 Task: Look for Airbnb options in Takhatpur, India from 21st December, 2023 to 24th December, 2023 for 1 adult. Place can be private room with 1  bedroom having 1 bed and 1 bathroom. Property type can be flat.
Action: Mouse moved to (404, 104)
Screenshot: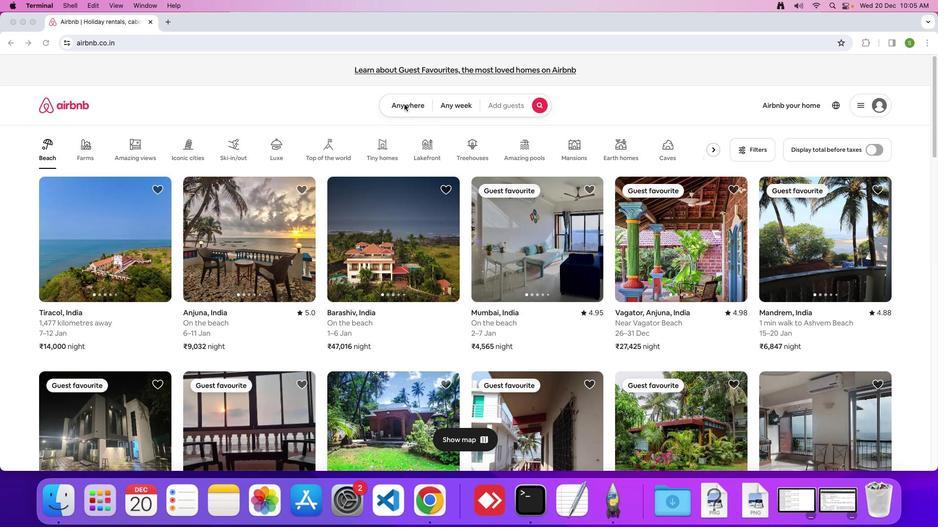 
Action: Mouse pressed left at (404, 104)
Screenshot: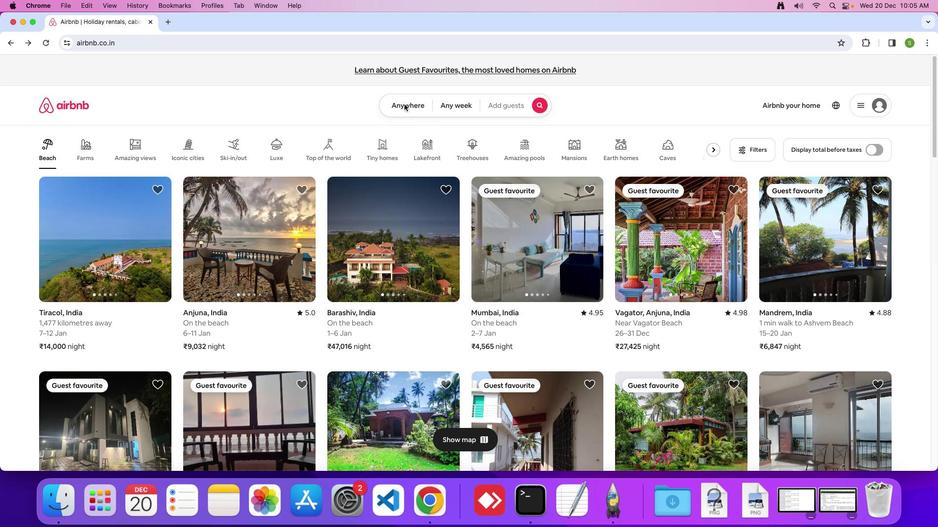 
Action: Mouse moved to (397, 104)
Screenshot: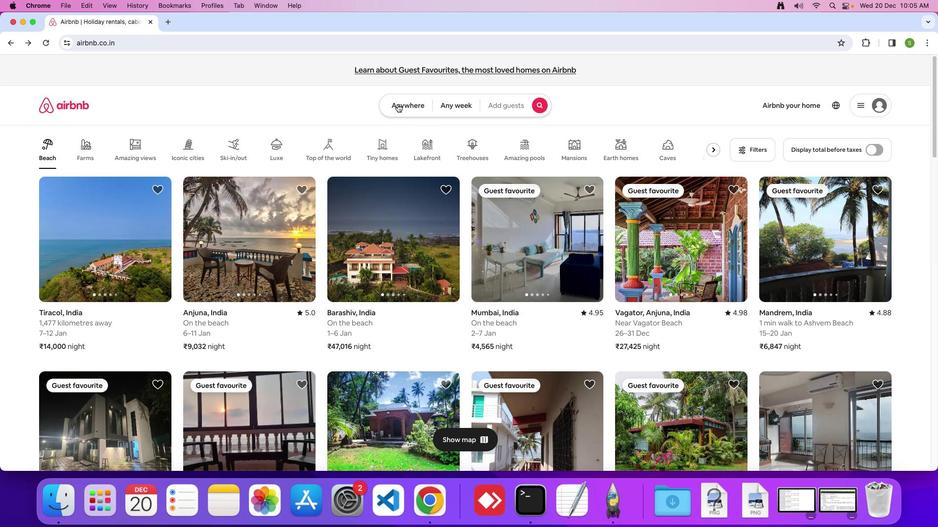 
Action: Mouse pressed left at (397, 104)
Screenshot: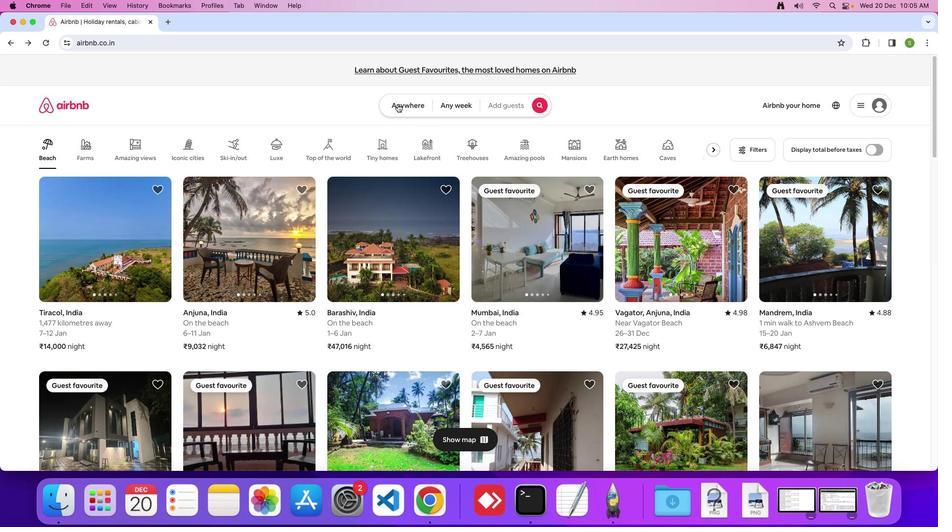 
Action: Mouse moved to (319, 144)
Screenshot: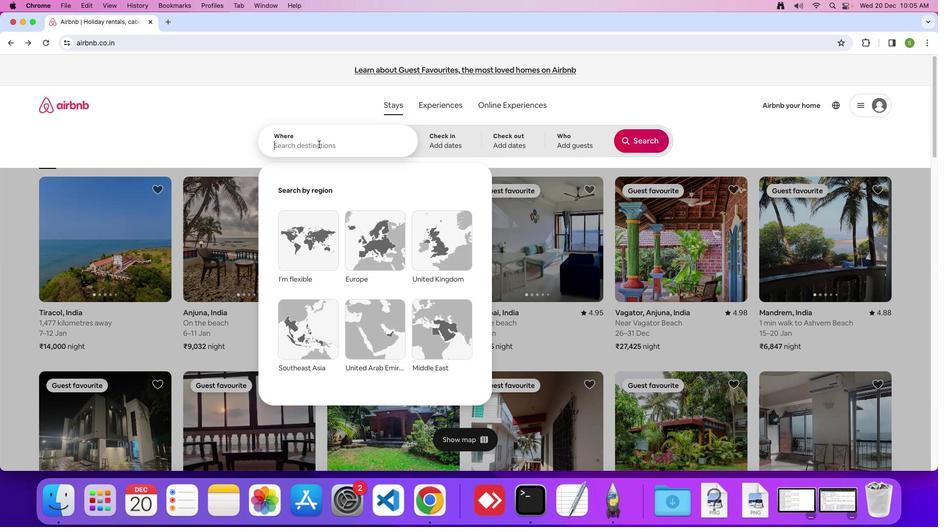 
Action: Mouse pressed left at (319, 144)
Screenshot: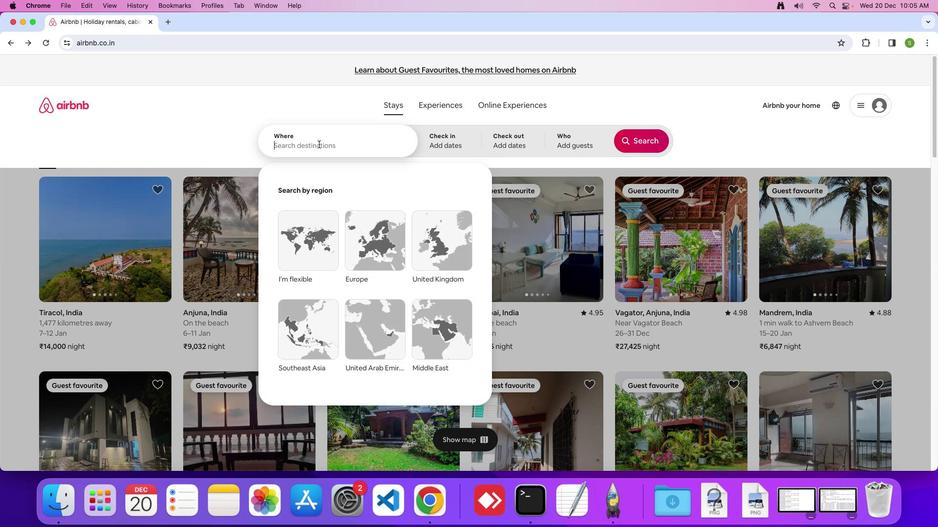 
Action: Key pressed 'T'Key.caps_lock'a''k''h''a''t''p''u''r'','Key.spaceKey.shift'I''n''d''i''a'Key.enter
Screenshot: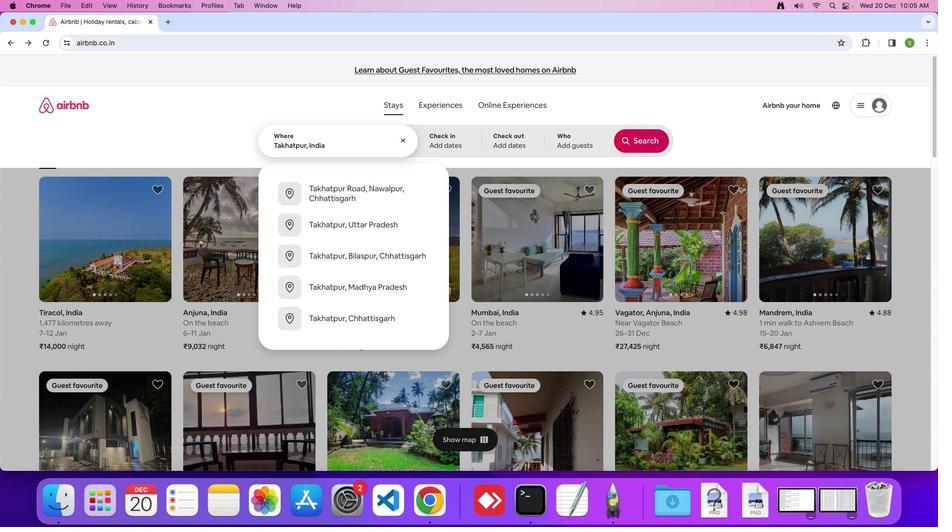 
Action: Mouse moved to (394, 341)
Screenshot: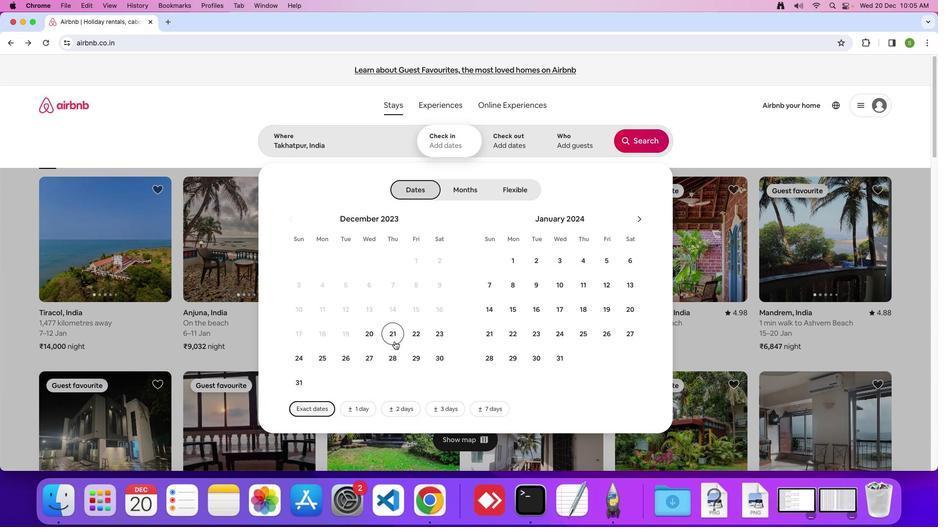 
Action: Mouse pressed left at (394, 341)
Screenshot: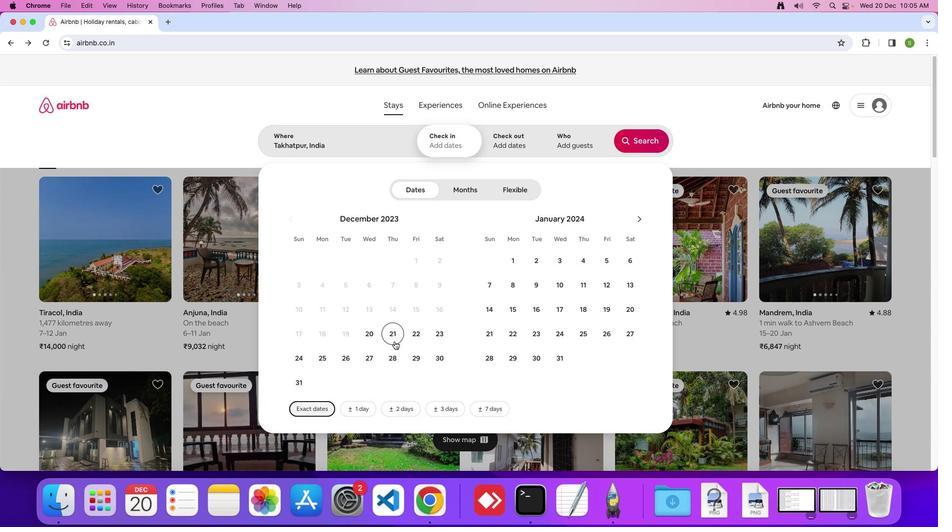 
Action: Mouse moved to (295, 361)
Screenshot: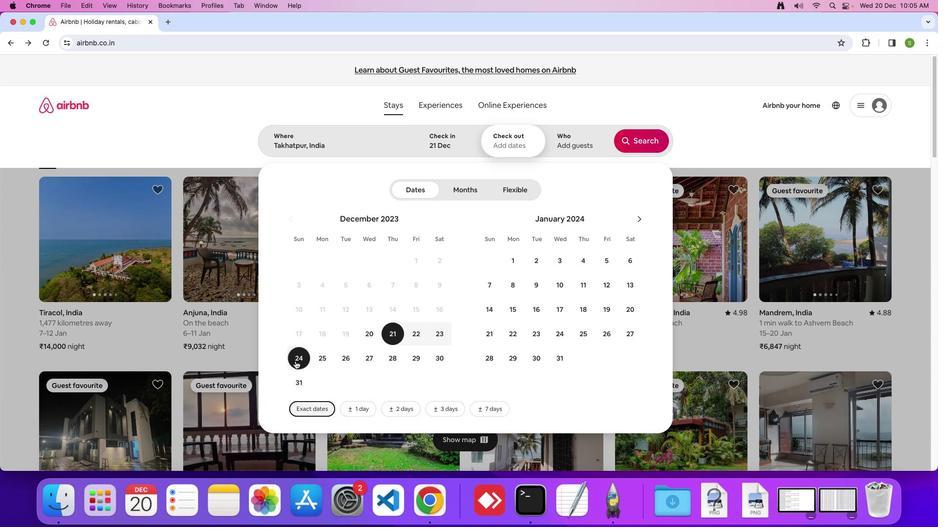
Action: Mouse pressed left at (295, 361)
Screenshot: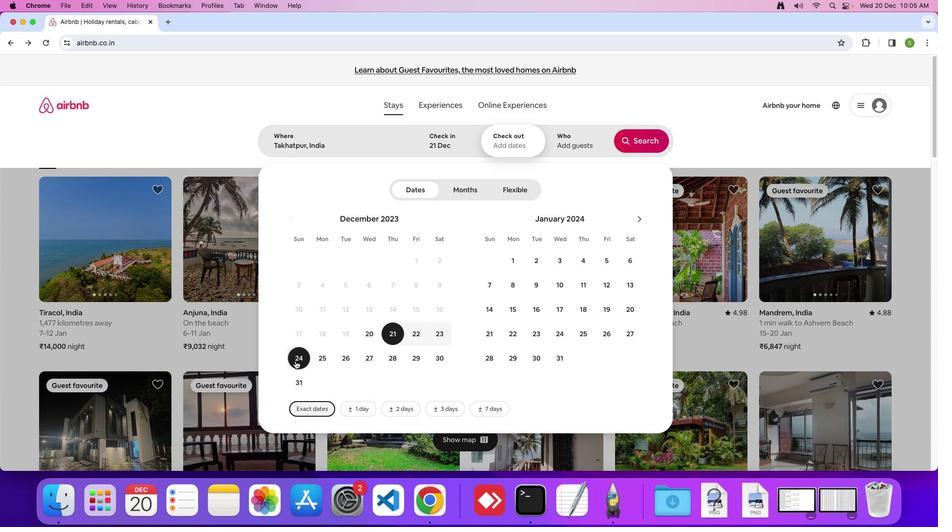 
Action: Mouse moved to (584, 142)
Screenshot: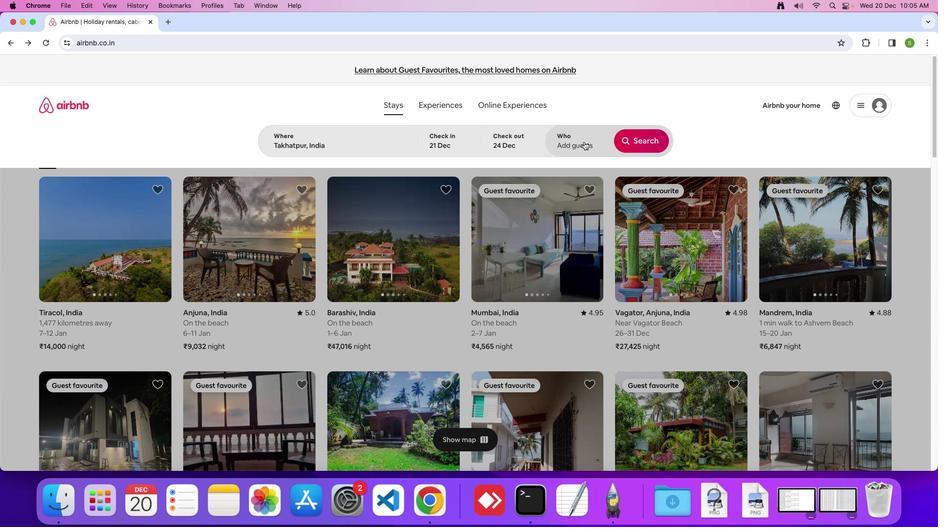 
Action: Mouse pressed left at (584, 142)
Screenshot: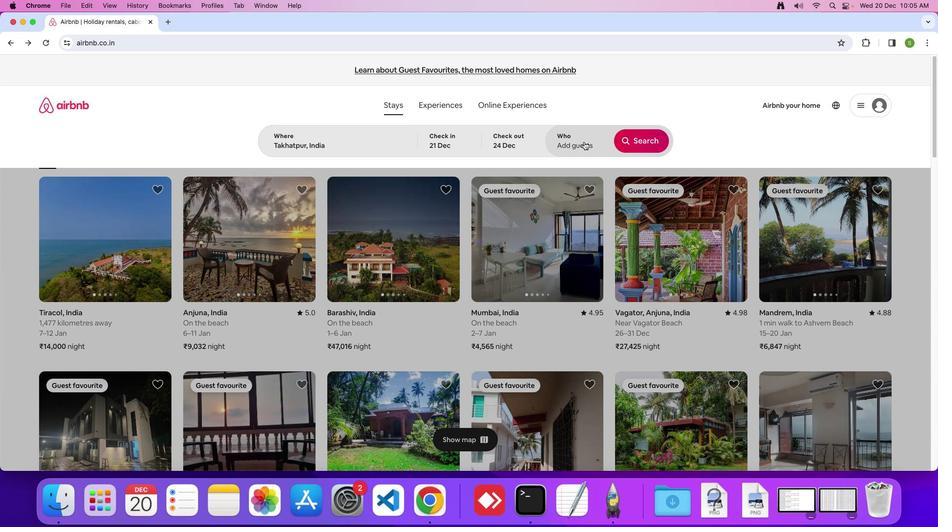 
Action: Mouse moved to (646, 190)
Screenshot: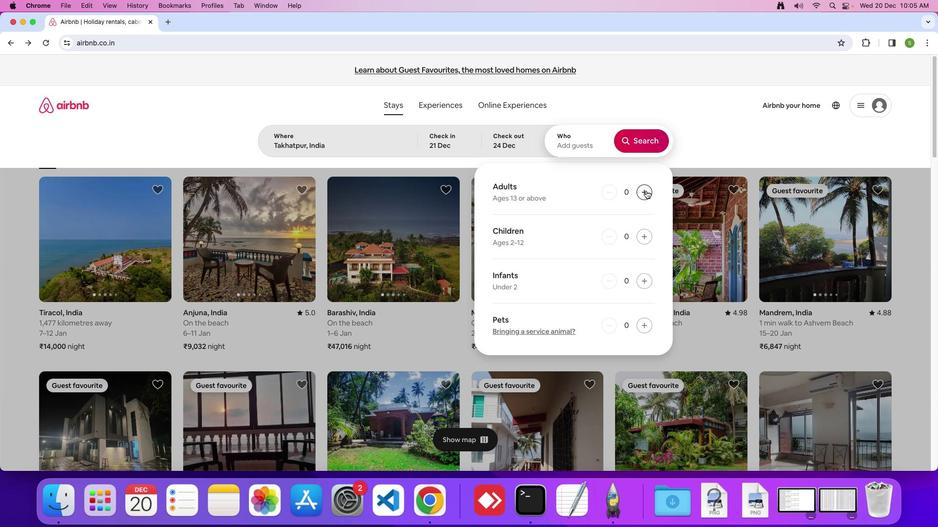 
Action: Mouse pressed left at (646, 190)
Screenshot: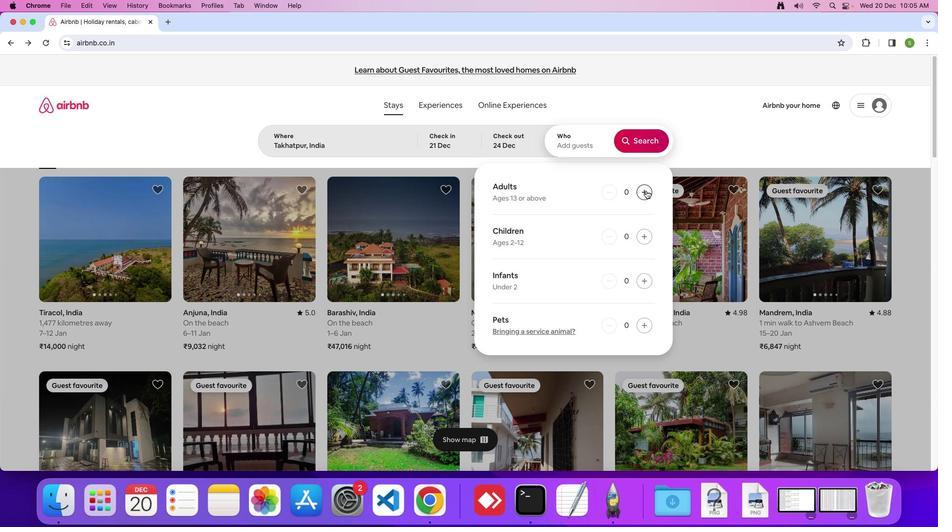 
Action: Mouse moved to (636, 146)
Screenshot: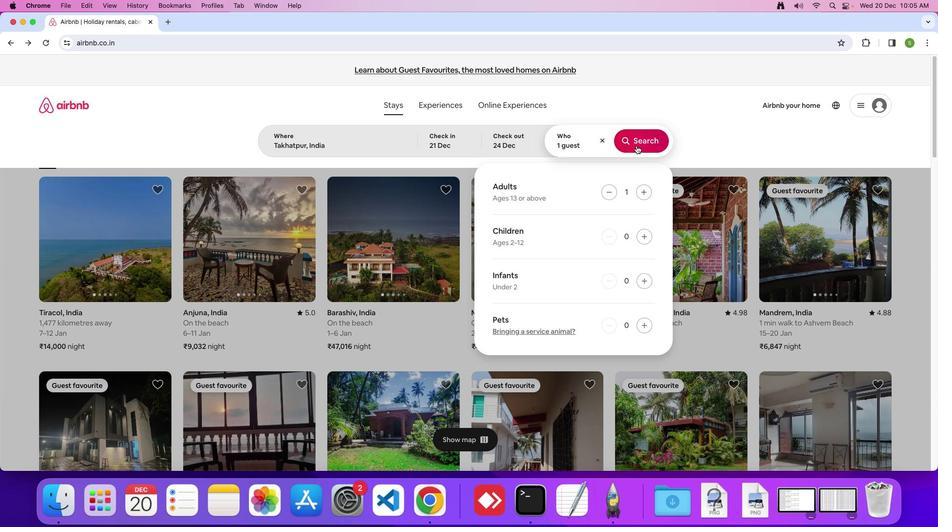 
Action: Mouse pressed left at (636, 146)
Screenshot: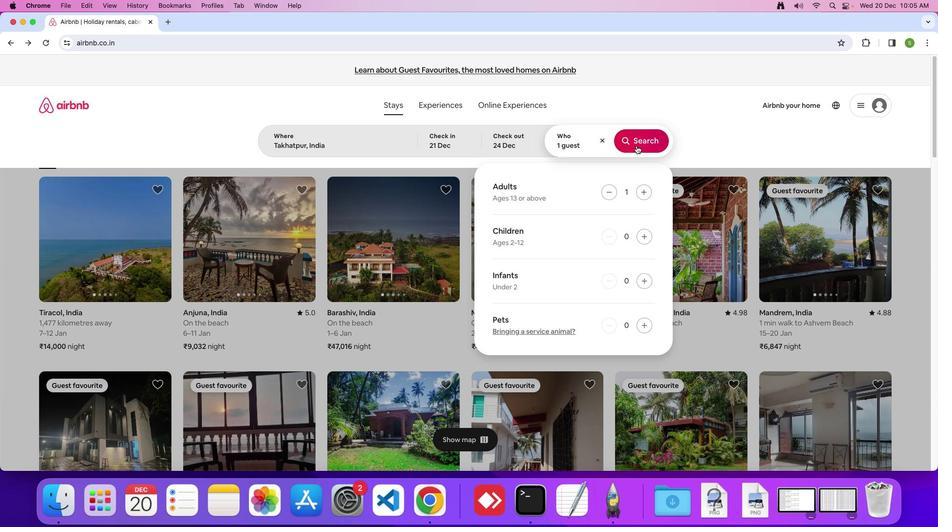 
Action: Mouse moved to (783, 119)
Screenshot: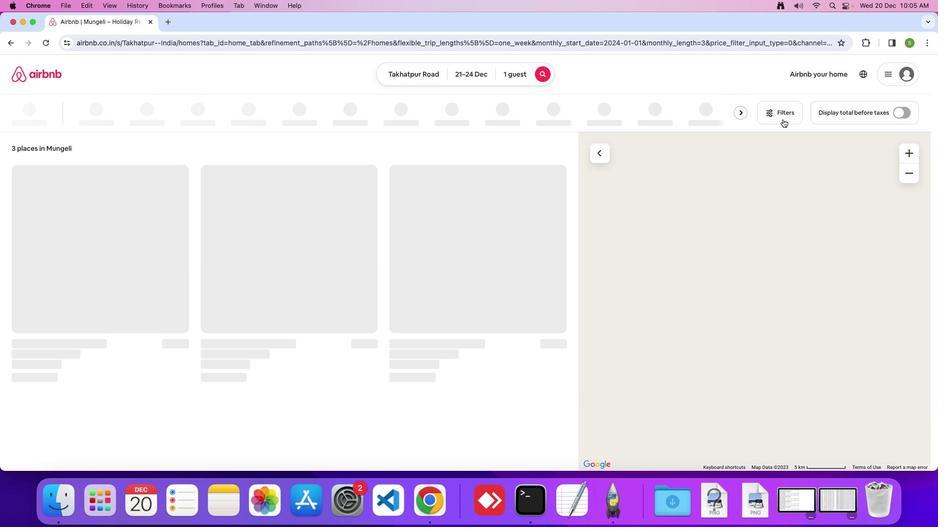 
Action: Mouse pressed left at (783, 119)
Screenshot: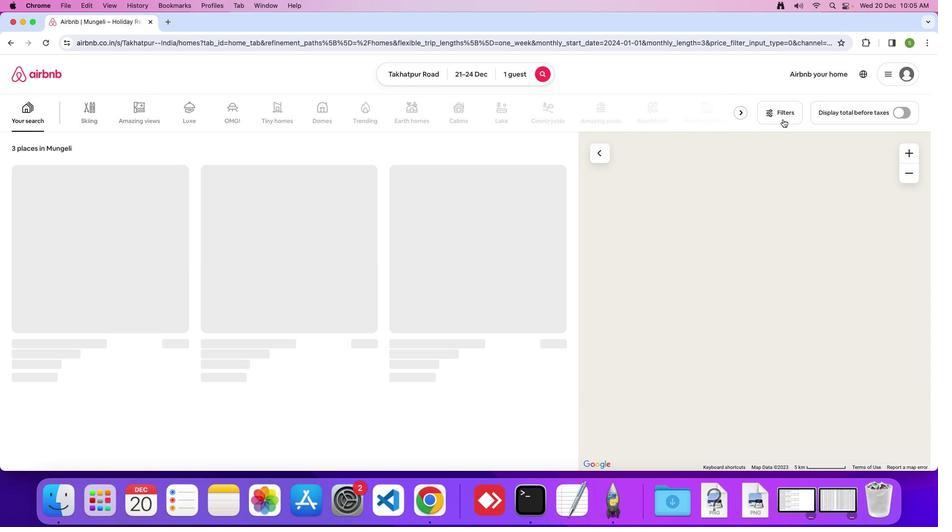
Action: Mouse moved to (464, 305)
Screenshot: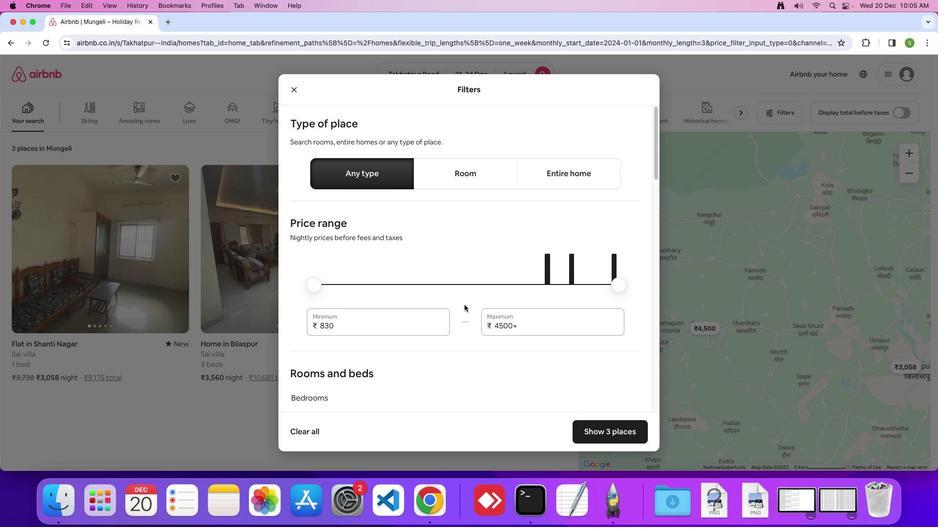 
Action: Mouse scrolled (464, 305) with delta (0, 0)
Screenshot: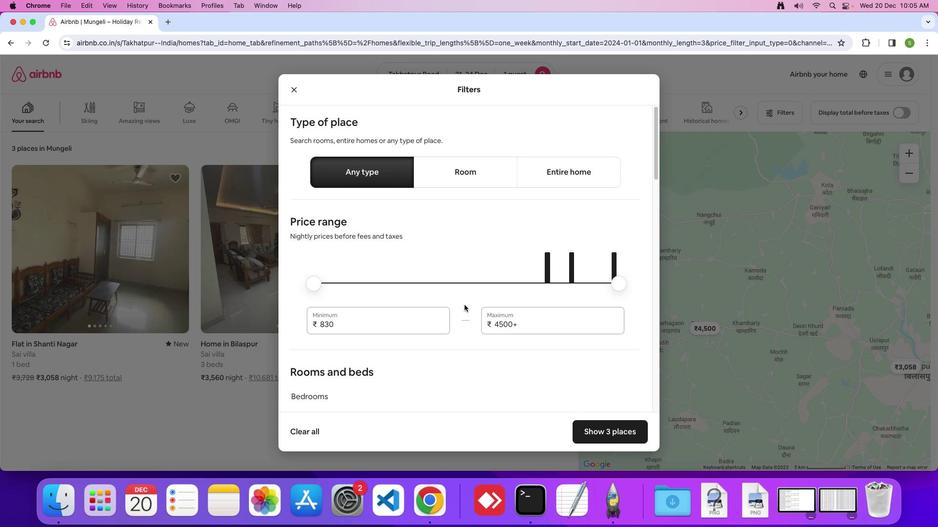 
Action: Mouse scrolled (464, 305) with delta (0, 0)
Screenshot: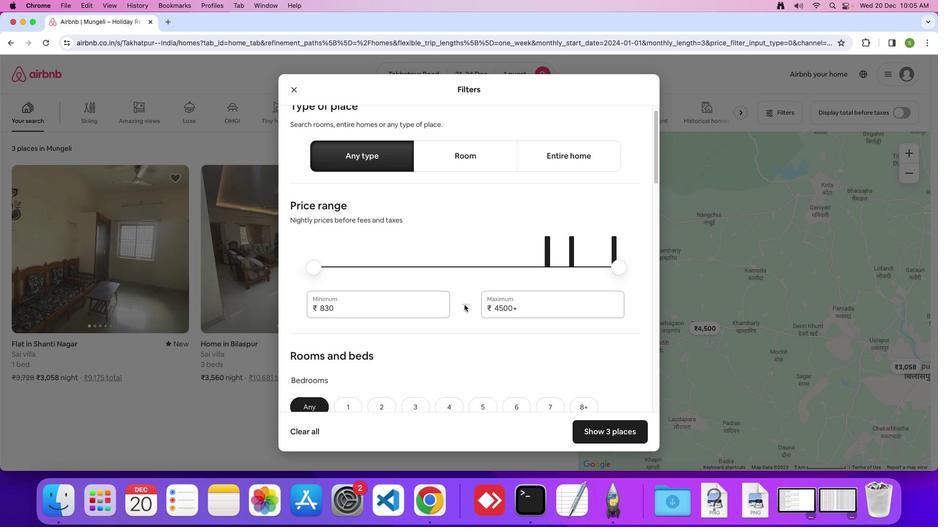 
Action: Mouse scrolled (464, 305) with delta (0, -1)
Screenshot: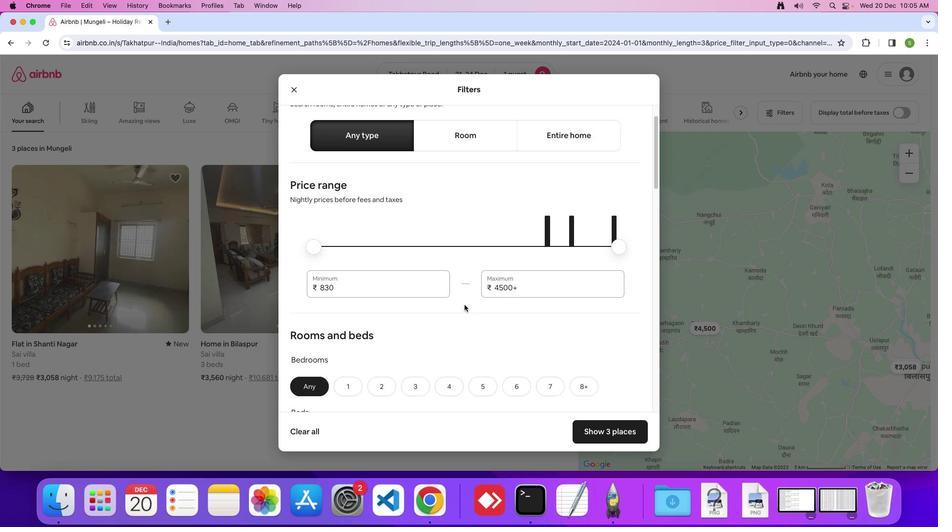 
Action: Mouse scrolled (464, 305) with delta (0, 0)
Screenshot: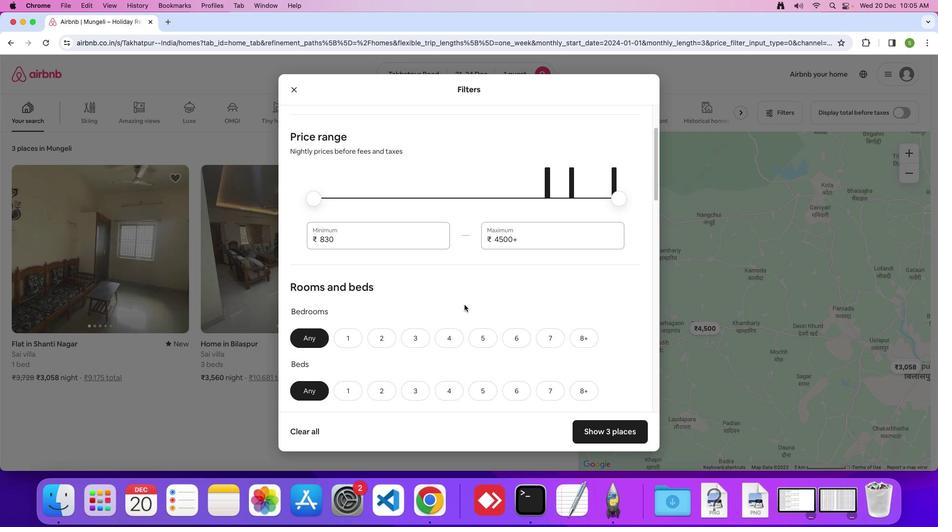
Action: Mouse scrolled (464, 305) with delta (0, 0)
Screenshot: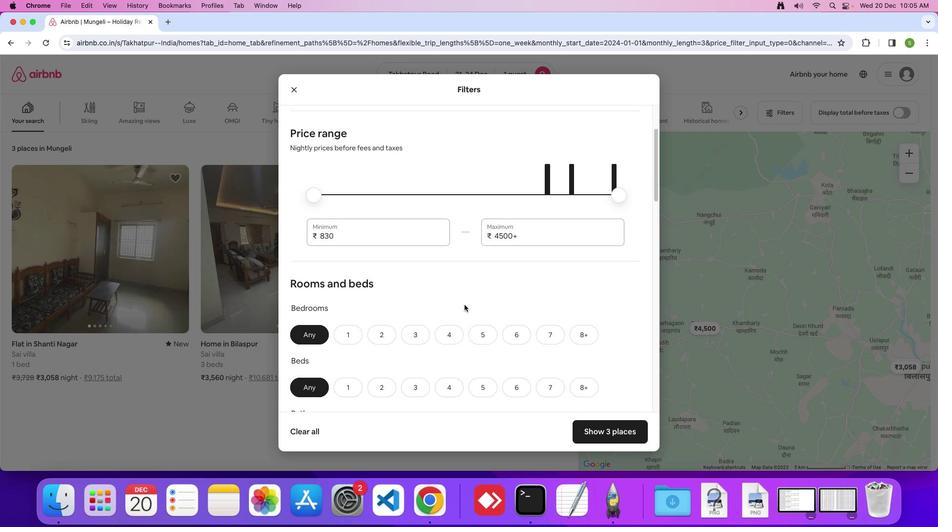
Action: Mouse scrolled (464, 305) with delta (0, 0)
Screenshot: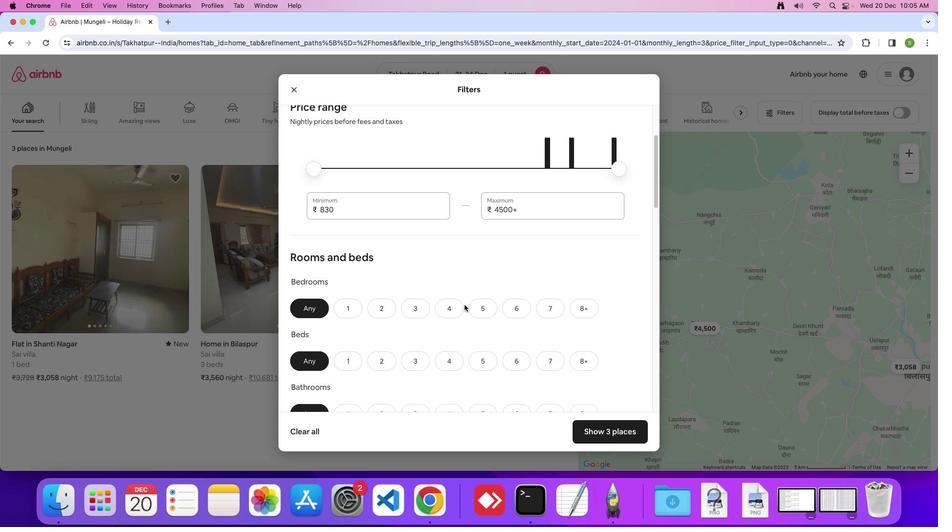 
Action: Mouse scrolled (464, 305) with delta (0, 0)
Screenshot: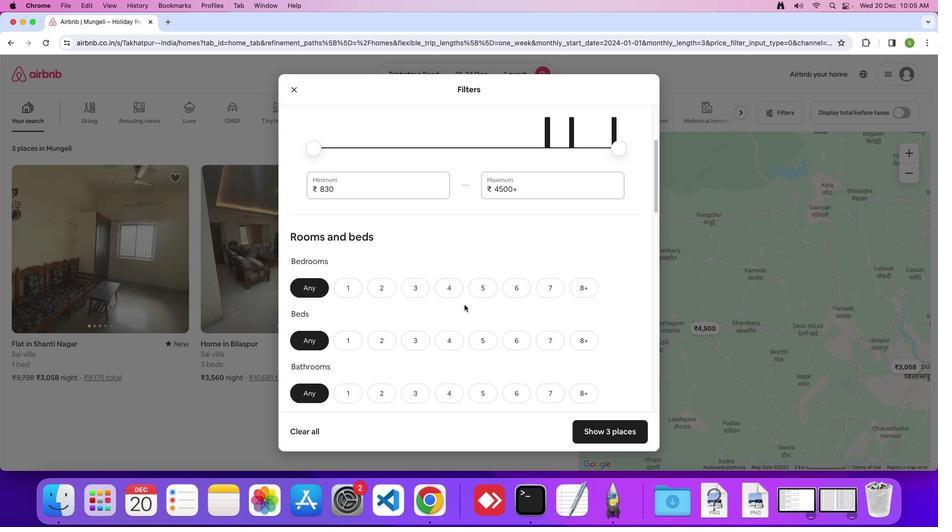 
Action: Mouse scrolled (464, 305) with delta (0, 0)
Screenshot: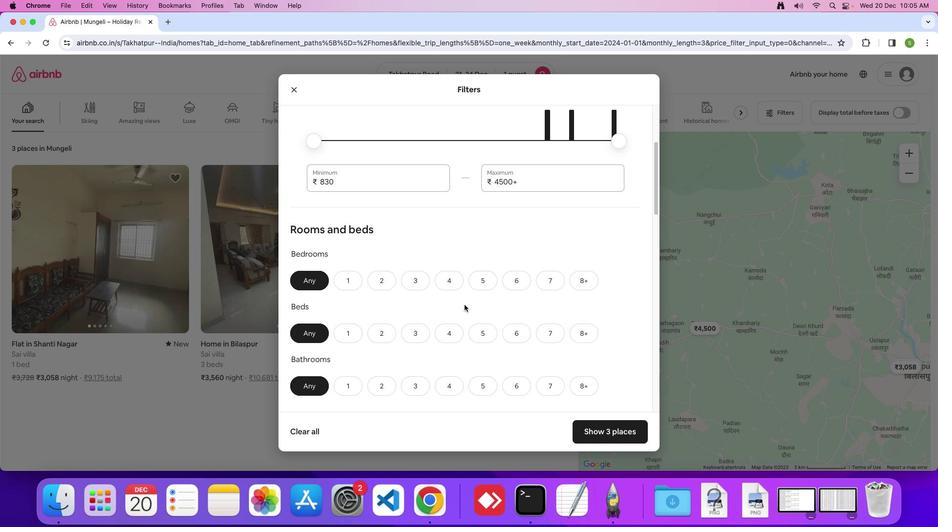 
Action: Mouse scrolled (464, 305) with delta (0, 0)
Screenshot: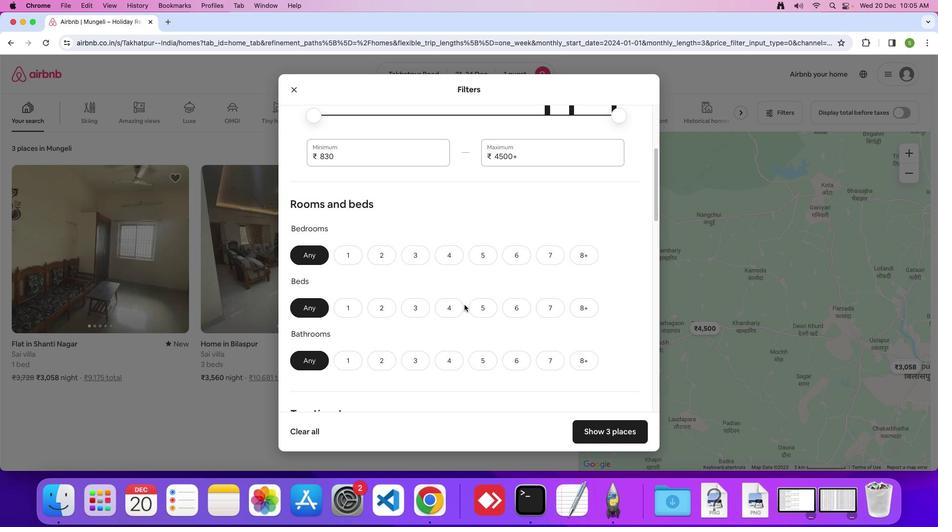 
Action: Mouse scrolled (464, 305) with delta (0, 0)
Screenshot: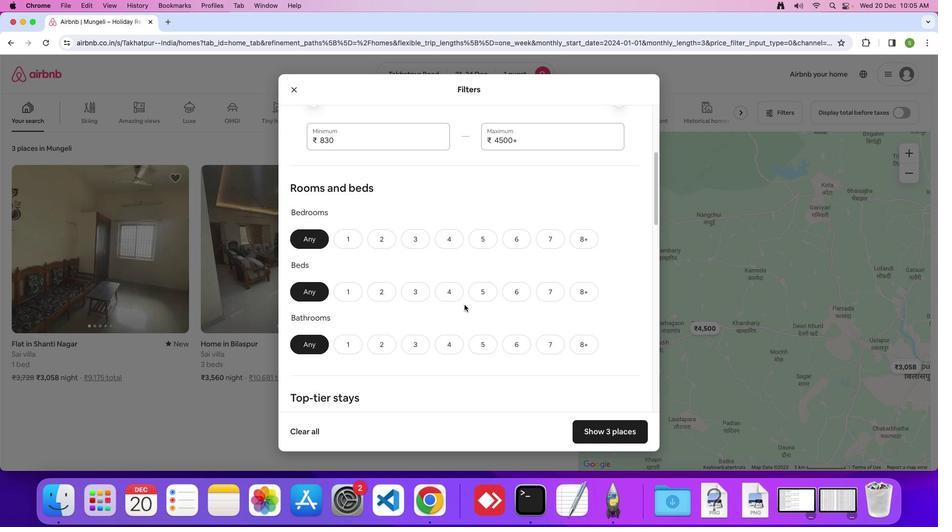 
Action: Mouse scrolled (464, 305) with delta (0, 0)
Screenshot: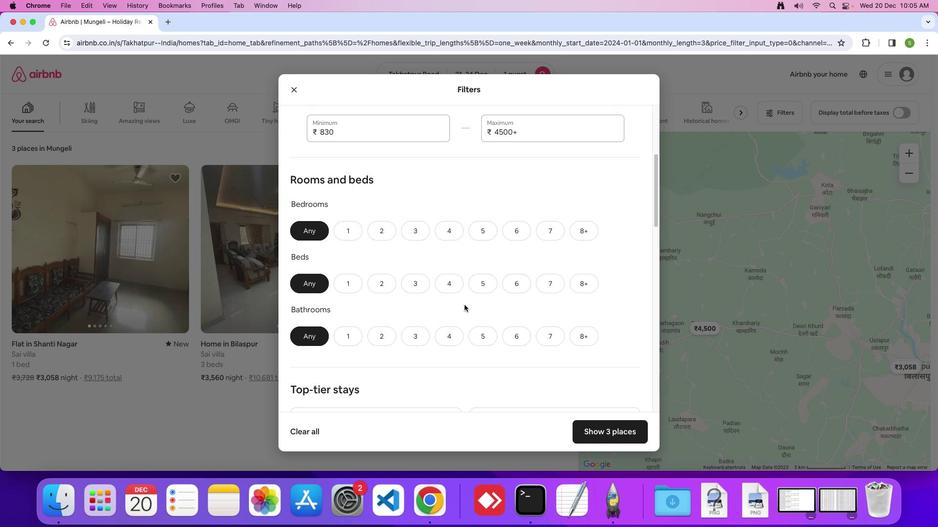 
Action: Mouse scrolled (464, 305) with delta (0, 0)
Screenshot: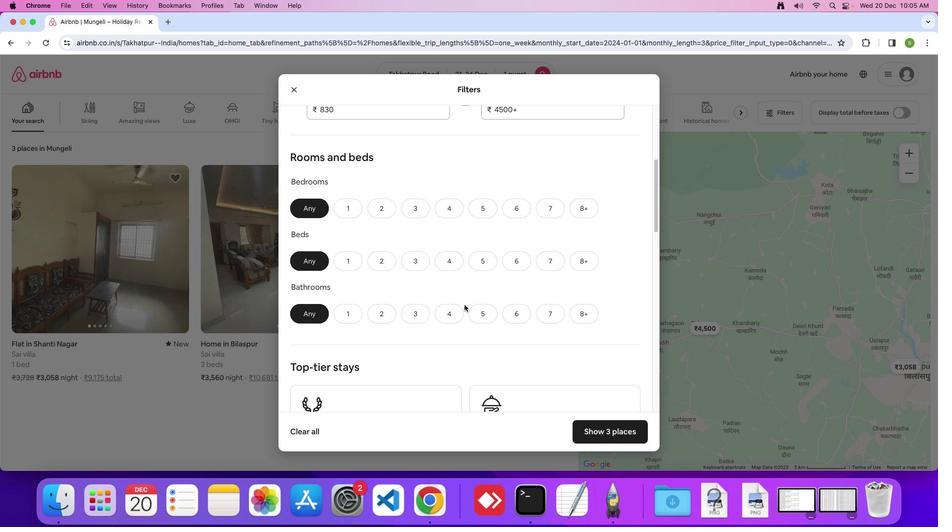 
Action: Mouse moved to (342, 195)
Screenshot: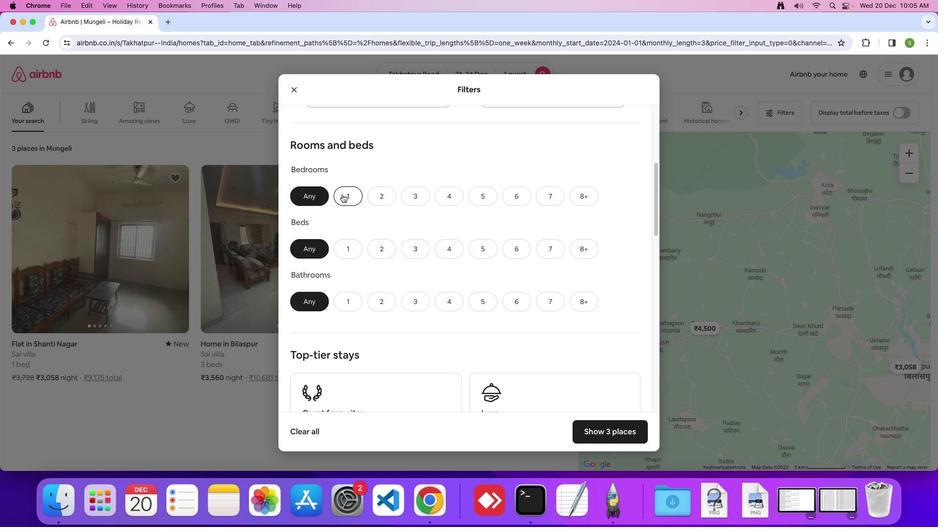
Action: Mouse pressed left at (342, 195)
Screenshot: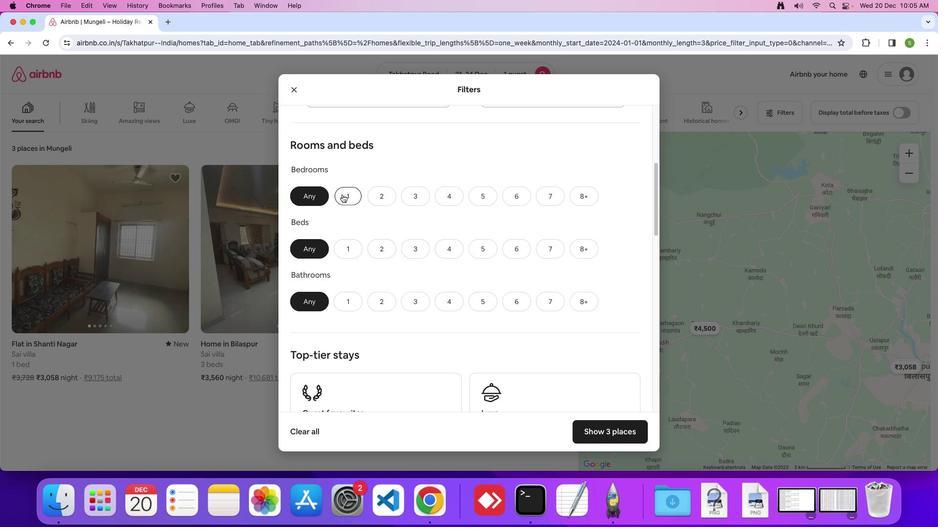 
Action: Mouse moved to (350, 247)
Screenshot: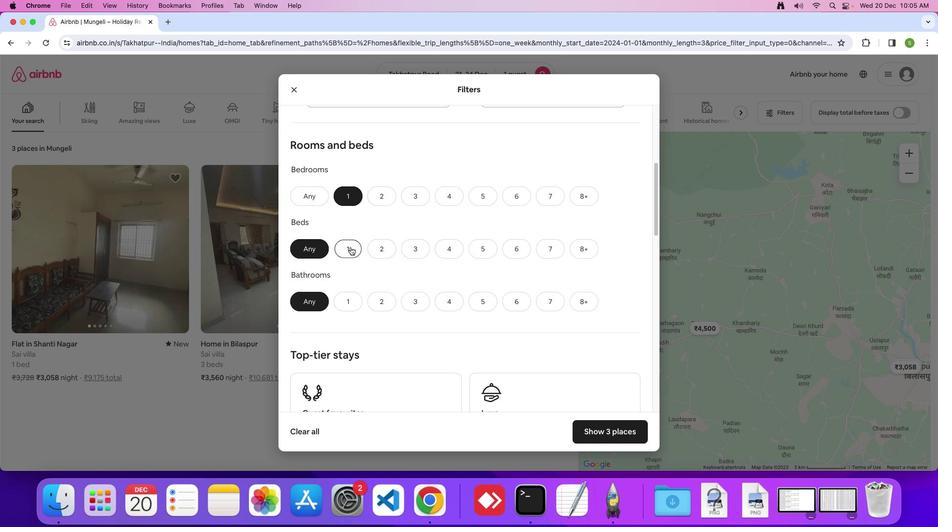 
Action: Mouse pressed left at (350, 247)
Screenshot: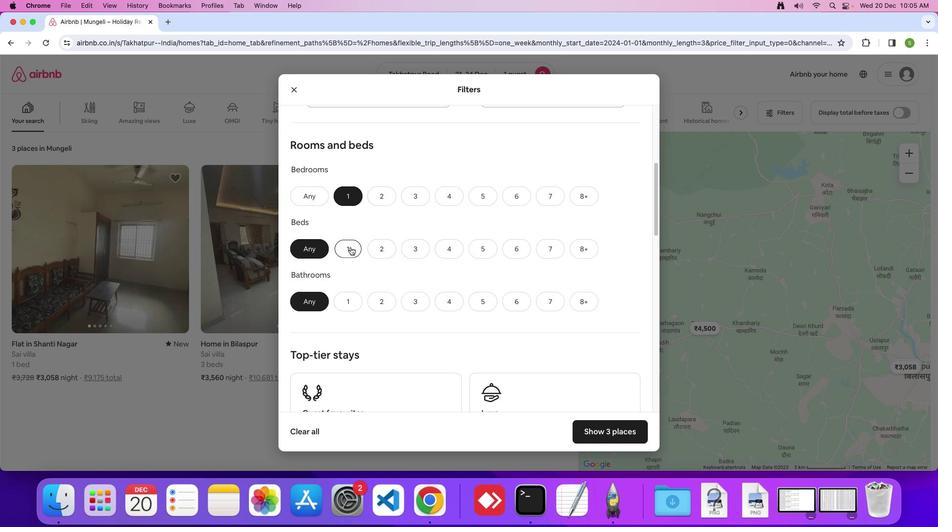 
Action: Mouse moved to (357, 298)
Screenshot: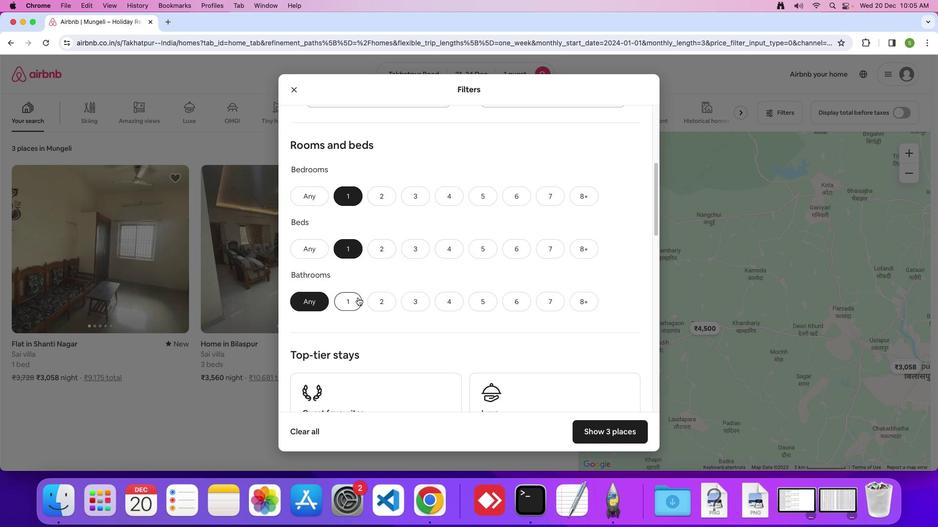 
Action: Mouse pressed left at (357, 298)
Screenshot: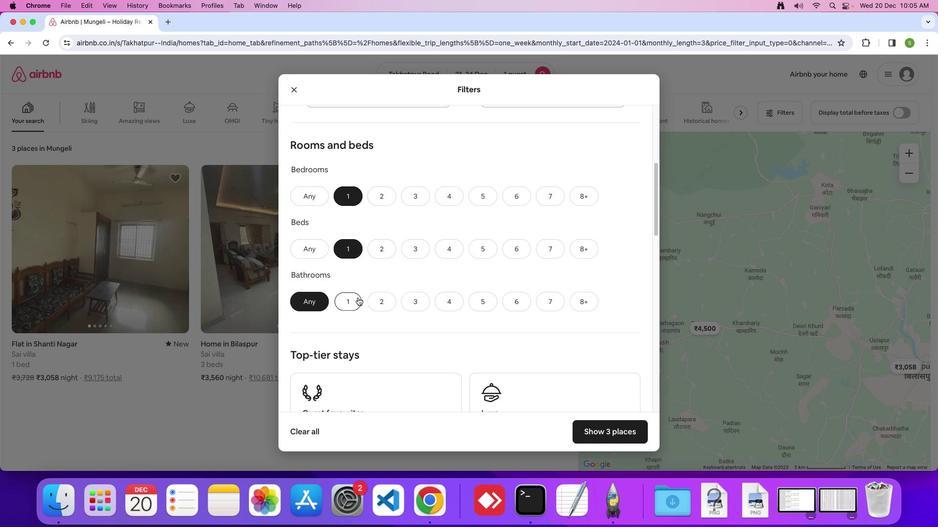 
Action: Mouse moved to (393, 284)
Screenshot: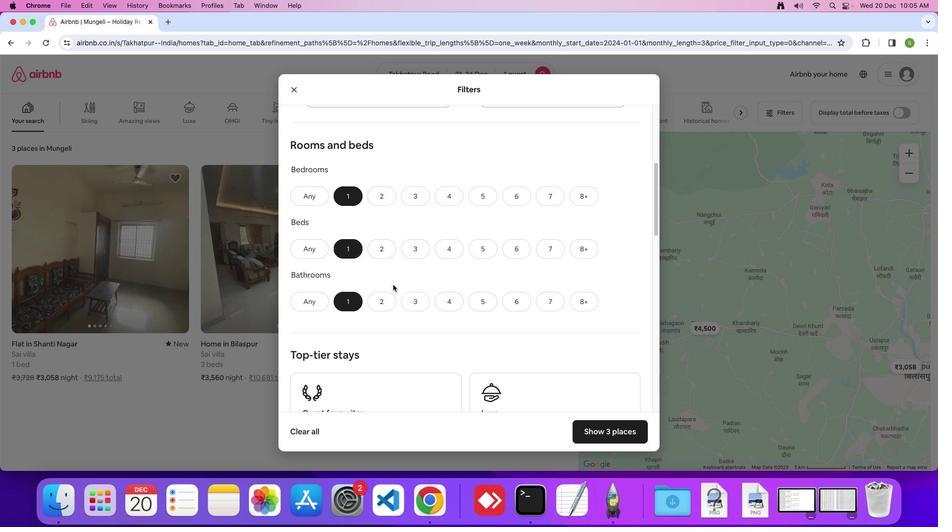 
Action: Mouse scrolled (393, 284) with delta (0, 0)
Screenshot: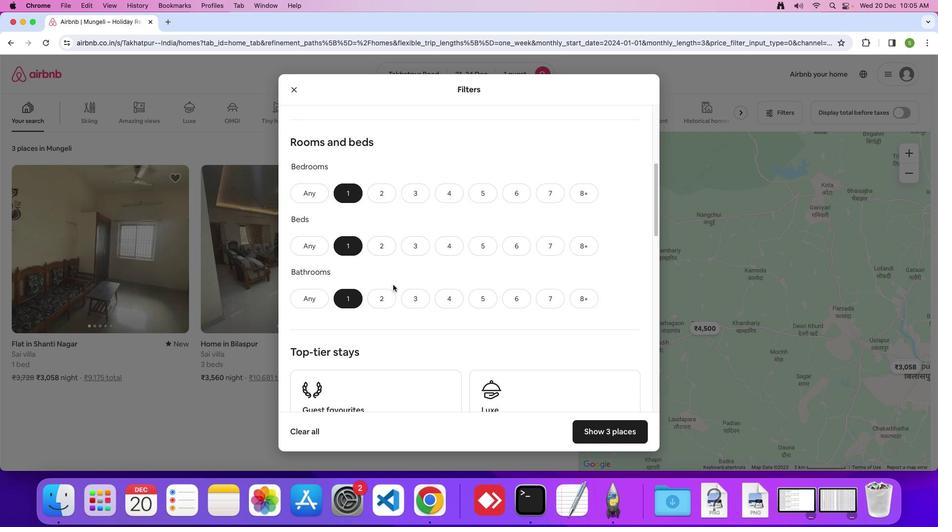 
Action: Mouse scrolled (393, 284) with delta (0, 0)
Screenshot: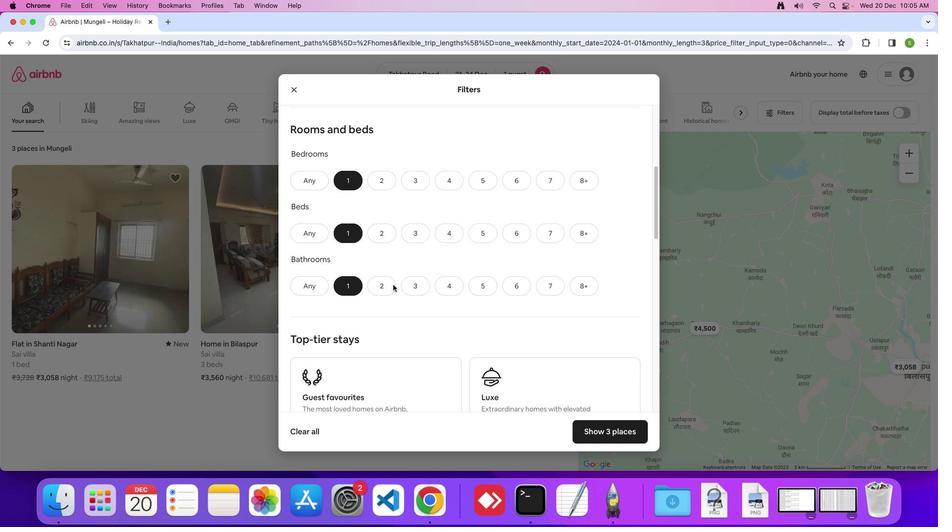
Action: Mouse scrolled (393, 284) with delta (0, 0)
Screenshot: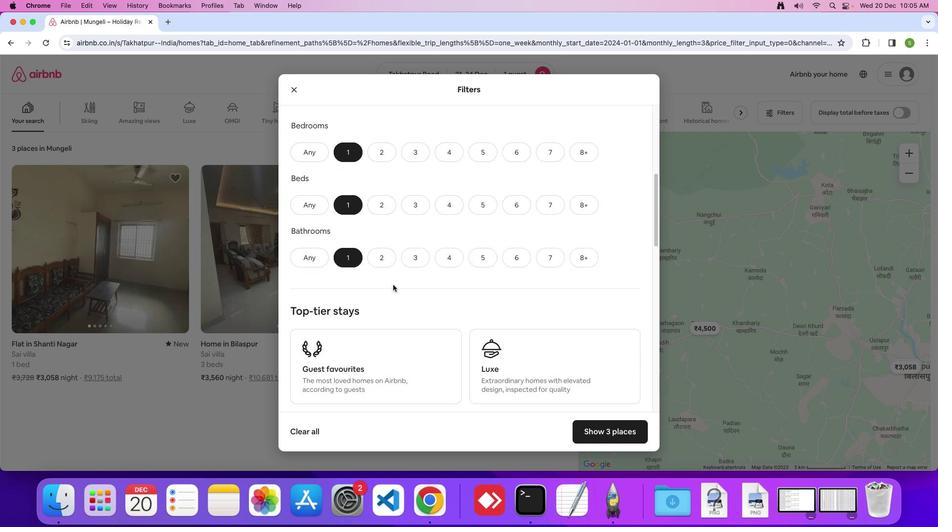 
Action: Mouse scrolled (393, 284) with delta (0, 0)
Screenshot: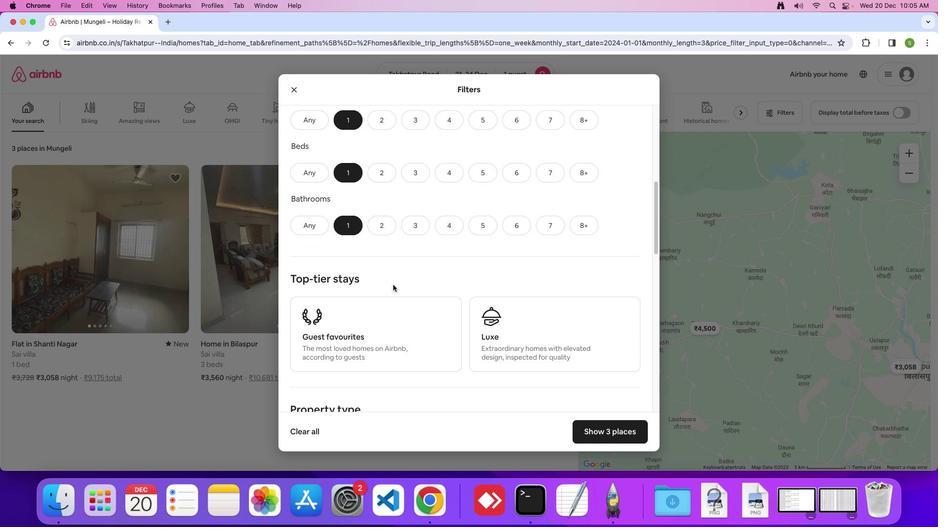 
Action: Mouse scrolled (393, 284) with delta (0, 0)
Screenshot: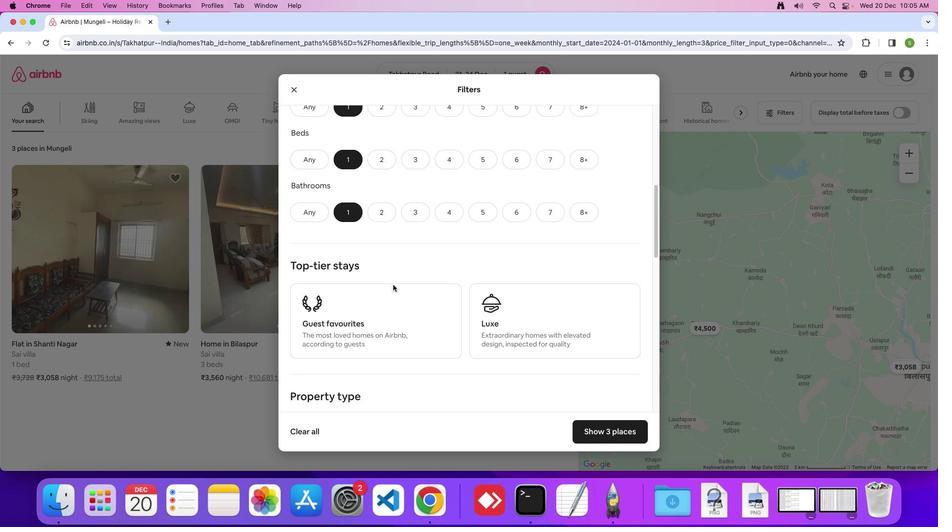 
Action: Mouse scrolled (393, 284) with delta (0, 0)
Screenshot: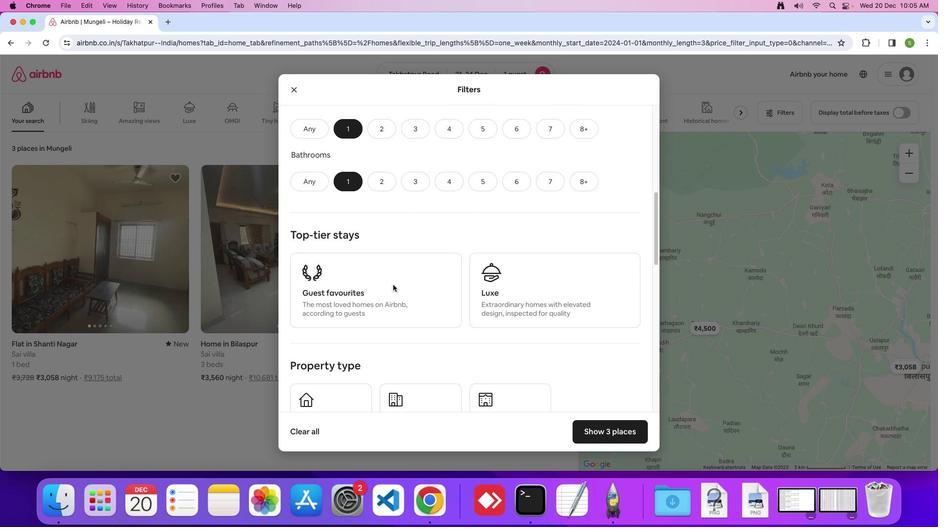 
Action: Mouse scrolled (393, 284) with delta (0, 0)
Screenshot: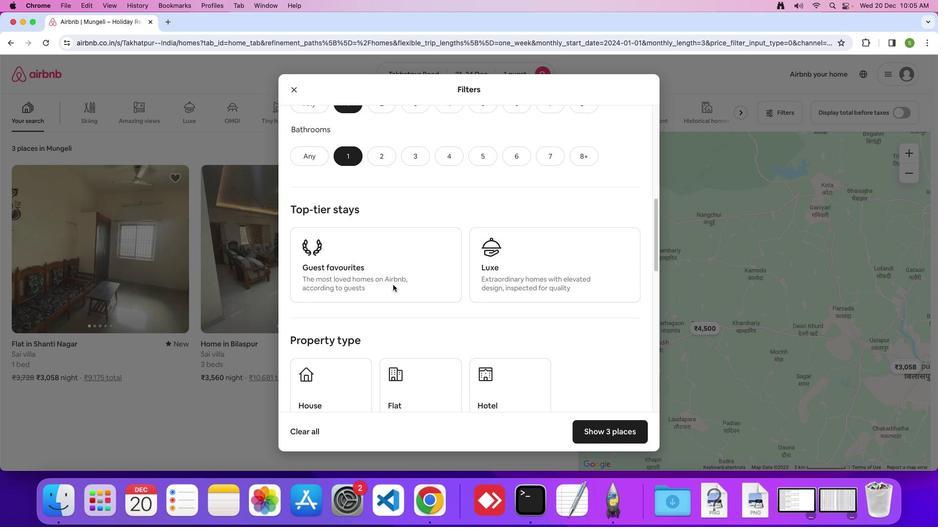 
Action: Mouse scrolled (393, 284) with delta (0, 0)
Screenshot: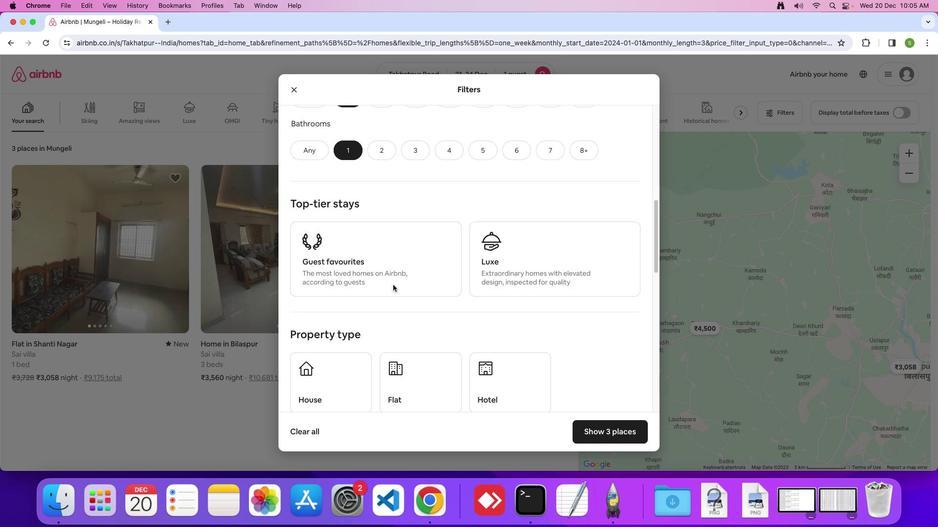 
Action: Mouse scrolled (393, 284) with delta (0, -1)
Screenshot: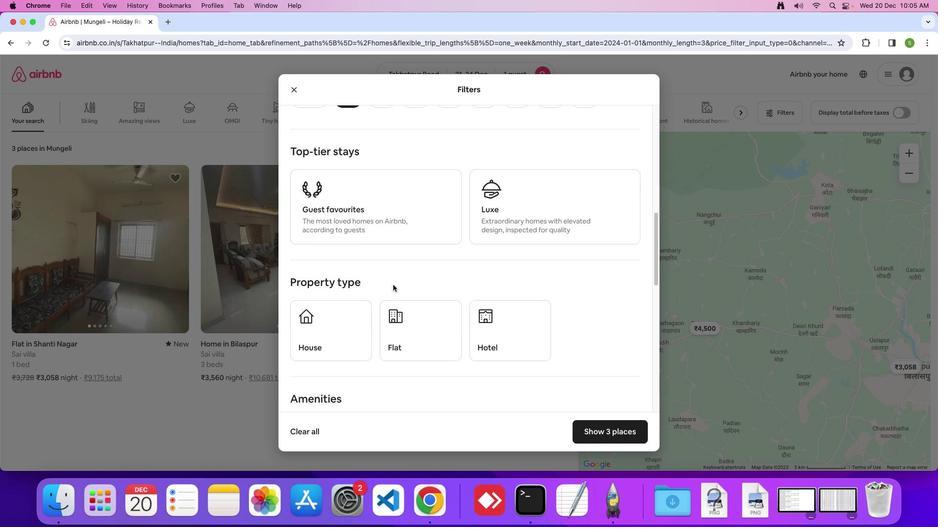 
Action: Mouse scrolled (393, 284) with delta (0, 0)
Screenshot: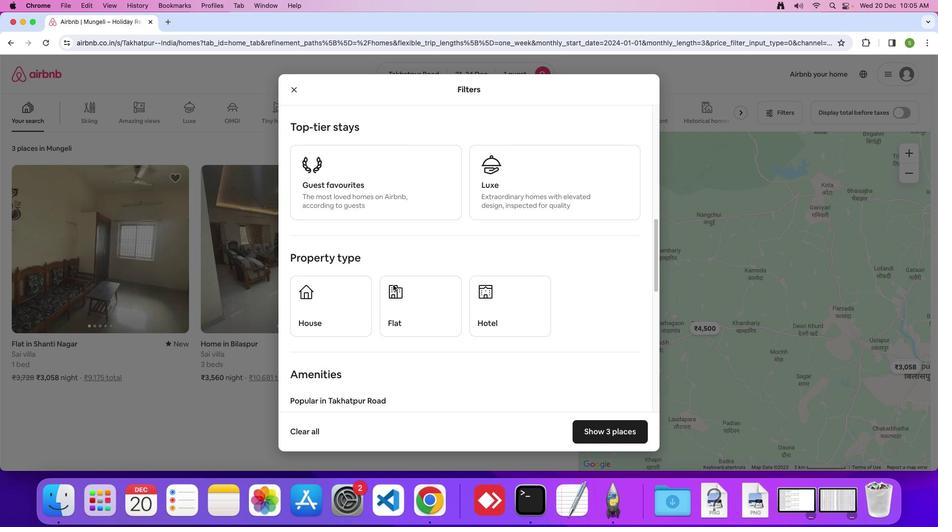 
Action: Mouse scrolled (393, 284) with delta (0, 0)
Screenshot: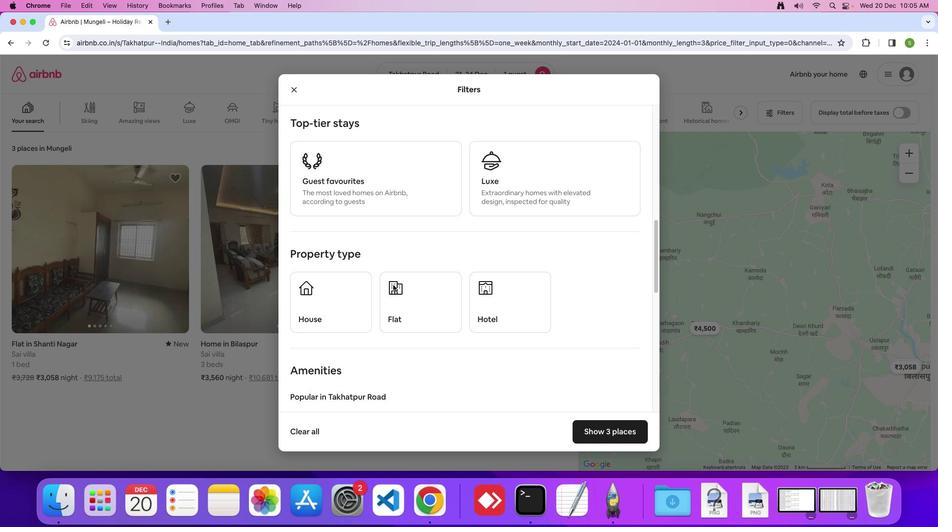 
Action: Mouse scrolled (393, 284) with delta (0, 0)
Screenshot: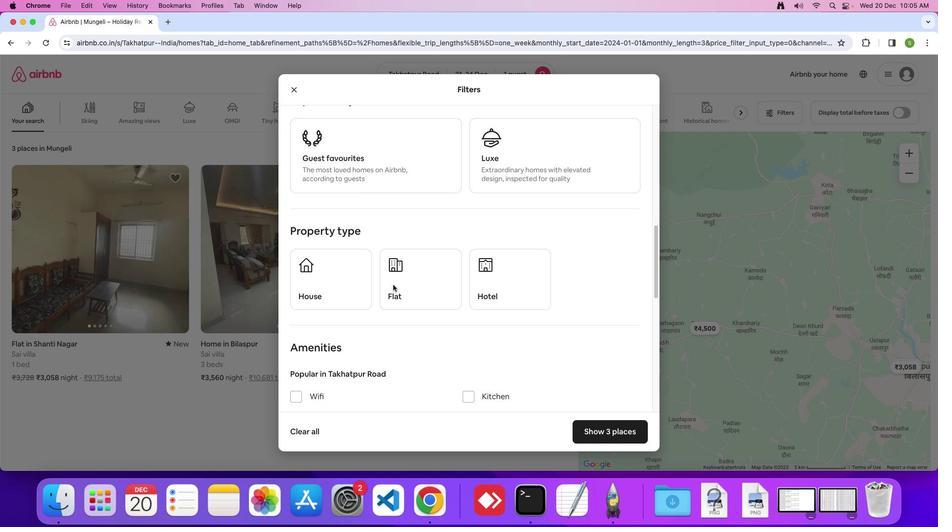 
Action: Mouse pressed left at (393, 284)
Screenshot: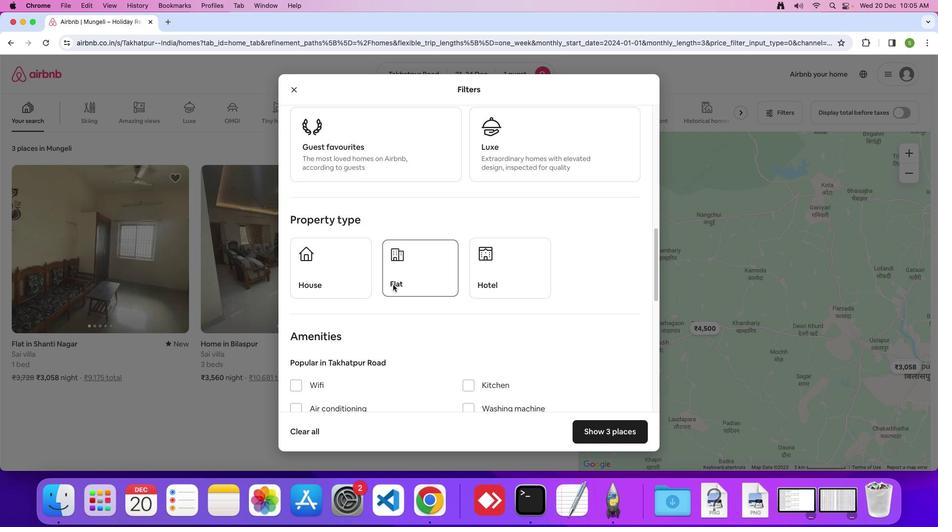 
Action: Mouse moved to (436, 325)
Screenshot: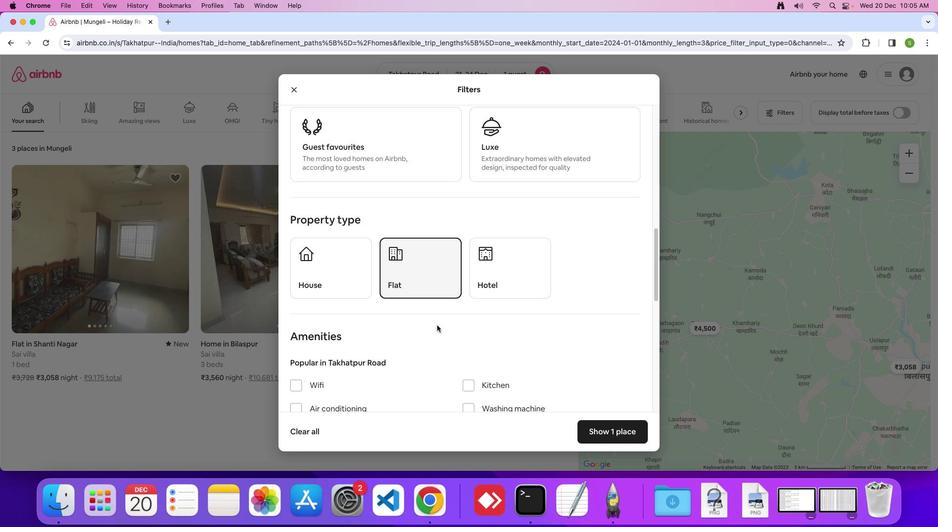 
Action: Mouse scrolled (436, 325) with delta (0, 0)
Screenshot: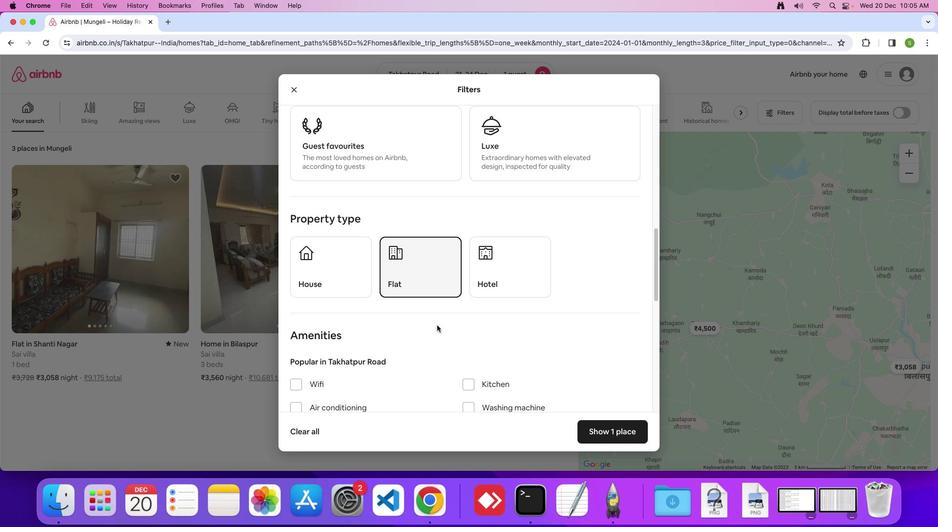 
Action: Mouse scrolled (436, 325) with delta (0, 0)
Screenshot: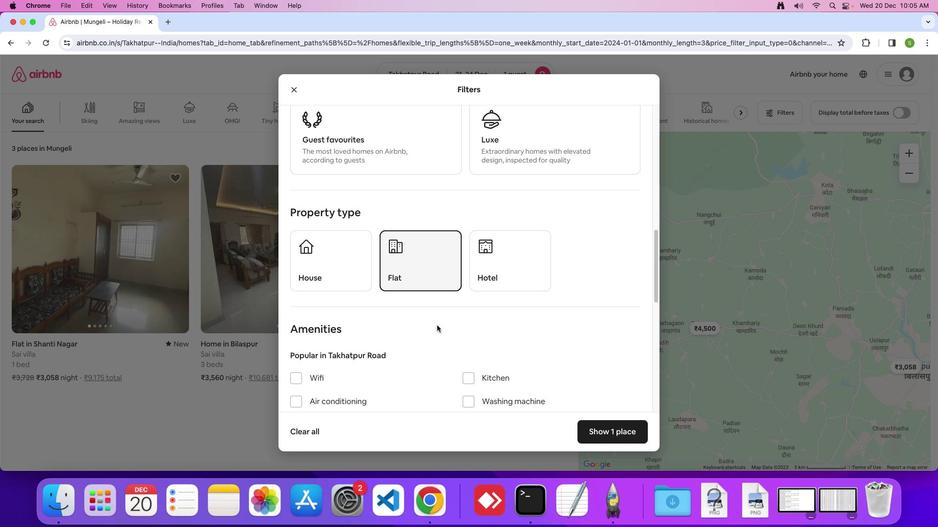 
Action: Mouse scrolled (436, 325) with delta (0, 0)
Screenshot: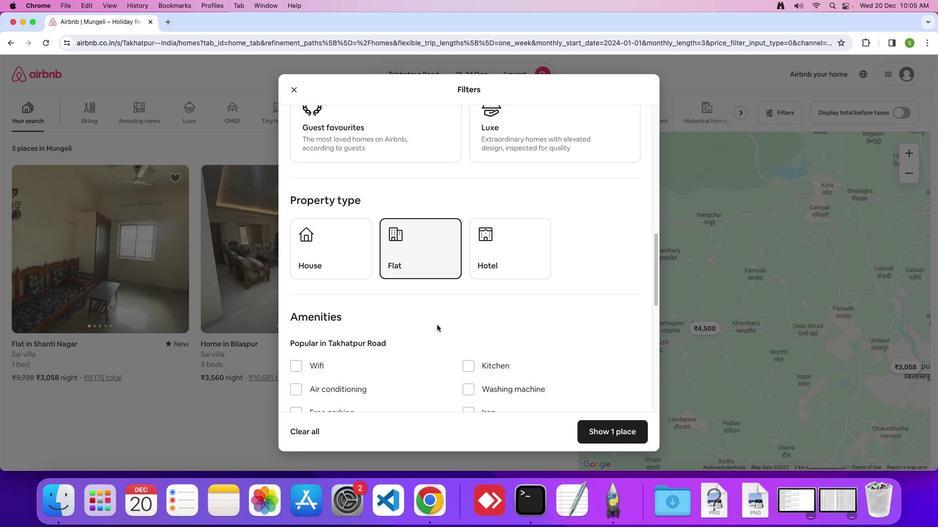 
Action: Mouse moved to (436, 325)
Screenshot: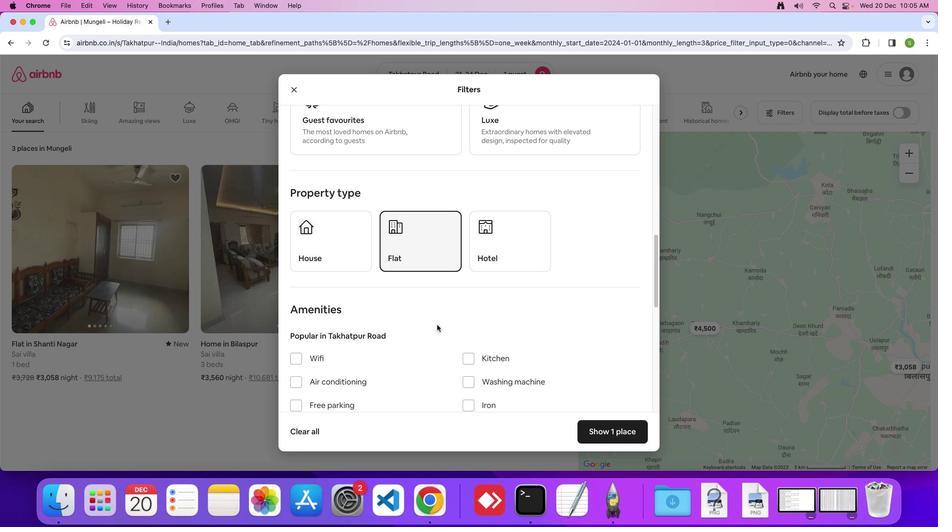 
Action: Mouse scrolled (436, 325) with delta (0, 0)
Screenshot: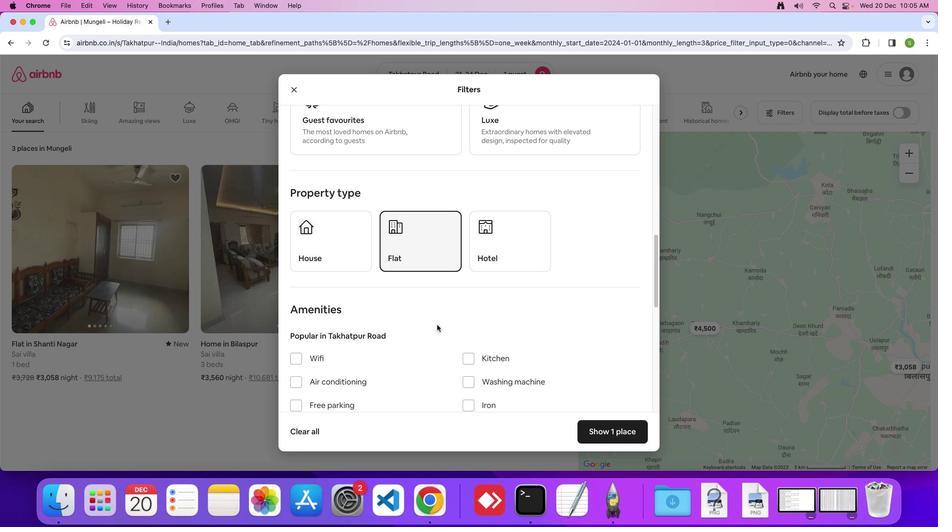 
Action: Mouse scrolled (436, 325) with delta (0, -1)
Screenshot: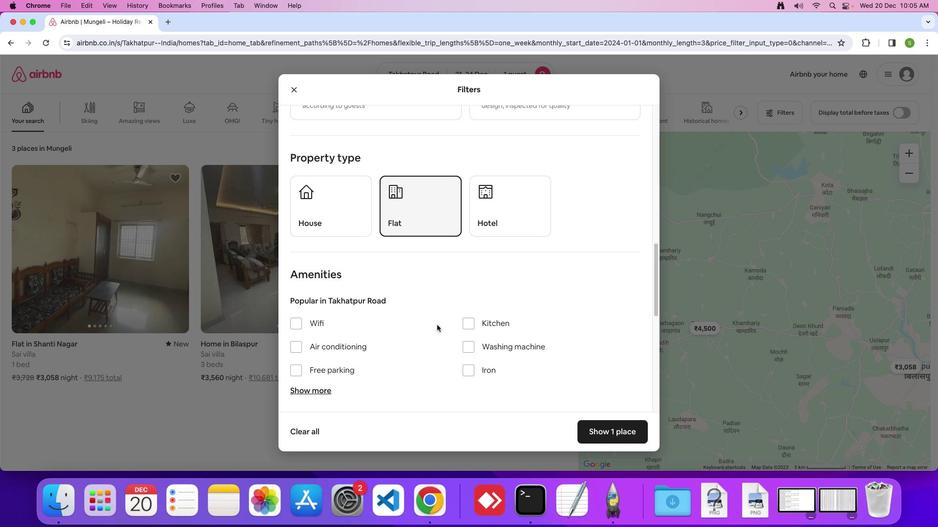 
Action: Mouse scrolled (436, 325) with delta (0, 0)
Screenshot: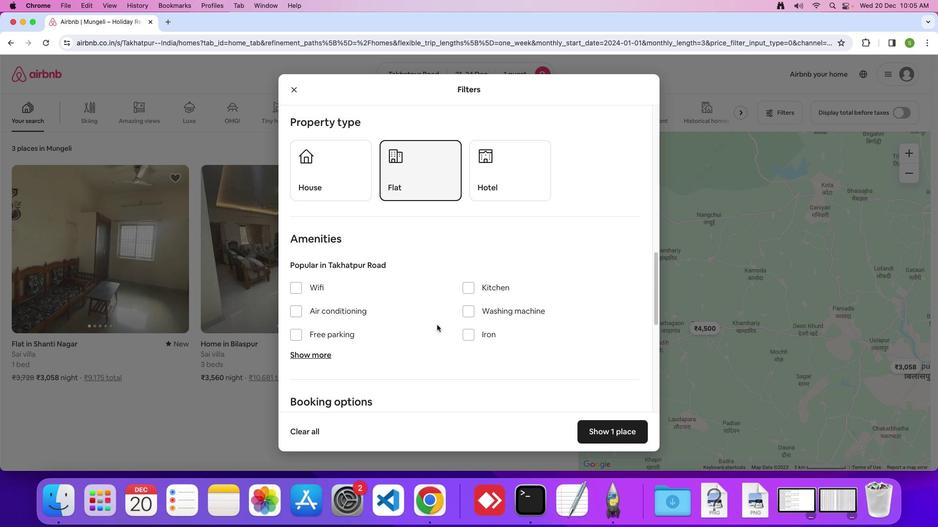 
Action: Mouse scrolled (436, 325) with delta (0, 0)
Screenshot: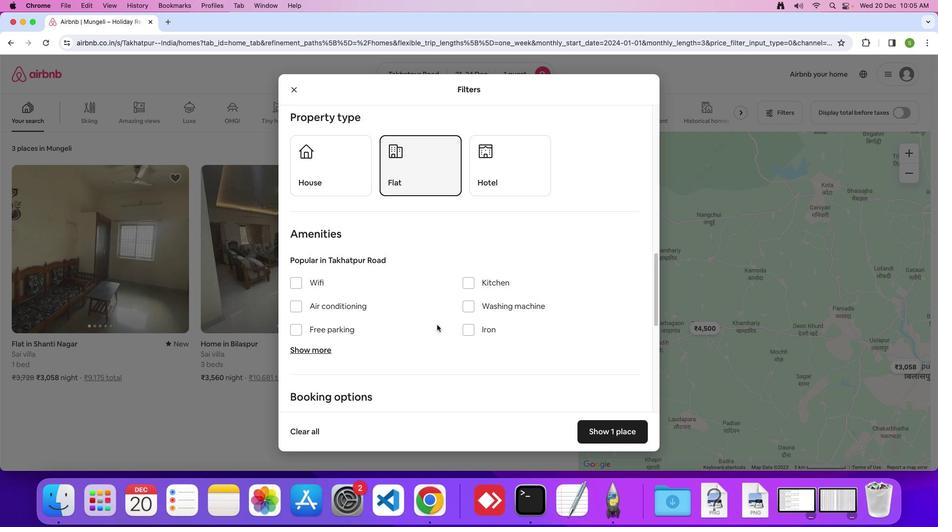 
Action: Mouse scrolled (436, 325) with delta (0, 0)
Screenshot: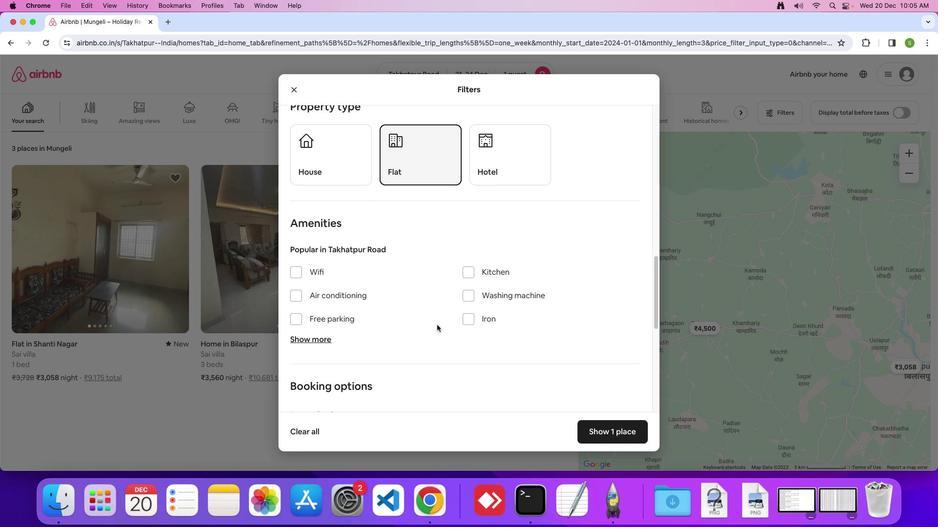 
Action: Mouse scrolled (436, 325) with delta (0, 0)
Screenshot: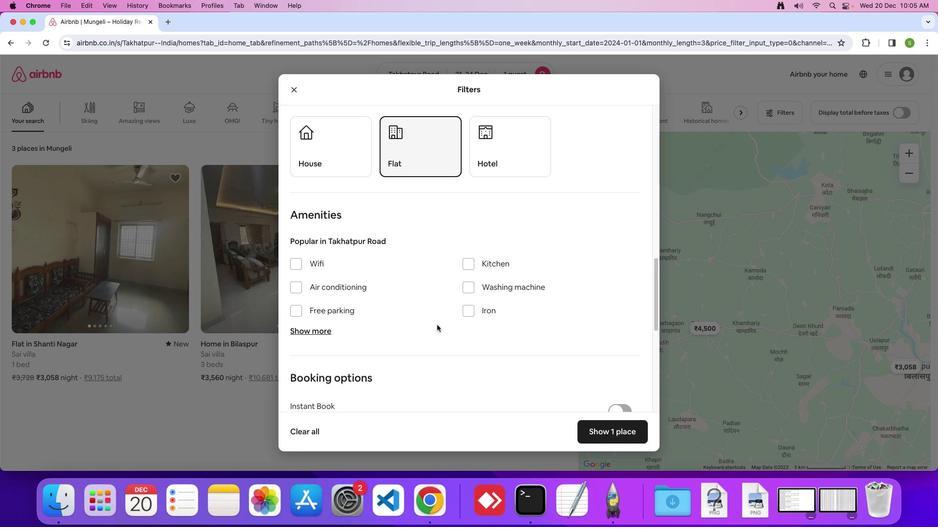 
Action: Mouse scrolled (436, 325) with delta (0, 0)
Screenshot: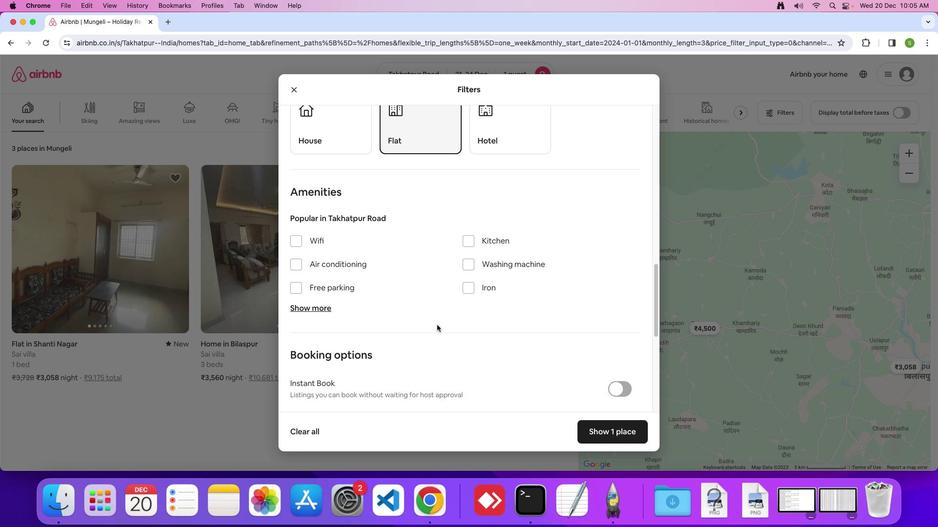 
Action: Mouse scrolled (436, 325) with delta (0, 0)
Screenshot: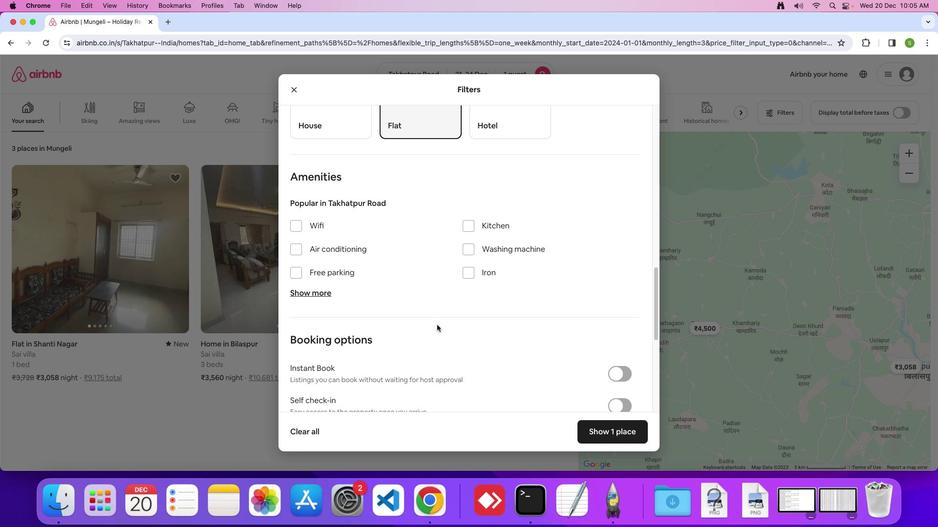 
Action: Mouse scrolled (436, 325) with delta (0, 0)
Screenshot: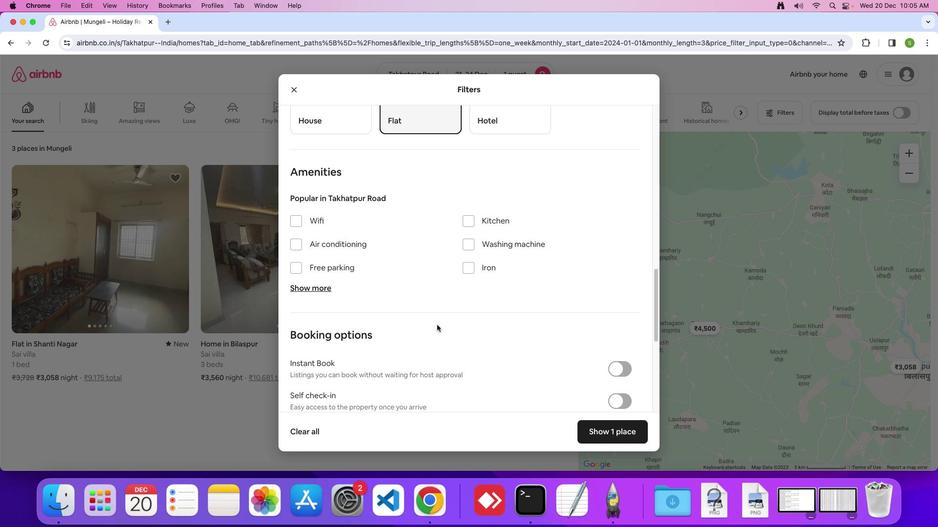 
Action: Mouse scrolled (436, 325) with delta (0, 0)
Screenshot: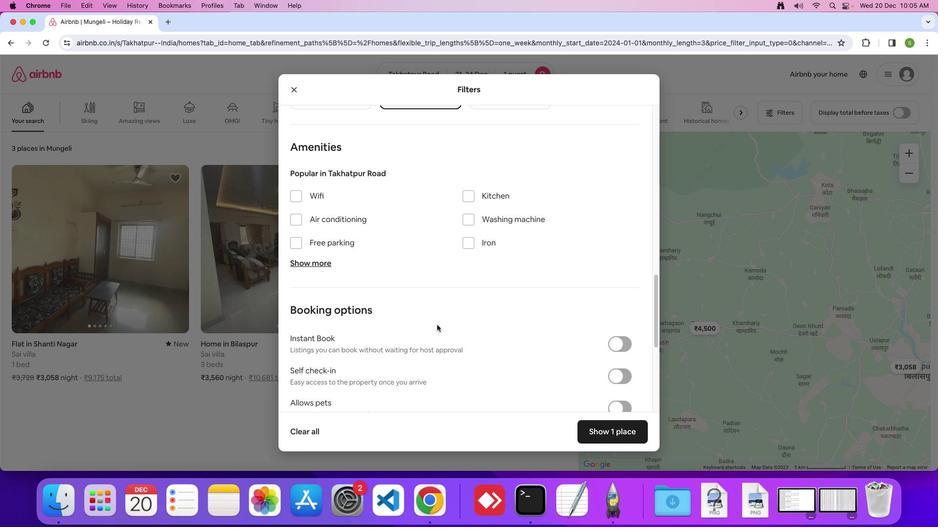 
Action: Mouse scrolled (436, 325) with delta (0, 0)
Screenshot: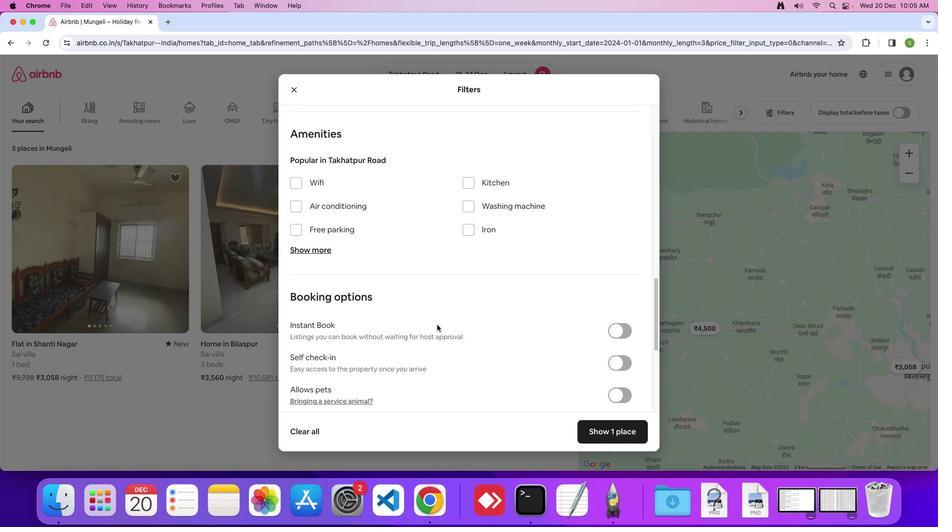 
Action: Mouse scrolled (436, 325) with delta (0, 0)
Screenshot: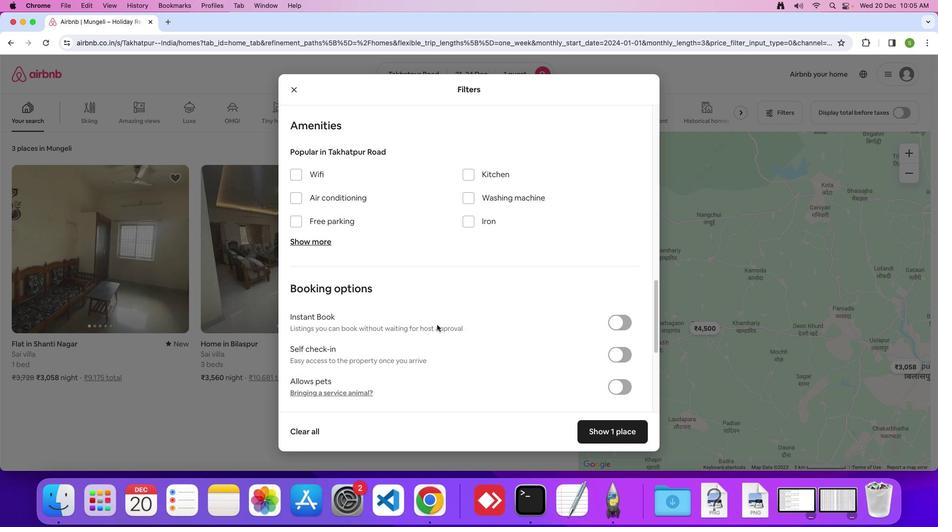 
Action: Mouse scrolled (436, 325) with delta (0, 0)
Screenshot: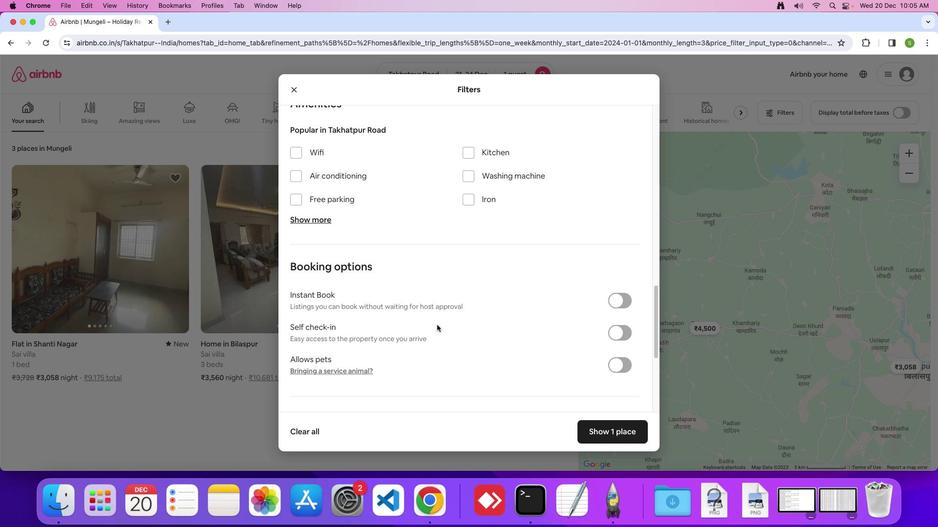 
Action: Mouse scrolled (436, 325) with delta (0, 0)
Screenshot: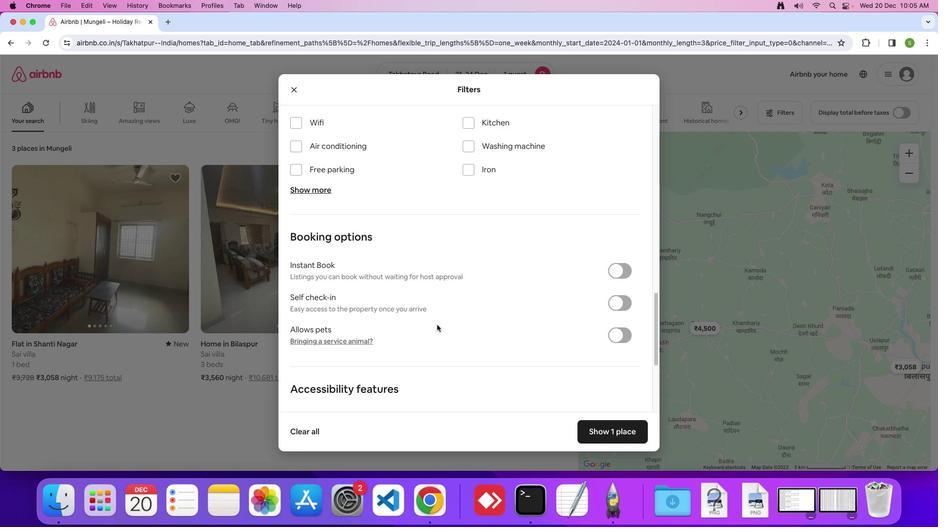 
Action: Mouse scrolled (436, 325) with delta (0, 0)
Screenshot: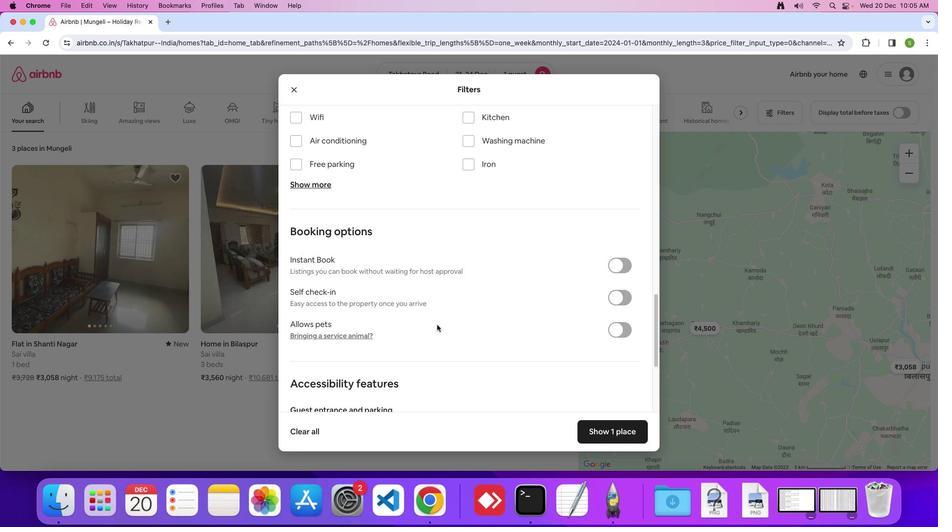 
Action: Mouse scrolled (436, 325) with delta (0, 0)
Screenshot: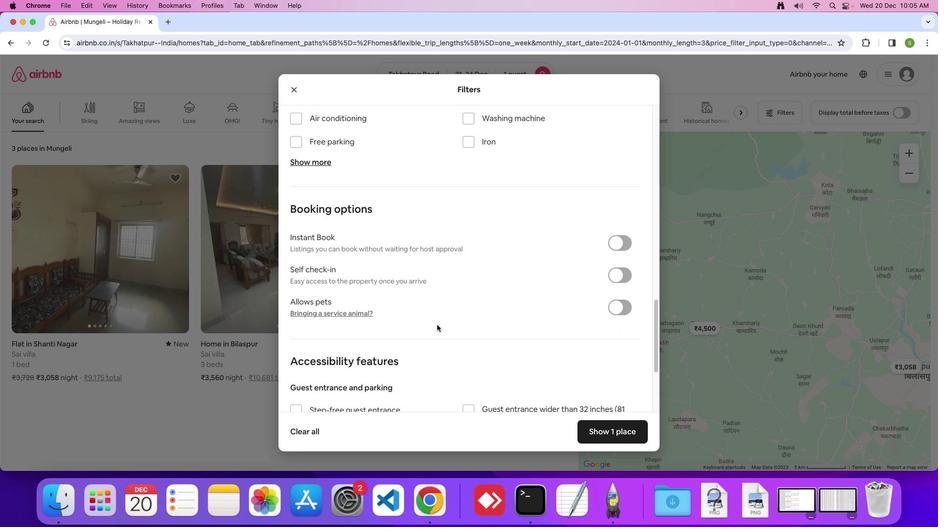 
Action: Mouse scrolled (436, 325) with delta (0, 0)
Screenshot: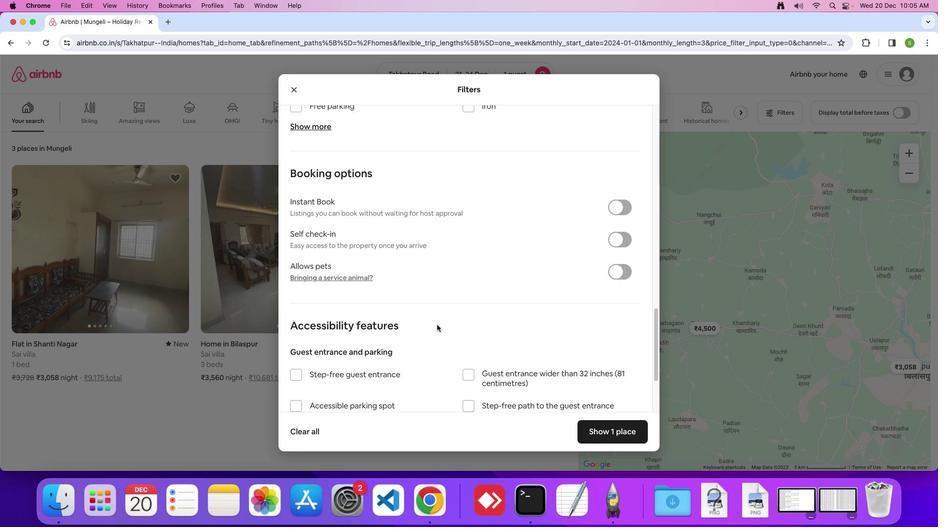 
Action: Mouse scrolled (436, 325) with delta (0, 0)
Screenshot: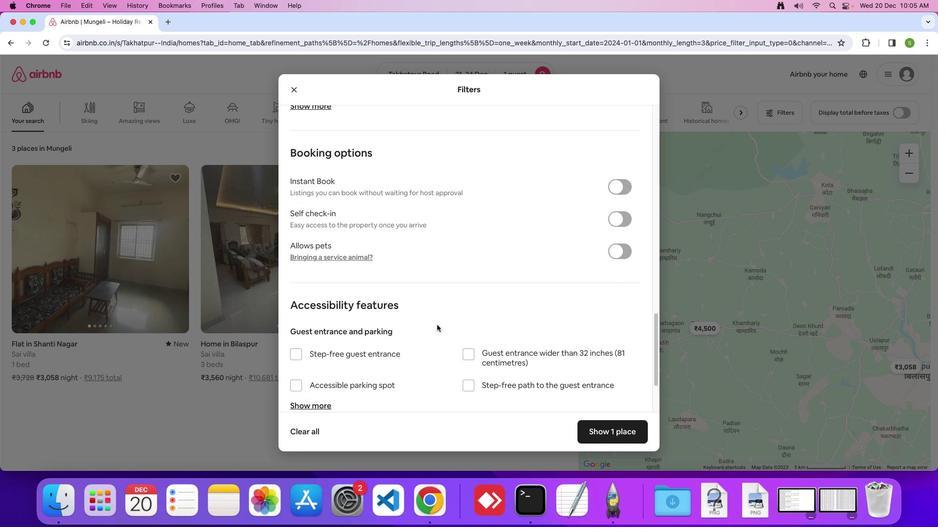 
Action: Mouse scrolled (436, 325) with delta (0, 0)
Screenshot: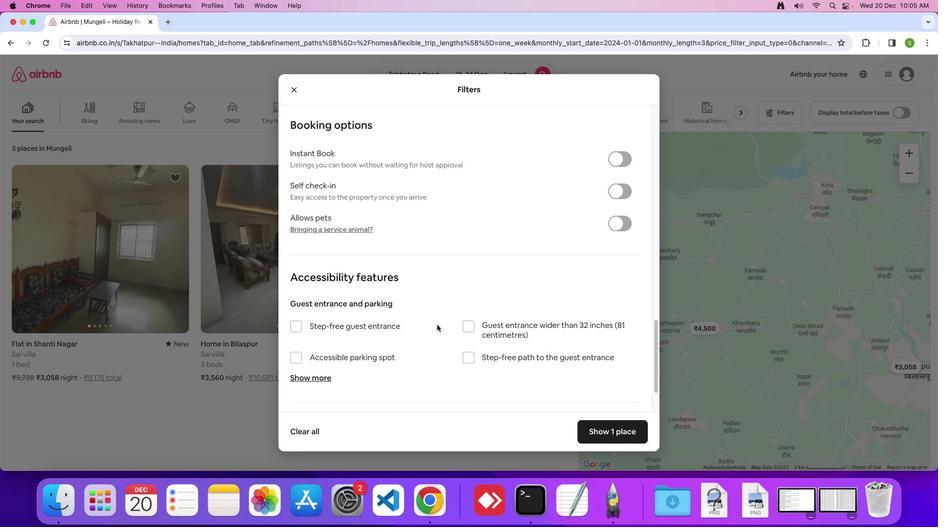
Action: Mouse scrolled (436, 325) with delta (0, 0)
Screenshot: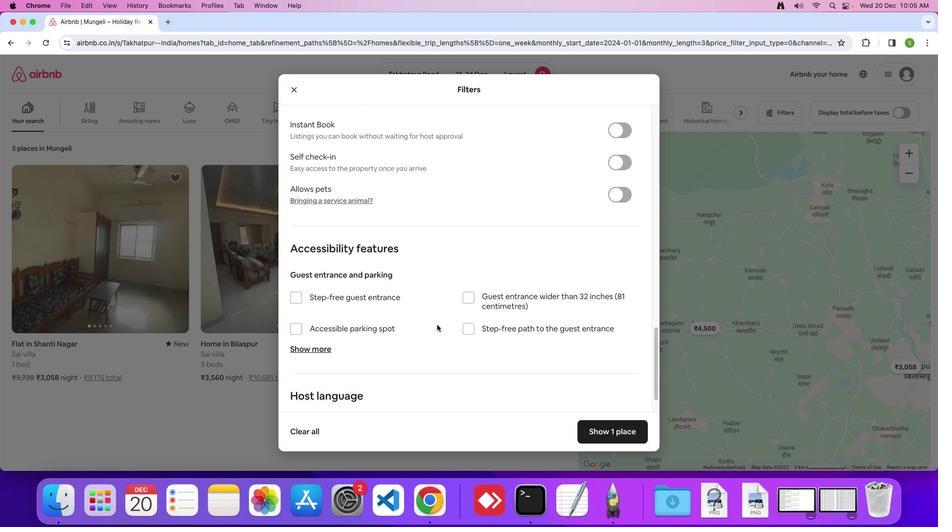 
Action: Mouse scrolled (436, 325) with delta (0, 0)
Screenshot: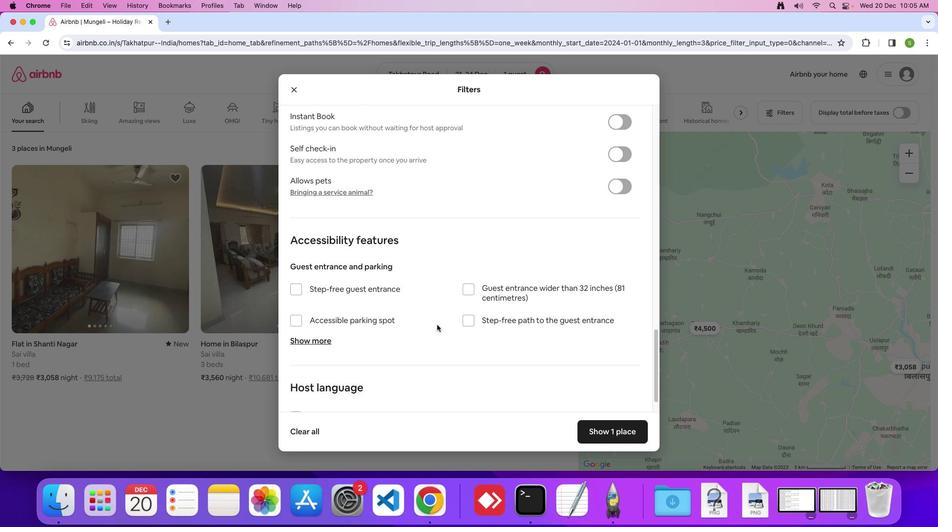 
Action: Mouse scrolled (436, 325) with delta (0, -1)
Screenshot: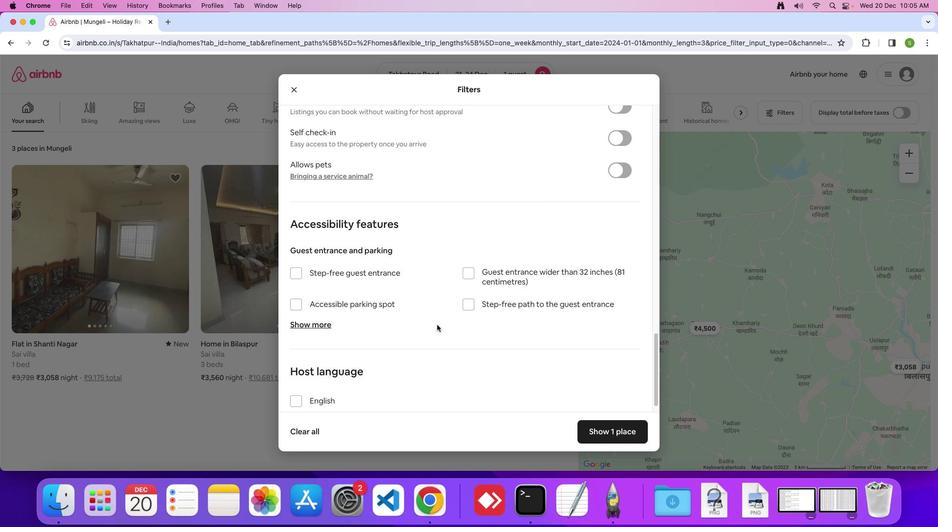 
Action: Mouse scrolled (436, 325) with delta (0, 0)
Screenshot: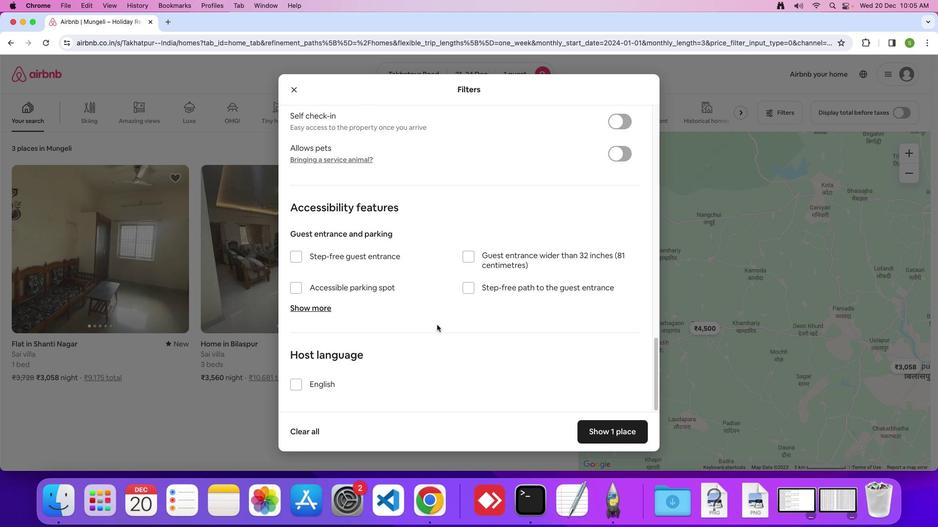 
Action: Mouse scrolled (436, 325) with delta (0, 0)
Screenshot: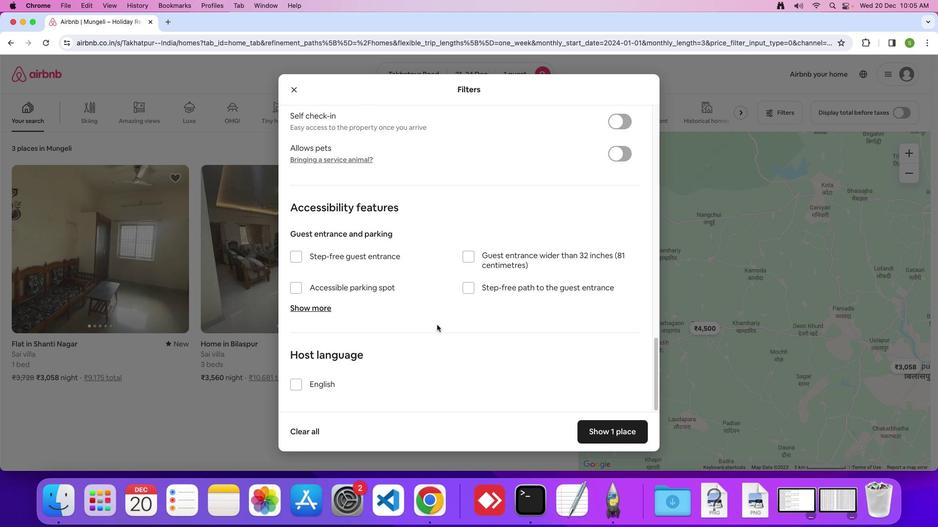 
Action: Mouse scrolled (436, 325) with delta (0, -1)
Screenshot: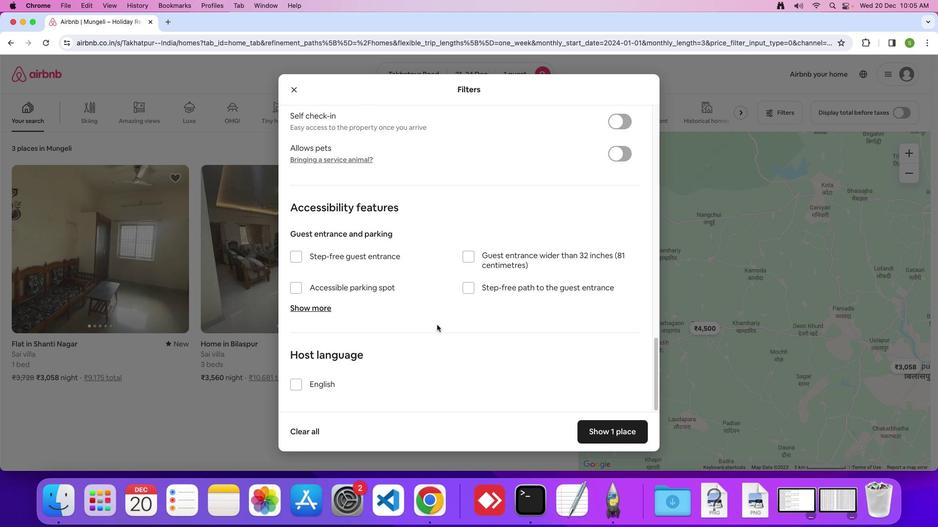 
Action: Mouse moved to (621, 436)
Screenshot: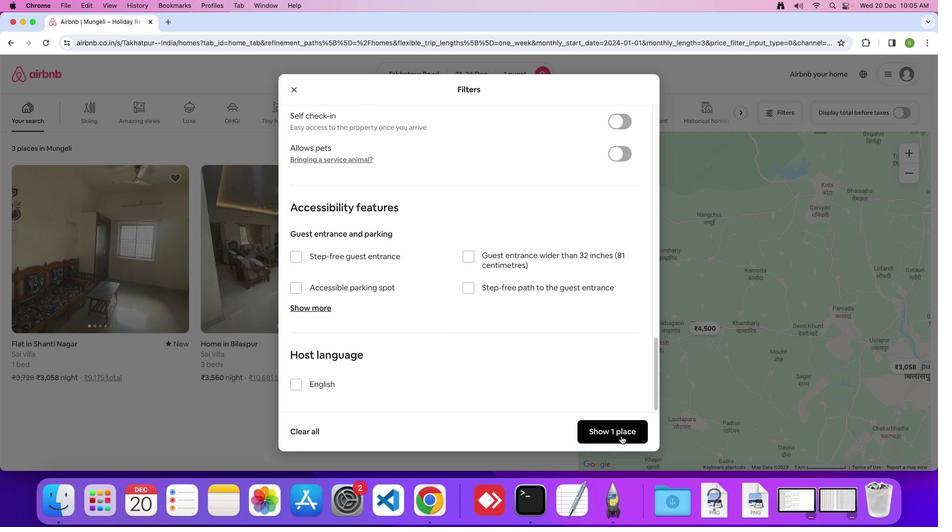 
Action: Mouse pressed left at (621, 436)
Screenshot: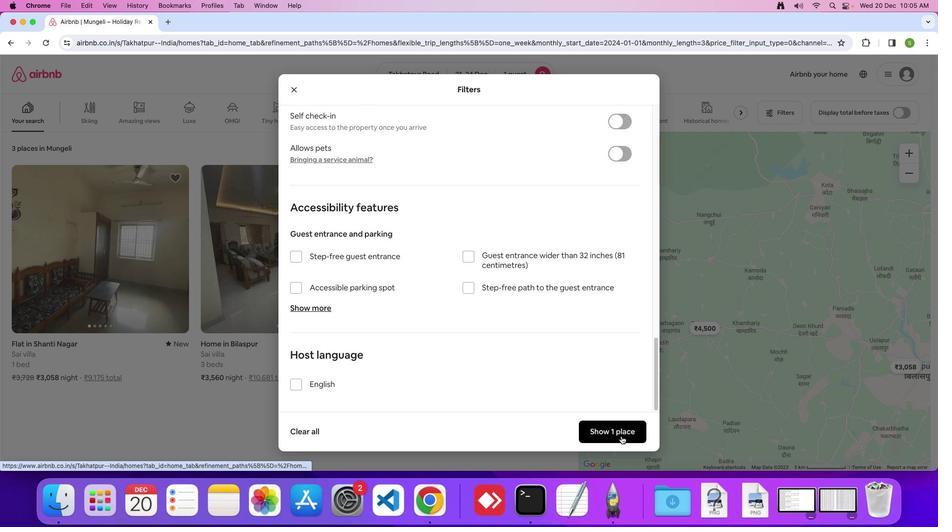 
Action: Mouse moved to (101, 229)
Screenshot: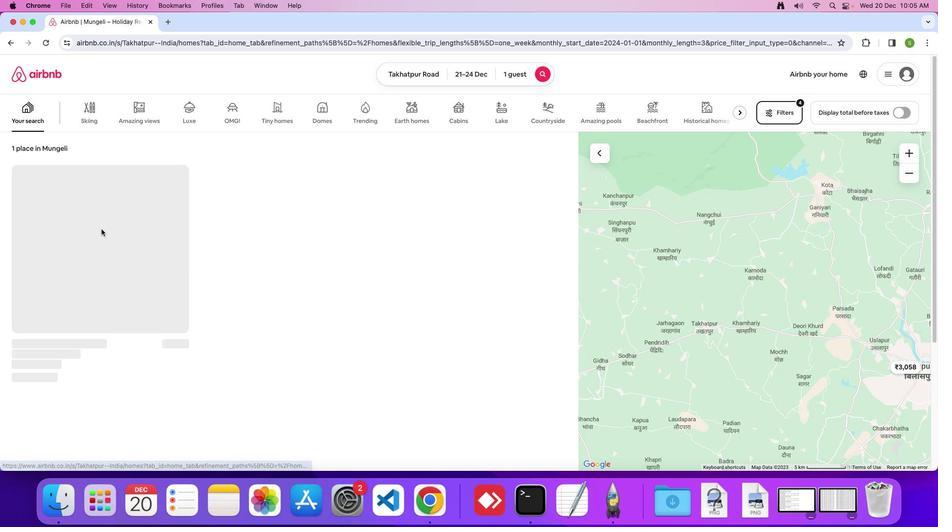 
Action: Mouse pressed left at (101, 229)
Screenshot: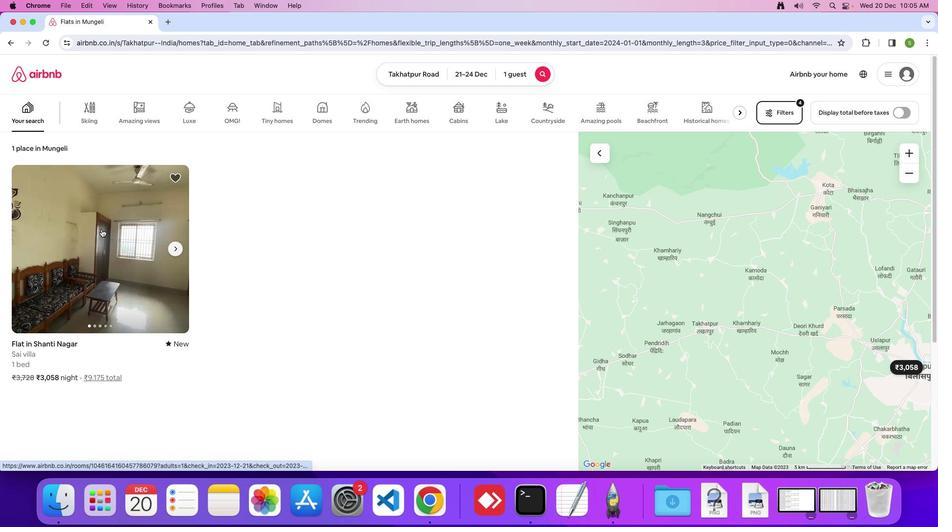 
Action: Mouse moved to (350, 242)
Screenshot: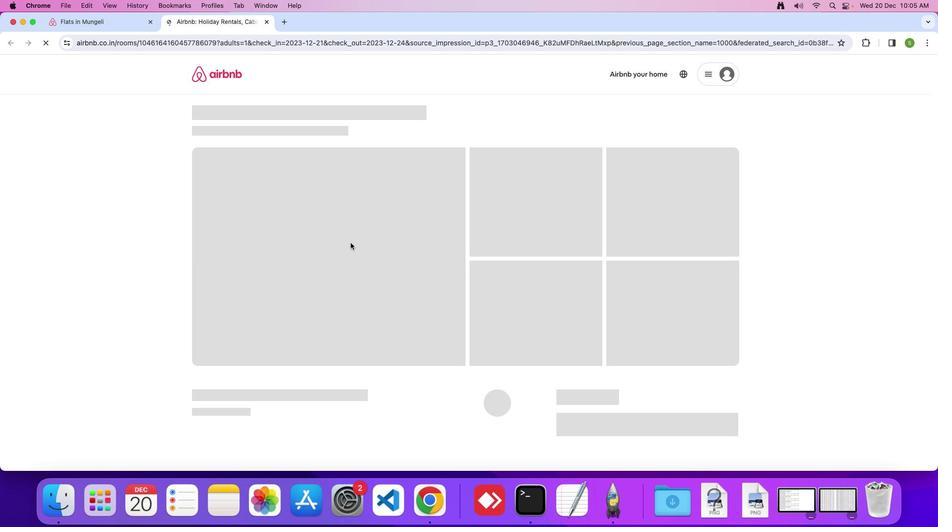 
Action: Mouse pressed left at (350, 242)
Screenshot: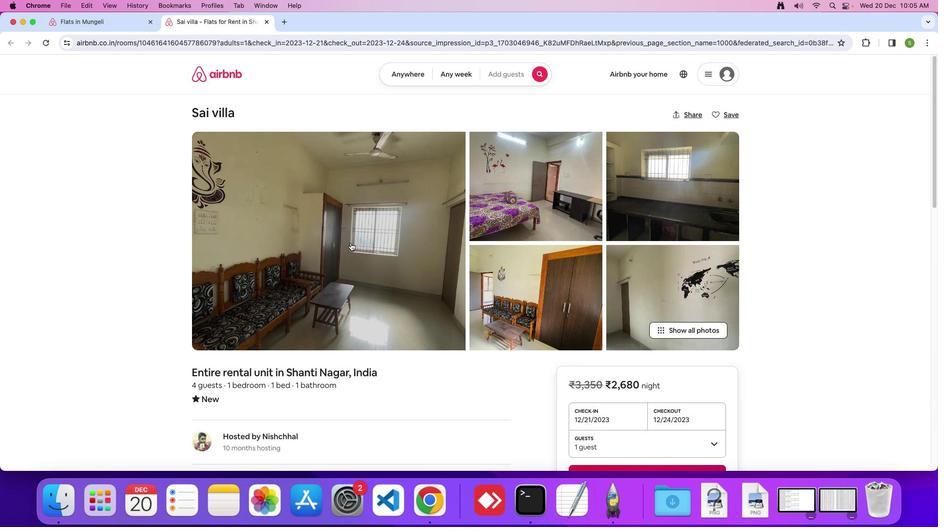 
Action: Mouse moved to (331, 253)
Screenshot: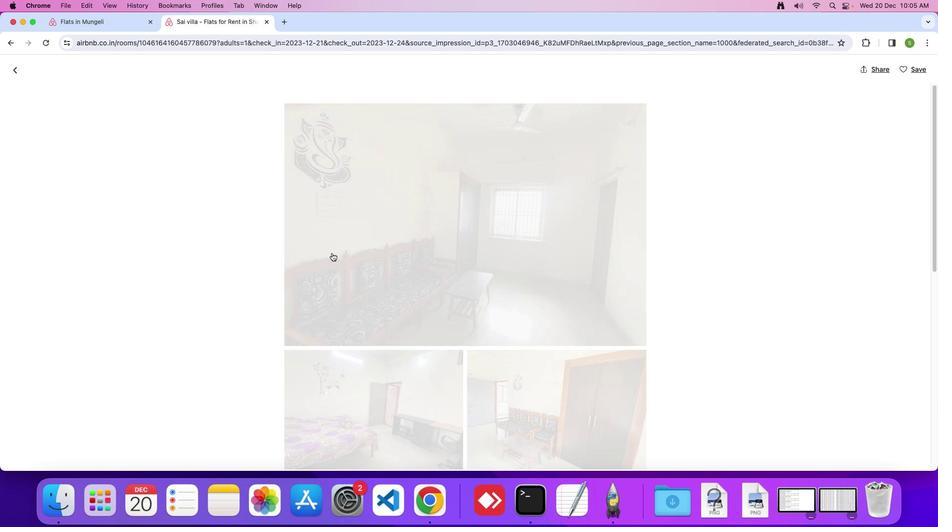 
Action: Mouse scrolled (331, 253) with delta (0, 0)
Screenshot: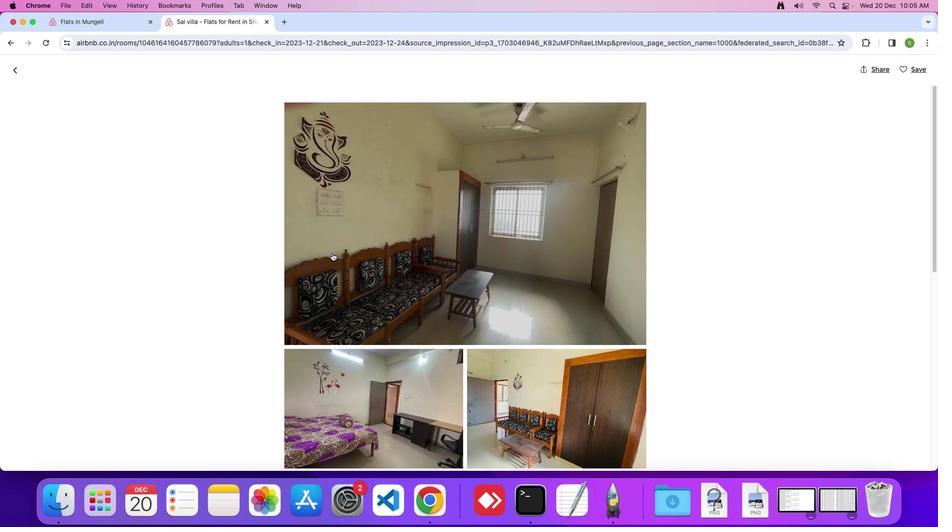 
Action: Mouse scrolled (331, 253) with delta (0, 0)
Screenshot: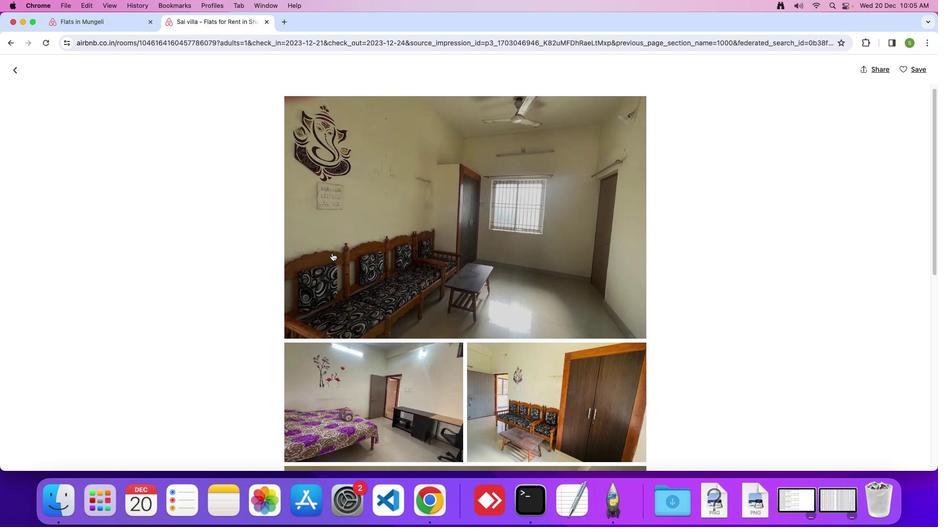 
Action: Mouse scrolled (331, 253) with delta (0, 0)
Screenshot: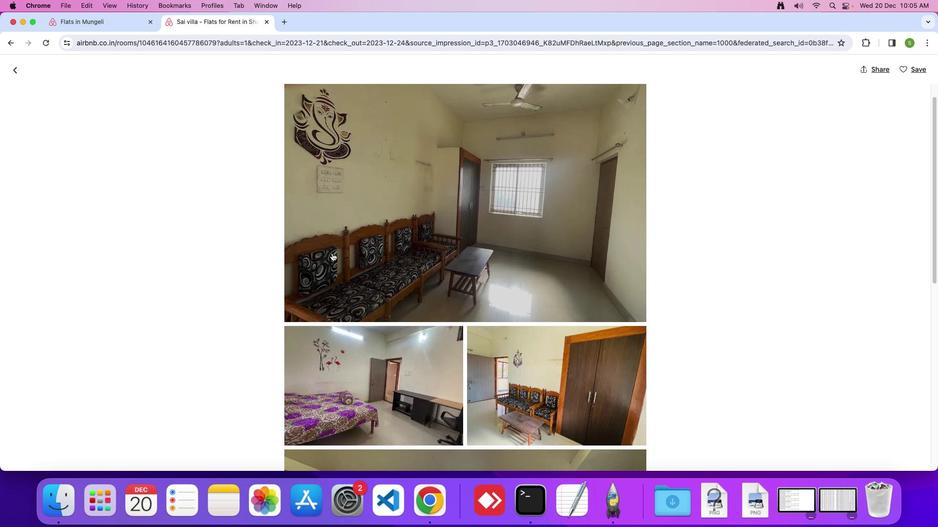 
Action: Mouse scrolled (331, 253) with delta (0, 0)
Screenshot: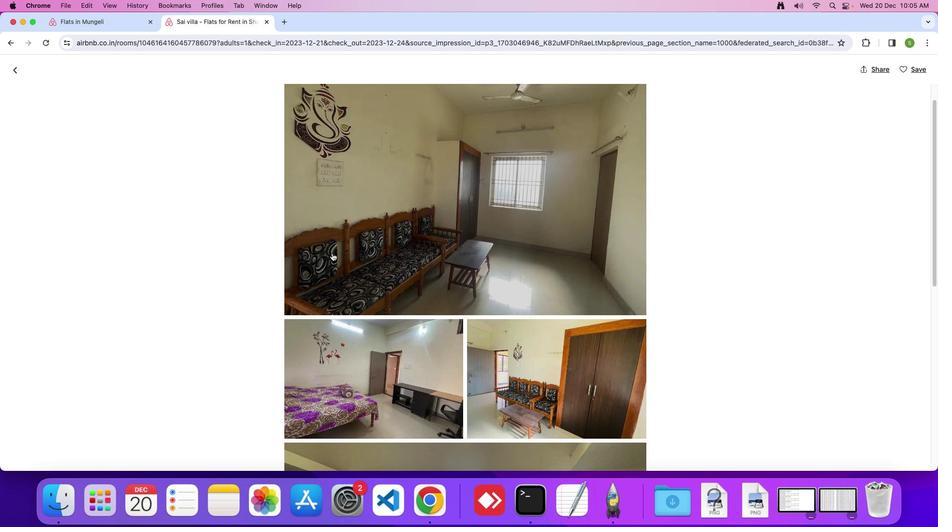 
Action: Mouse scrolled (331, 253) with delta (0, 0)
Screenshot: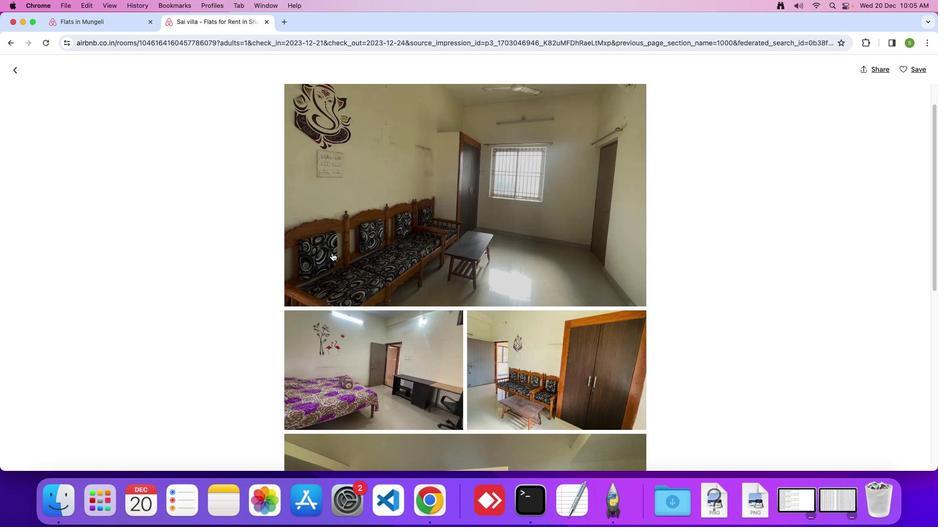 
Action: Mouse scrolled (331, 253) with delta (0, 0)
Screenshot: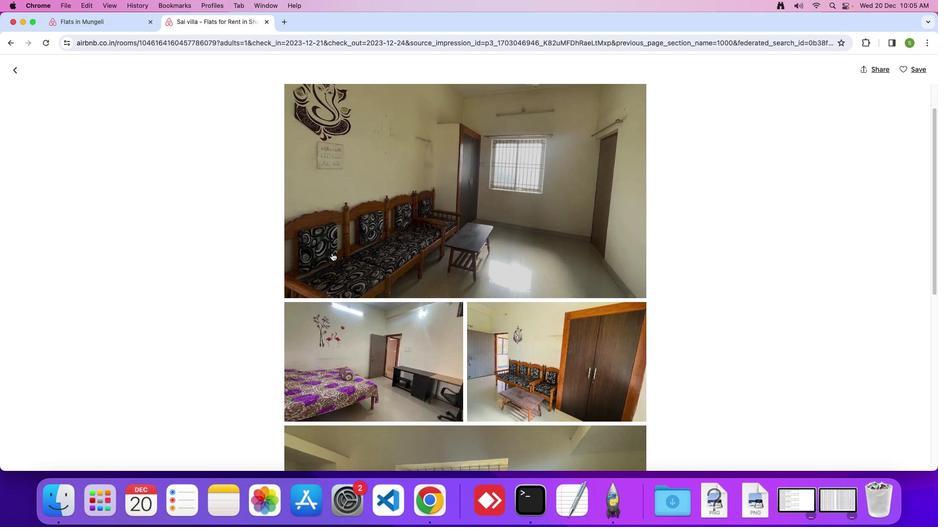 
Action: Mouse scrolled (331, 253) with delta (0, 0)
Screenshot: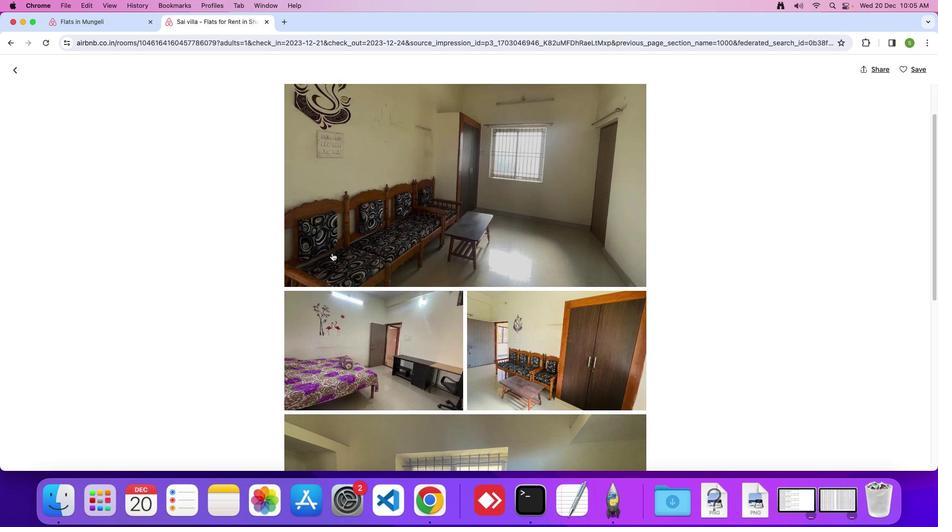 
Action: Mouse scrolled (331, 253) with delta (0, 0)
Screenshot: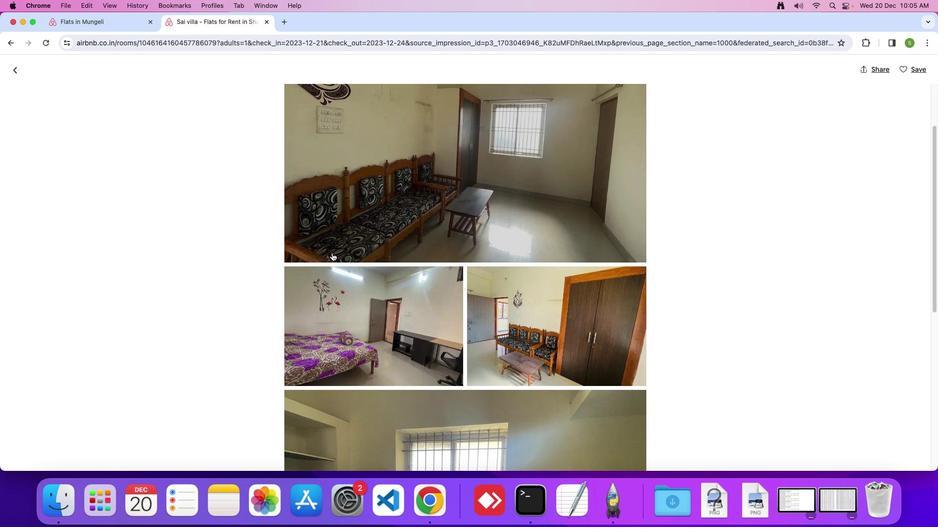 
Action: Mouse scrolled (331, 253) with delta (0, 0)
Screenshot: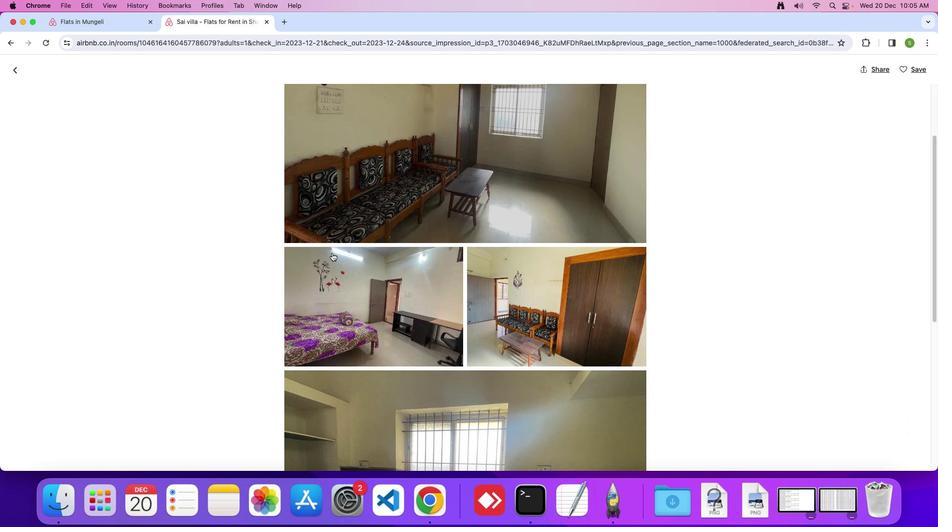 
Action: Mouse scrolled (331, 253) with delta (0, 0)
Screenshot: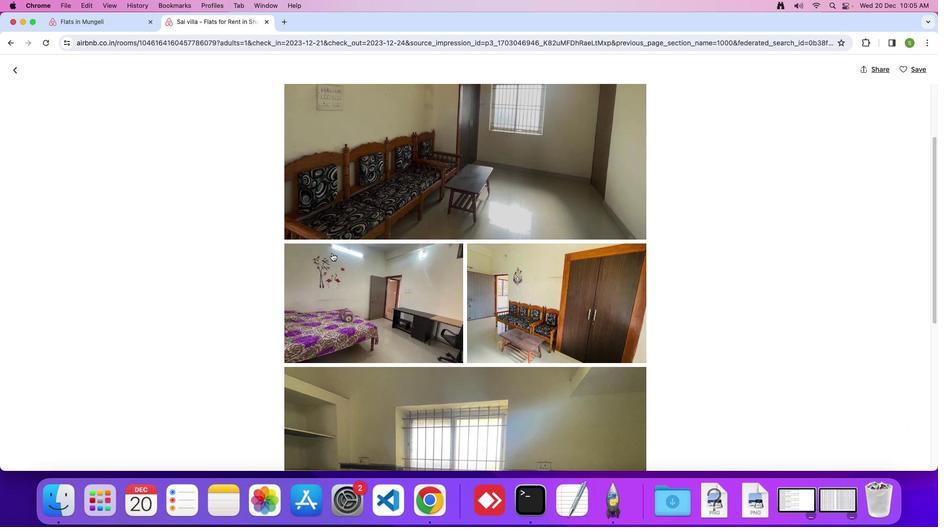 
Action: Mouse scrolled (331, 253) with delta (0, 0)
Screenshot: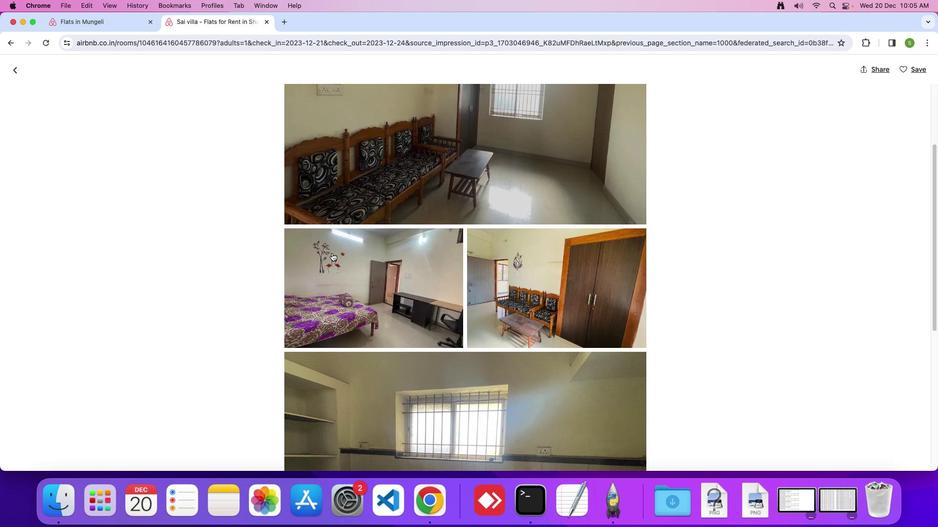 
Action: Mouse scrolled (331, 253) with delta (0, 0)
Screenshot: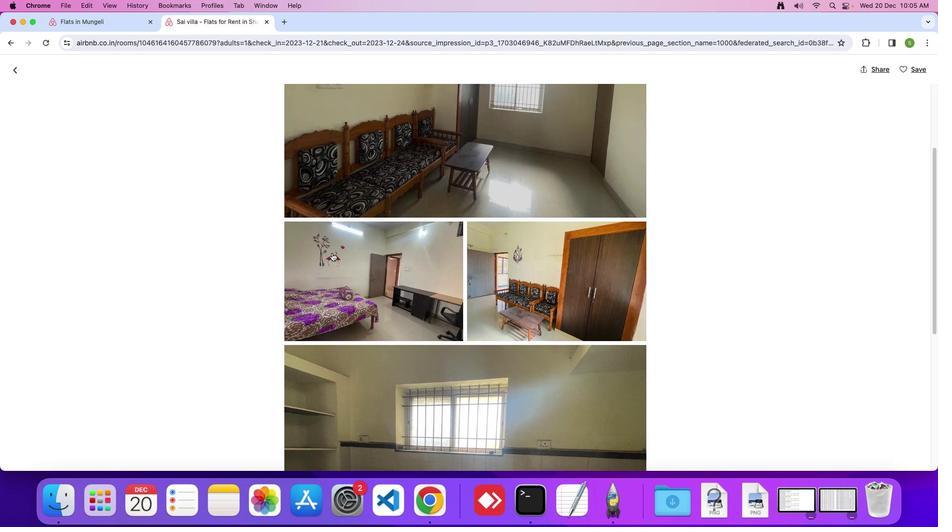 
Action: Mouse scrolled (331, 253) with delta (0, 0)
Screenshot: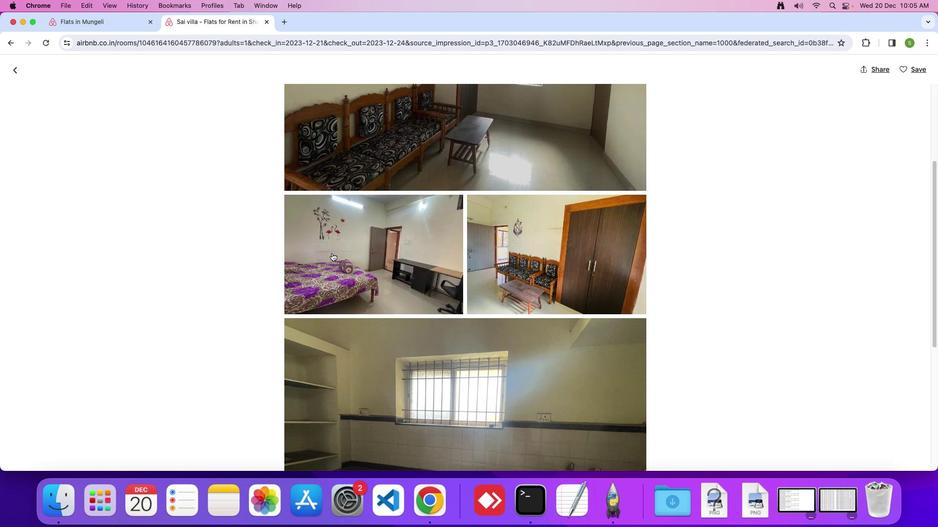 
Action: Mouse scrolled (331, 253) with delta (0, 0)
Screenshot: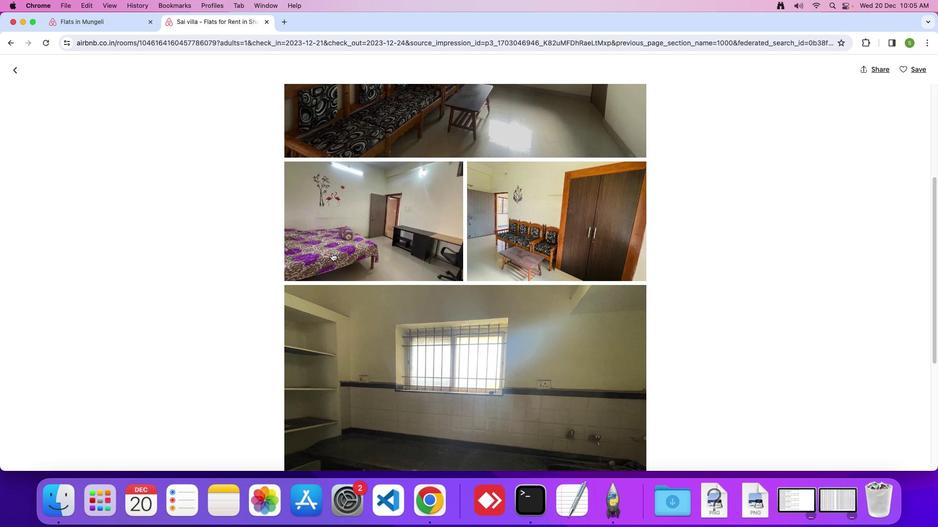
Action: Mouse scrolled (331, 253) with delta (0, 0)
Screenshot: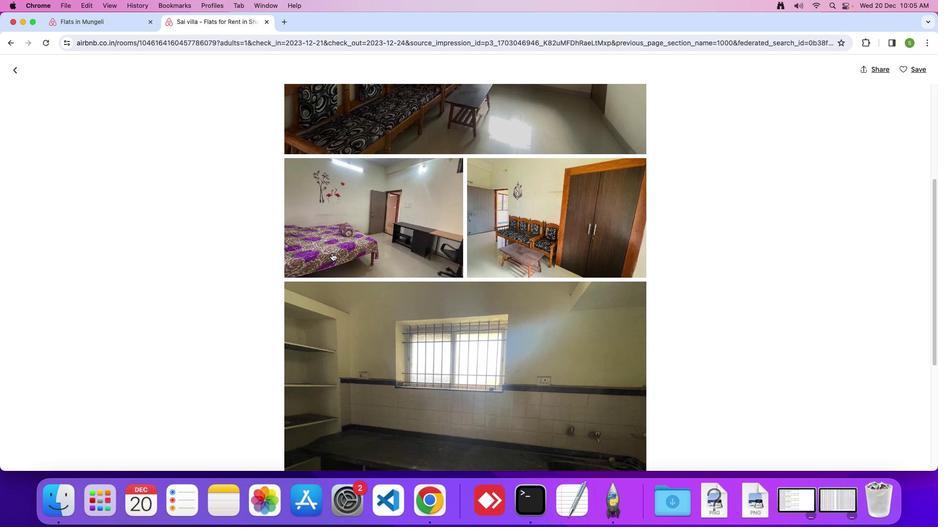 
Action: Mouse scrolled (331, 253) with delta (0, 0)
Screenshot: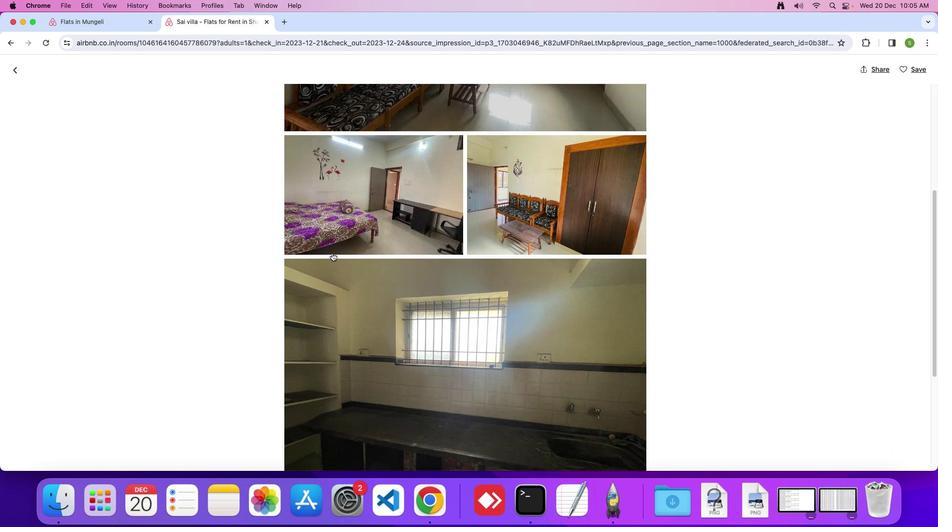 
Action: Mouse scrolled (331, 253) with delta (0, 0)
Screenshot: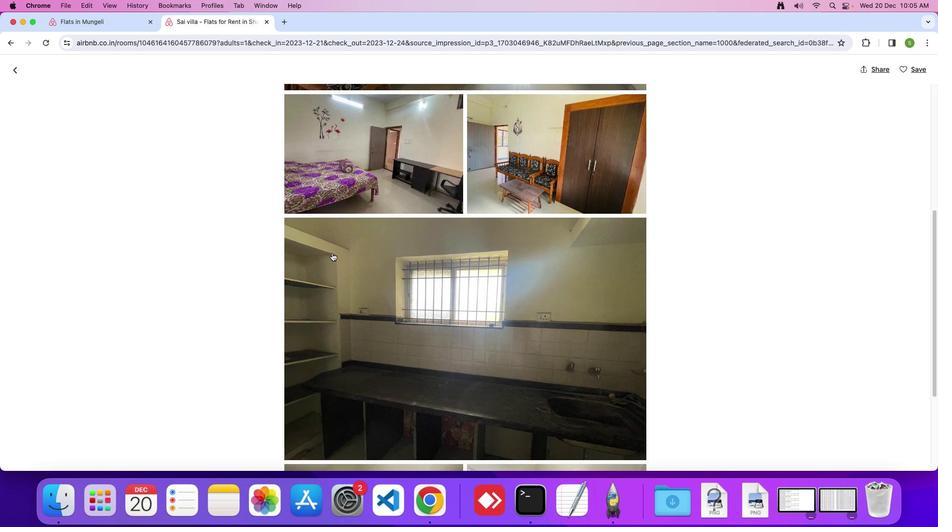 
Action: Mouse scrolled (331, 253) with delta (0, 0)
Screenshot: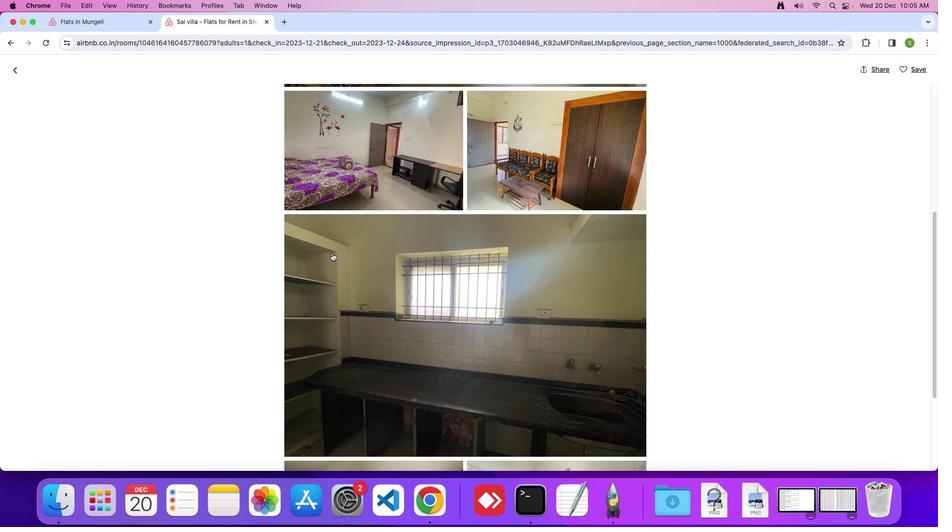 
Action: Mouse scrolled (331, 253) with delta (0, 0)
Screenshot: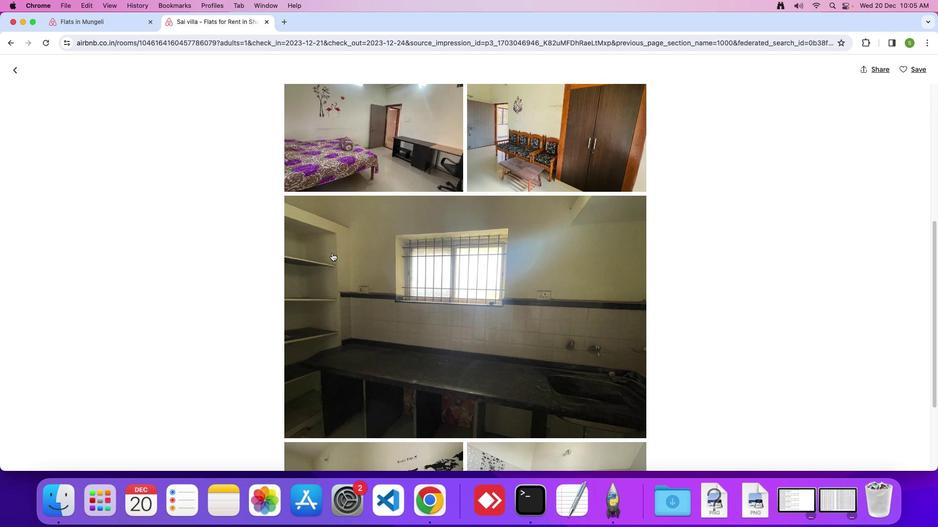 
Action: Mouse scrolled (331, 253) with delta (0, 0)
Screenshot: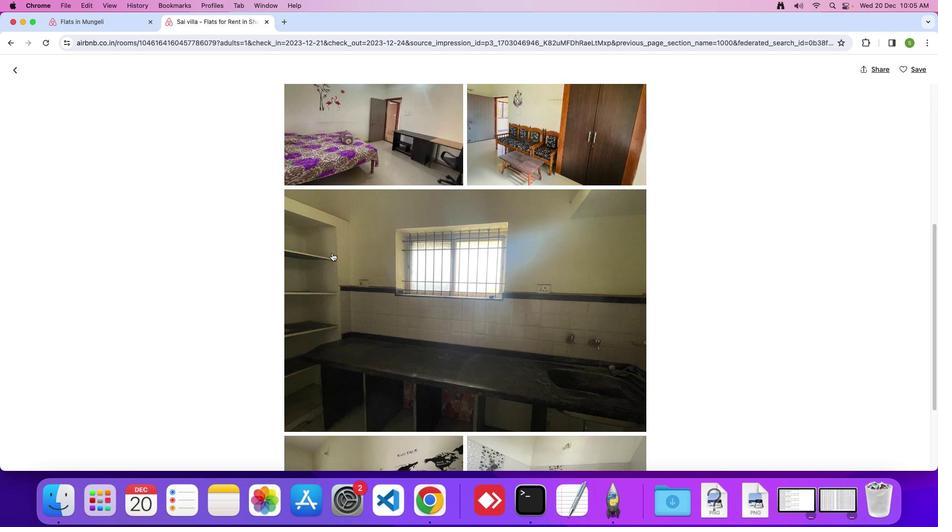 
Action: Mouse scrolled (331, 253) with delta (0, 0)
Screenshot: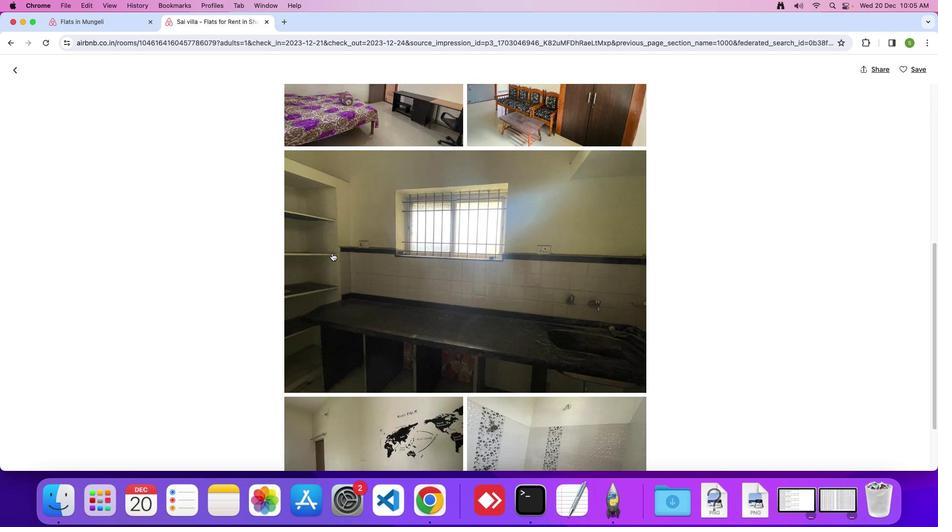 
Action: Mouse scrolled (331, 253) with delta (0, 0)
Screenshot: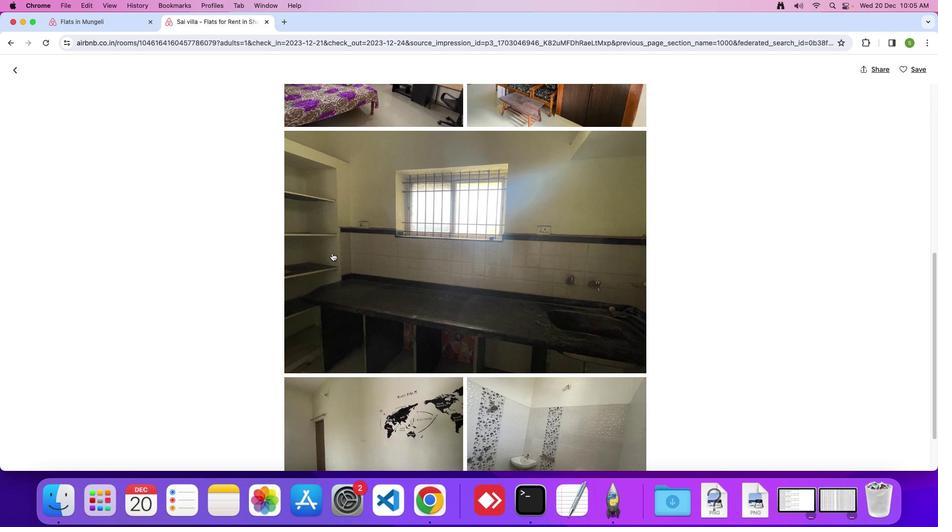
Action: Mouse scrolled (331, 253) with delta (0, 0)
Screenshot: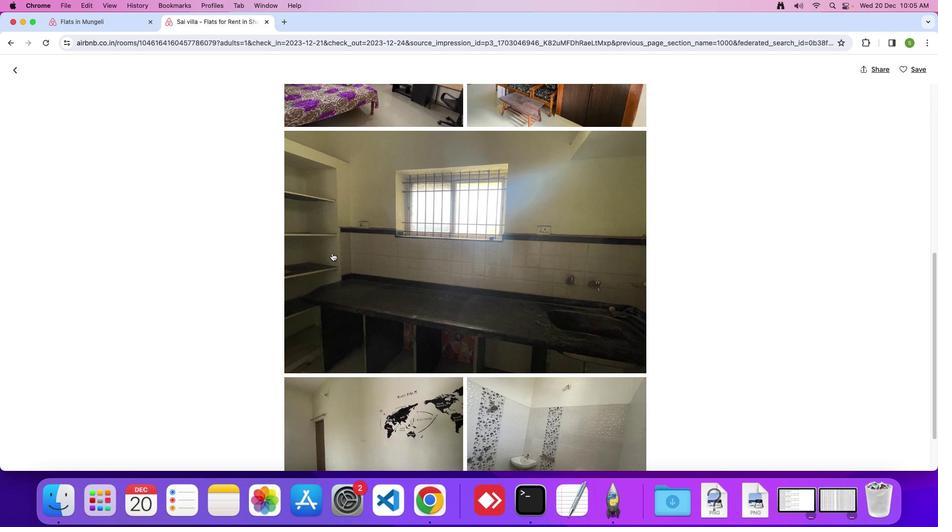 
Action: Mouse scrolled (331, 253) with delta (0, 0)
Screenshot: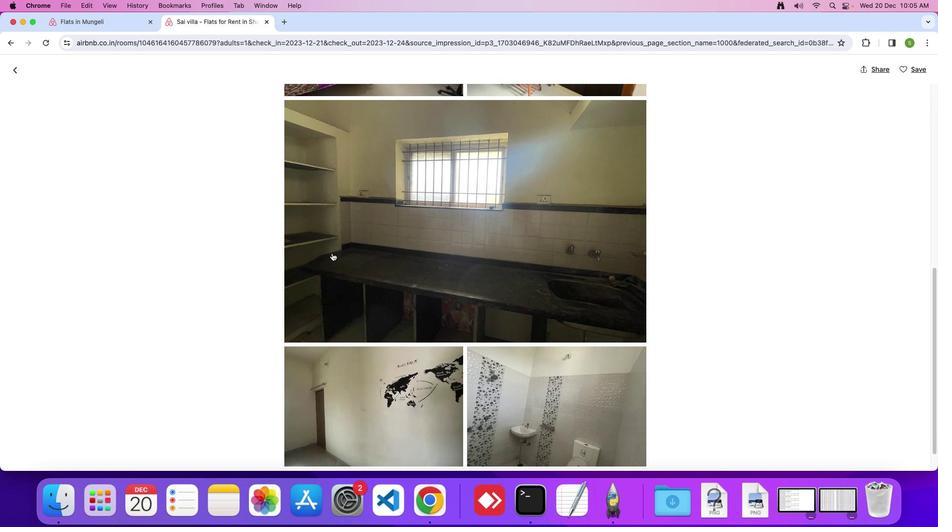 
Action: Mouse scrolled (331, 253) with delta (0, 0)
Screenshot: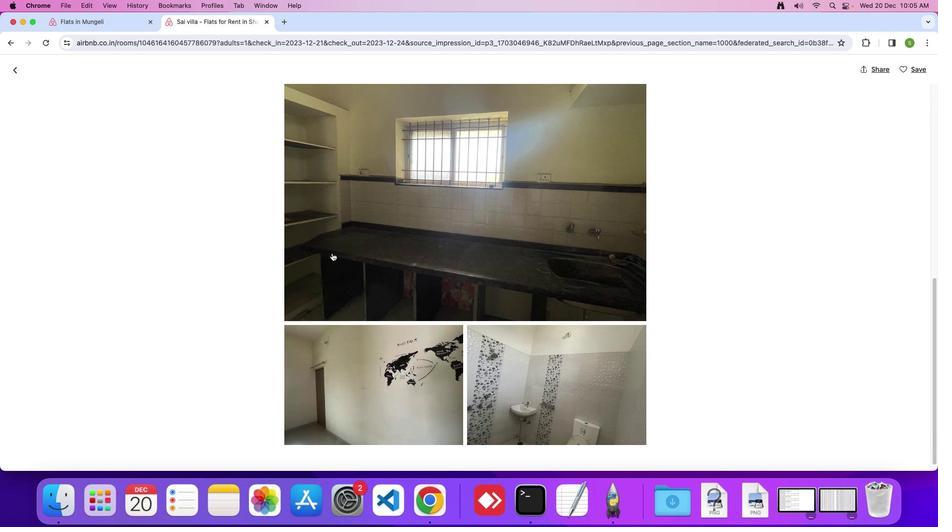 
Action: Mouse scrolled (331, 253) with delta (0, 0)
Screenshot: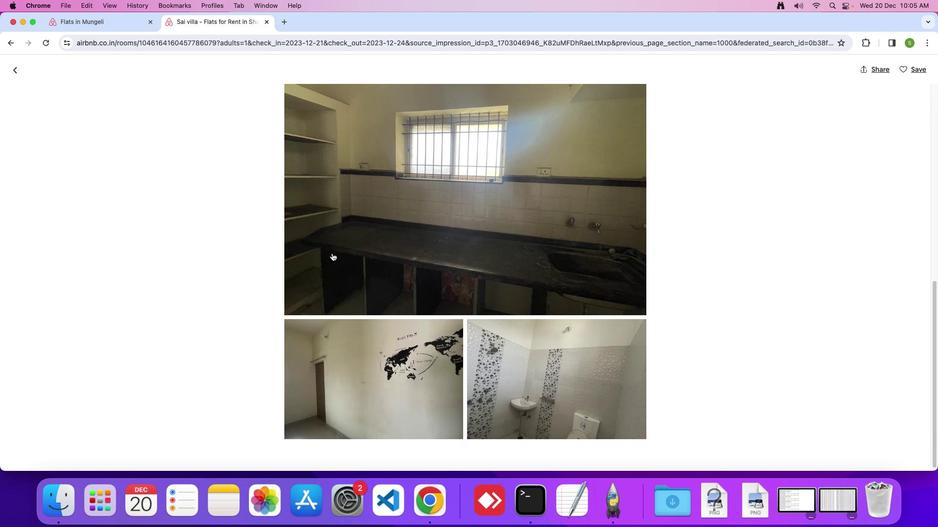 
Action: Mouse scrolled (331, 253) with delta (0, 0)
Screenshot: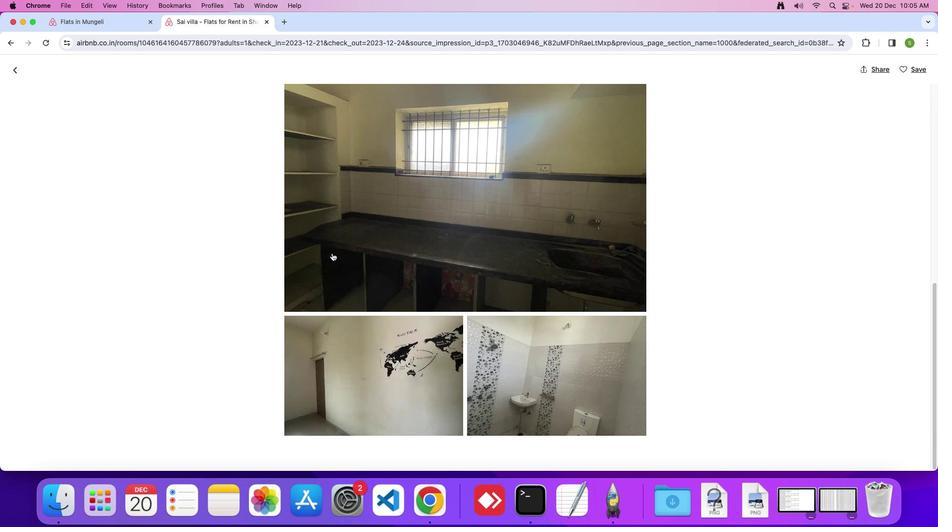 
Action: Mouse scrolled (331, 253) with delta (0, 0)
Screenshot: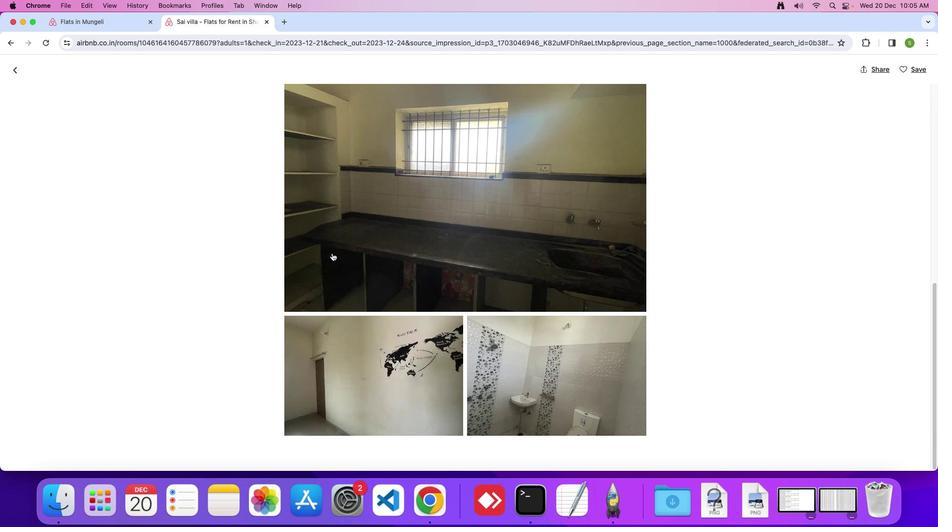 
Action: Mouse scrolled (331, 253) with delta (0, -1)
Screenshot: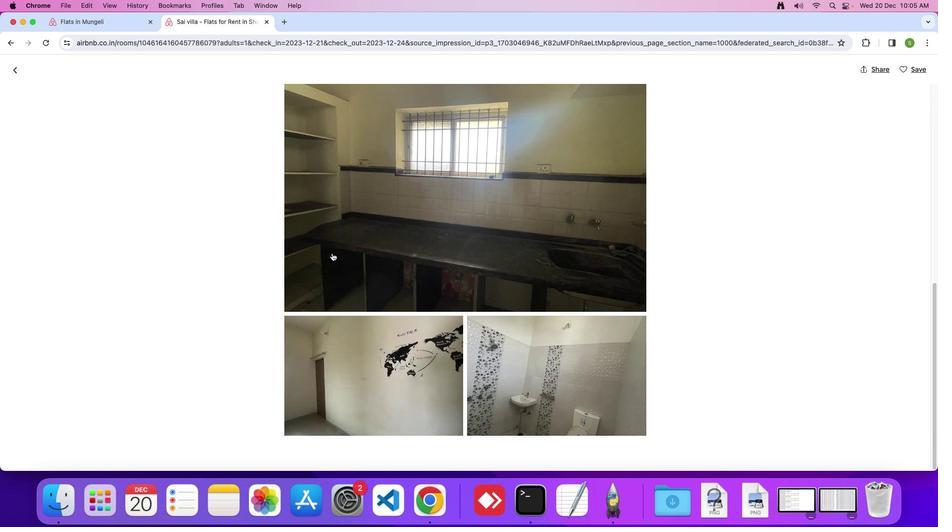 
Action: Mouse moved to (17, 72)
Screenshot: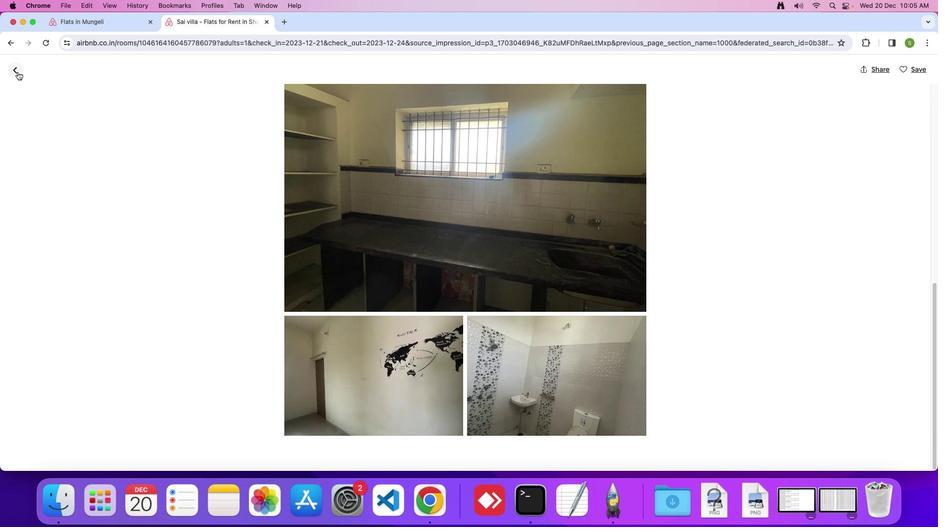 
Action: Mouse pressed left at (17, 72)
Screenshot: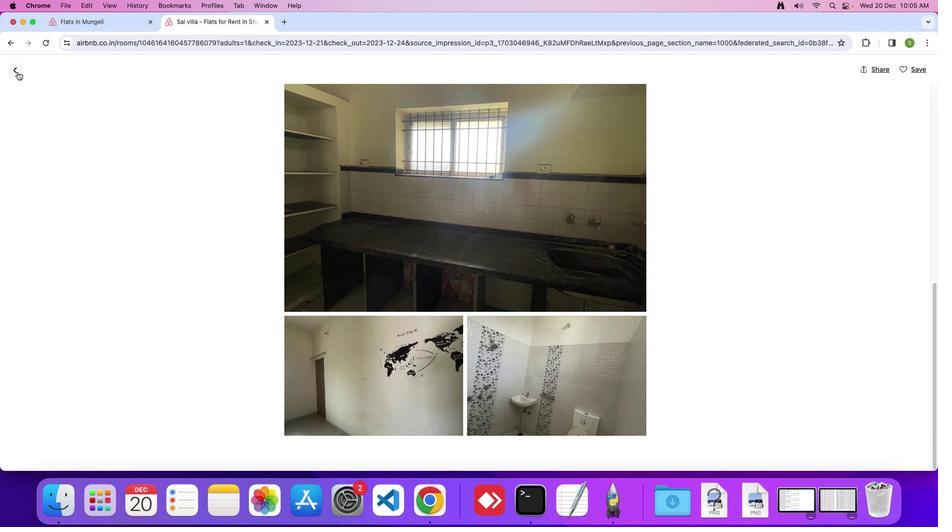
Action: Mouse moved to (276, 228)
Screenshot: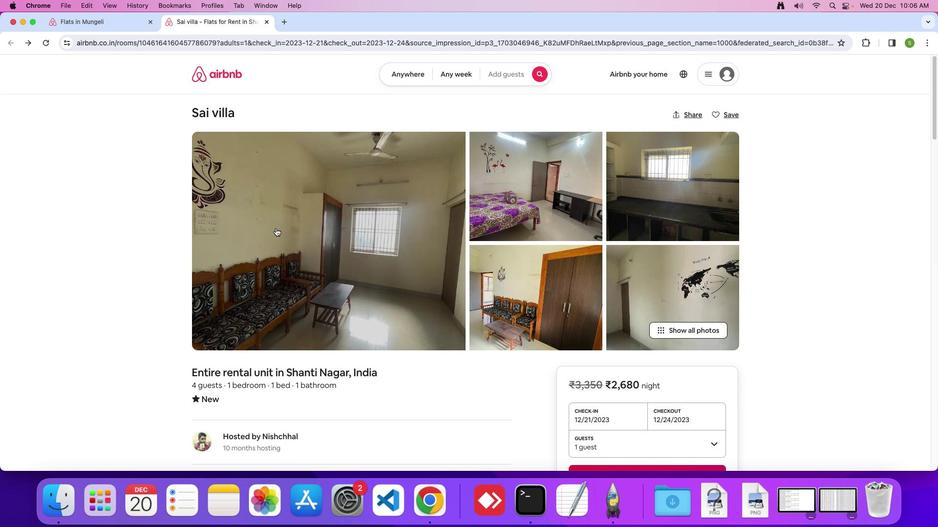 
Action: Mouse scrolled (276, 228) with delta (0, 0)
Screenshot: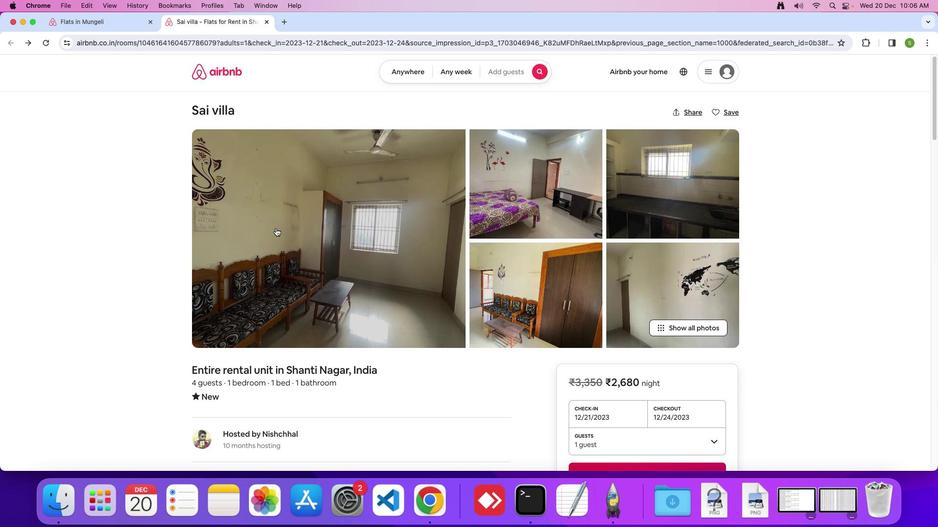 
Action: Mouse scrolled (276, 228) with delta (0, 0)
Screenshot: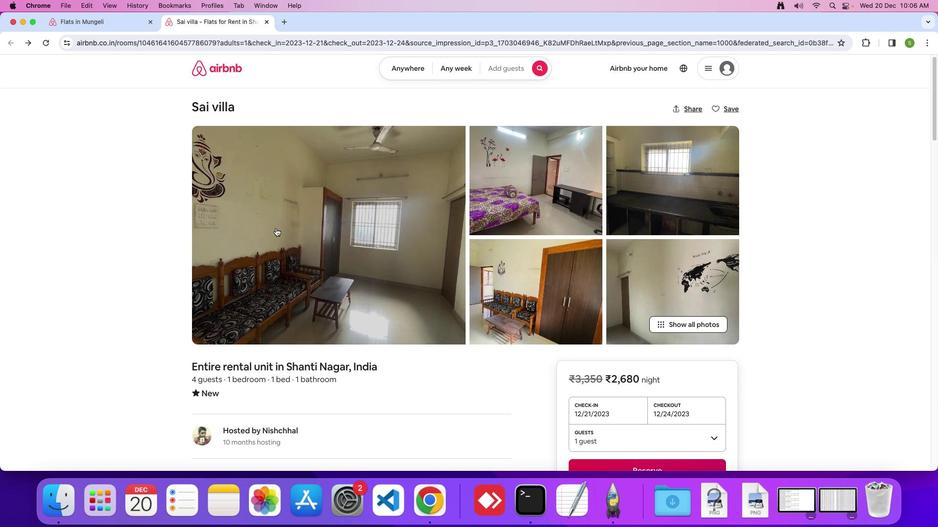 
Action: Mouse scrolled (276, 228) with delta (0, 0)
Screenshot: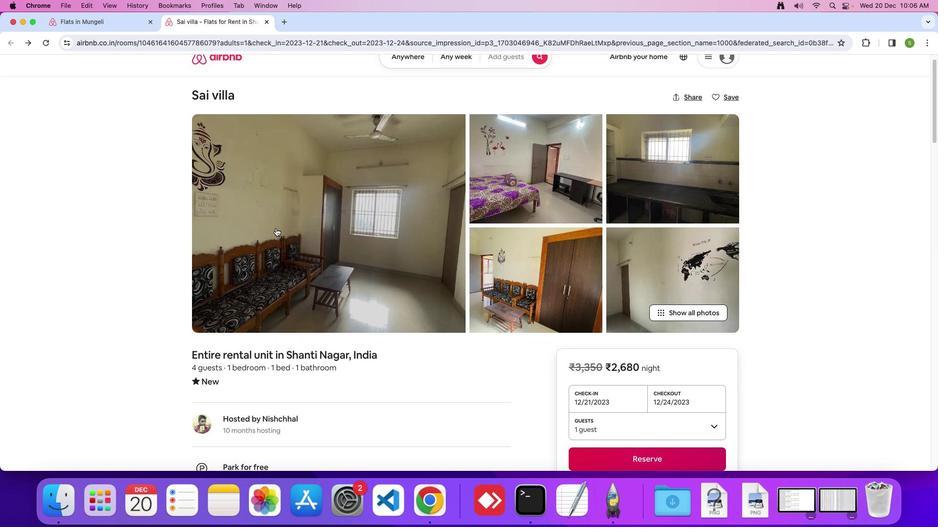 
Action: Mouse scrolled (276, 228) with delta (0, 0)
Screenshot: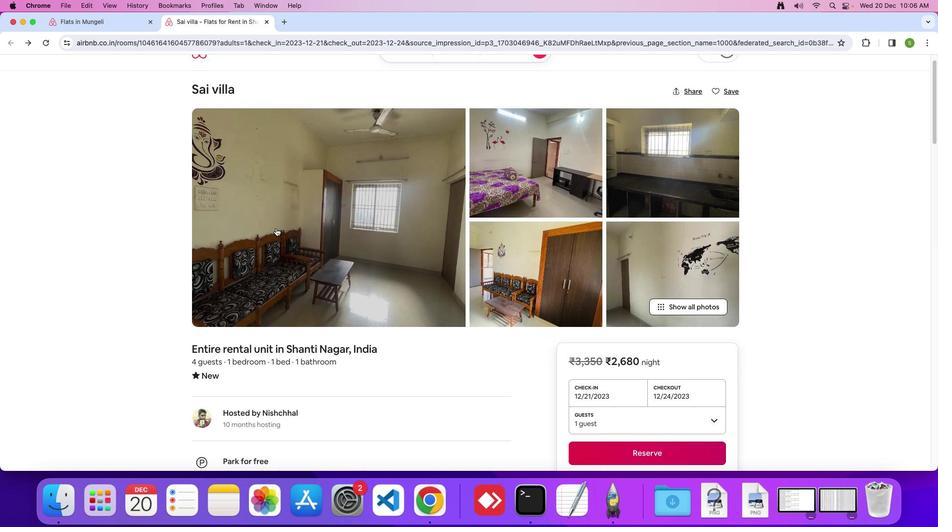 
Action: Mouse scrolled (276, 228) with delta (0, 0)
Screenshot: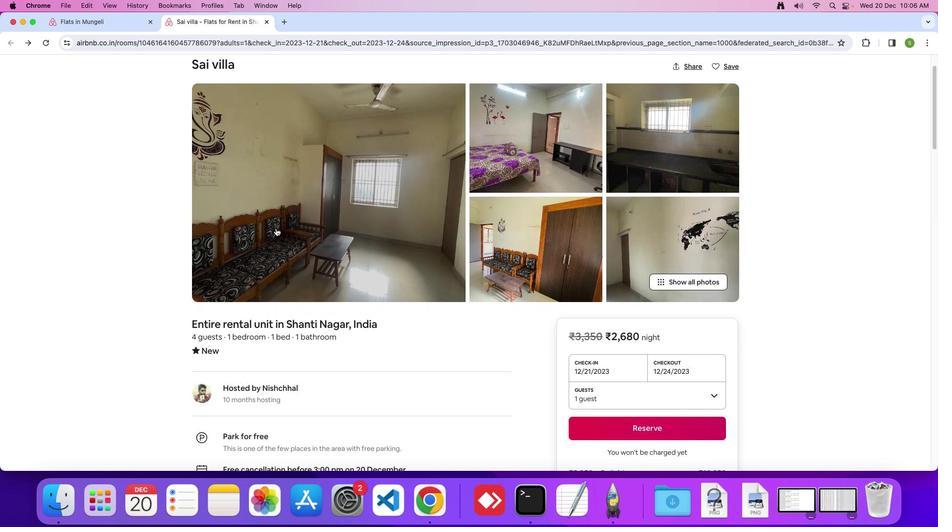 
Action: Mouse scrolled (276, 228) with delta (0, 0)
Screenshot: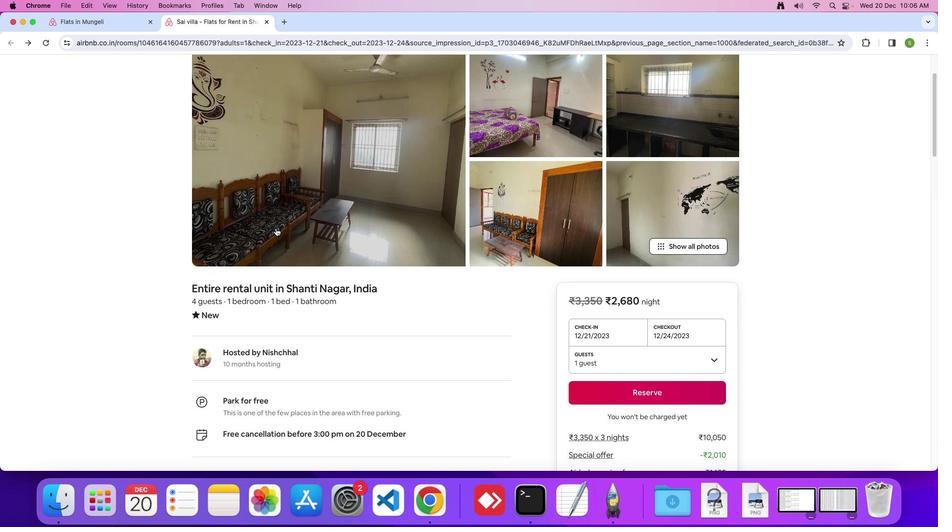 
Action: Mouse scrolled (276, 228) with delta (0, 0)
Screenshot: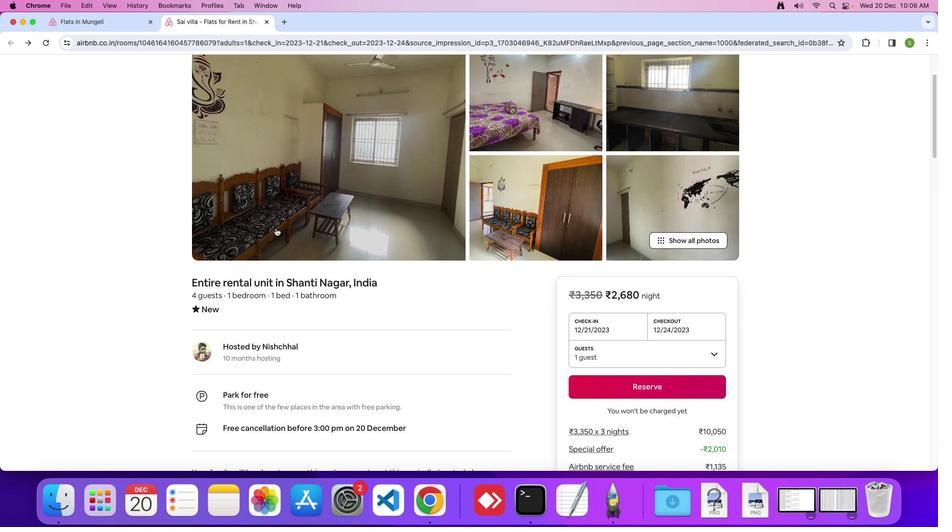 
Action: Mouse scrolled (276, 228) with delta (0, 0)
Screenshot: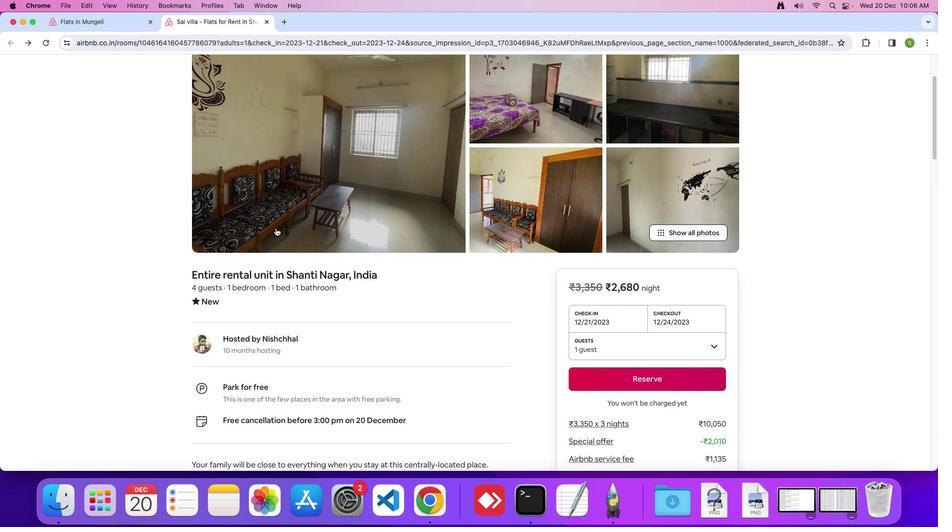 
Action: Mouse scrolled (276, 228) with delta (0, 0)
Screenshot: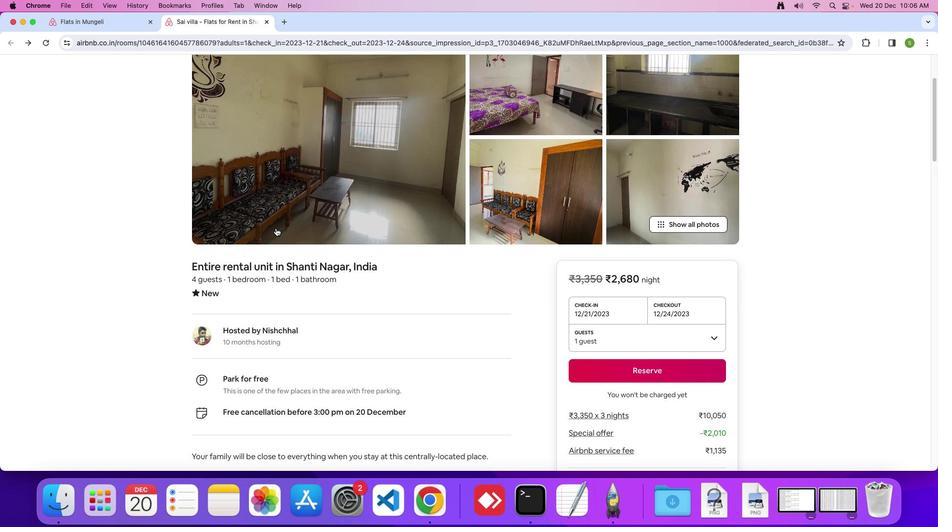 
Action: Mouse scrolled (276, 228) with delta (0, 0)
Screenshot: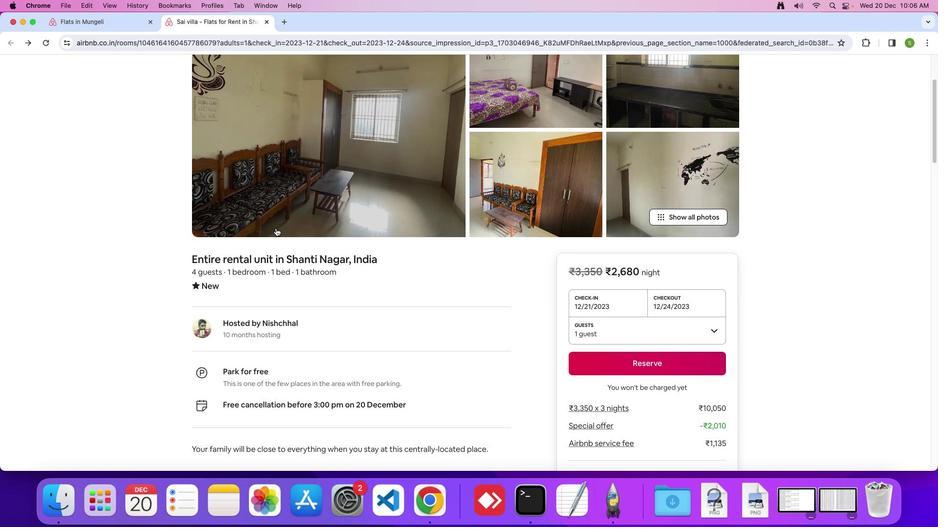 
Action: Mouse scrolled (276, 228) with delta (0, 0)
Screenshot: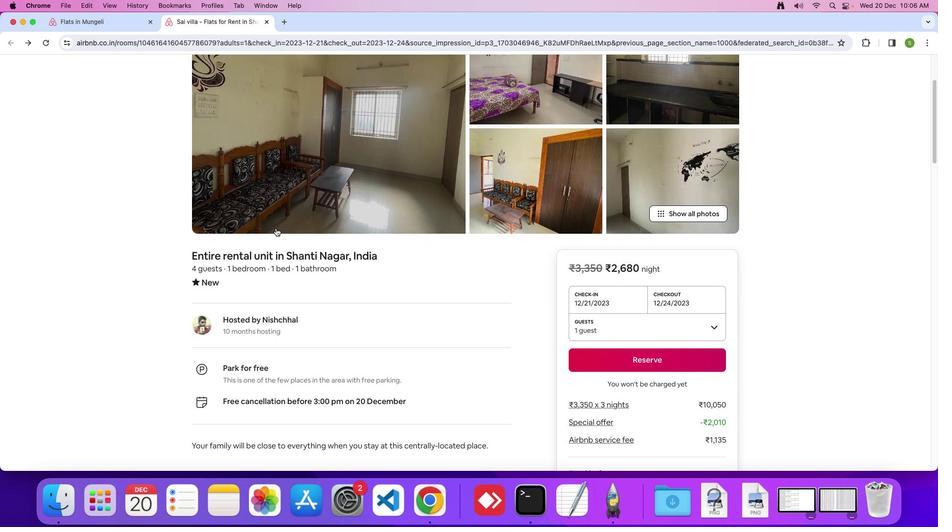 
Action: Mouse scrolled (276, 228) with delta (0, 0)
Screenshot: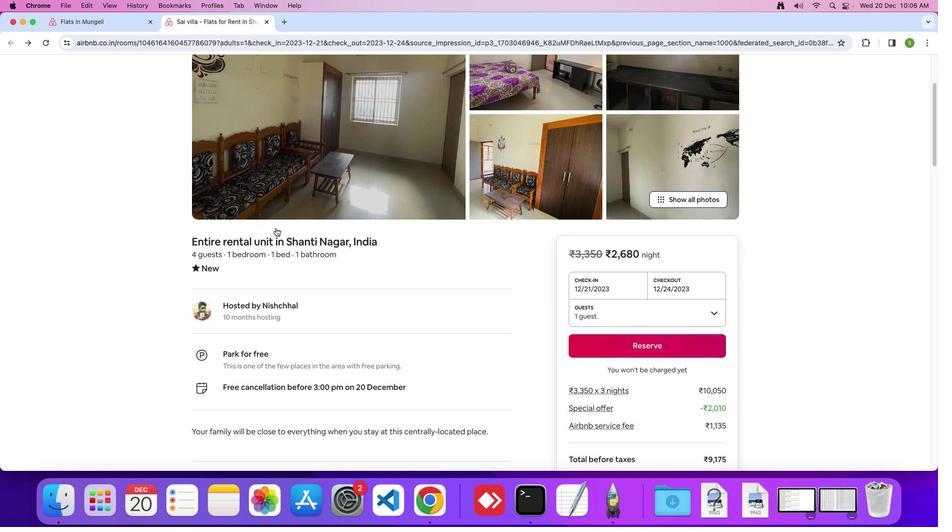 
Action: Mouse scrolled (276, 228) with delta (0, 0)
Screenshot: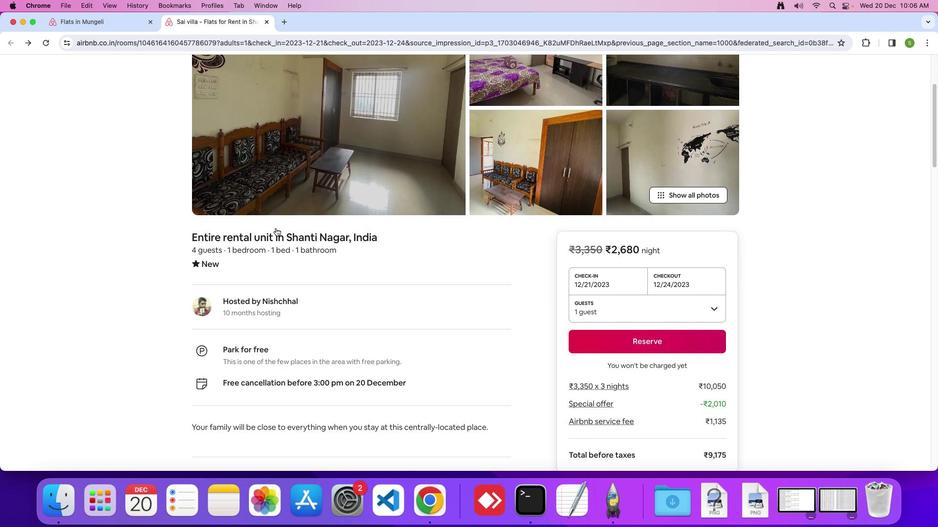 
Action: Mouse scrolled (276, 228) with delta (0, 0)
Screenshot: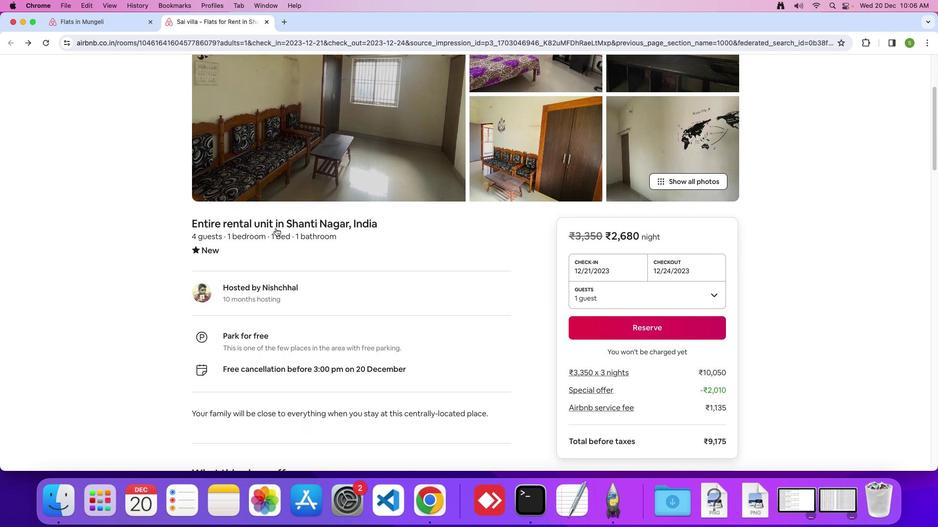 
Action: Mouse scrolled (276, 228) with delta (0, 0)
Screenshot: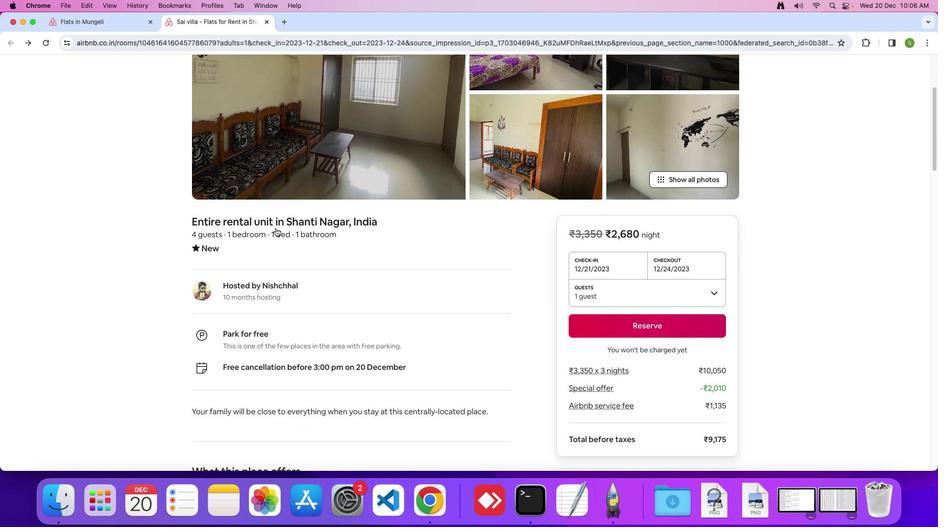 
Action: Mouse scrolled (276, 228) with delta (0, 0)
Screenshot: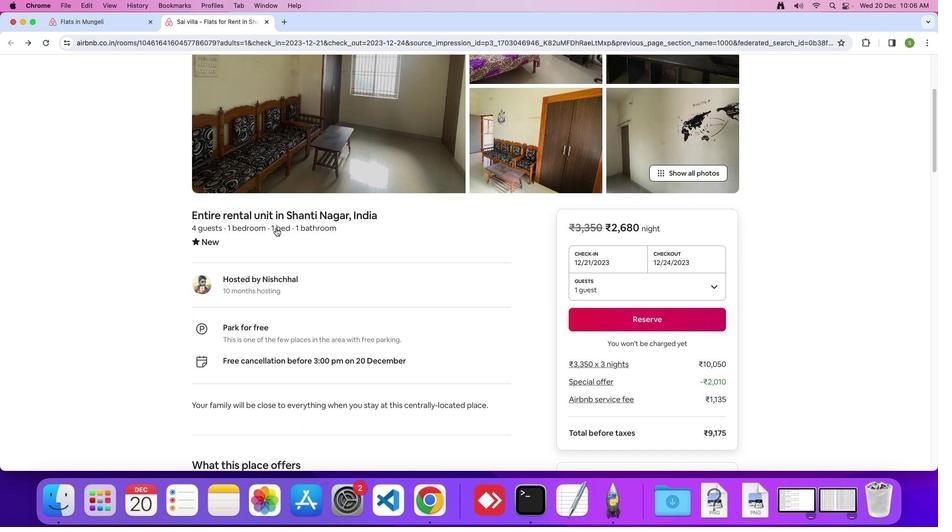 
Action: Mouse scrolled (276, 228) with delta (0, 0)
Screenshot: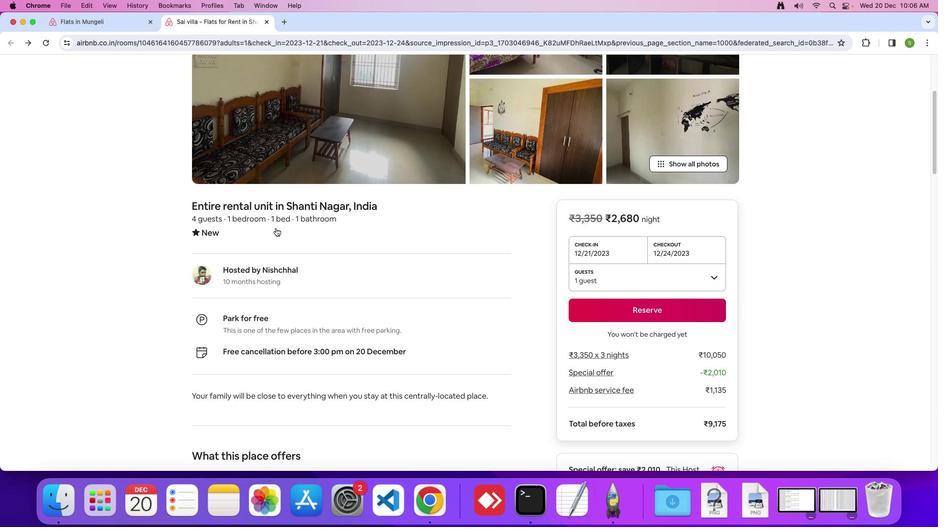 
Action: Mouse scrolled (276, 228) with delta (0, 0)
Screenshot: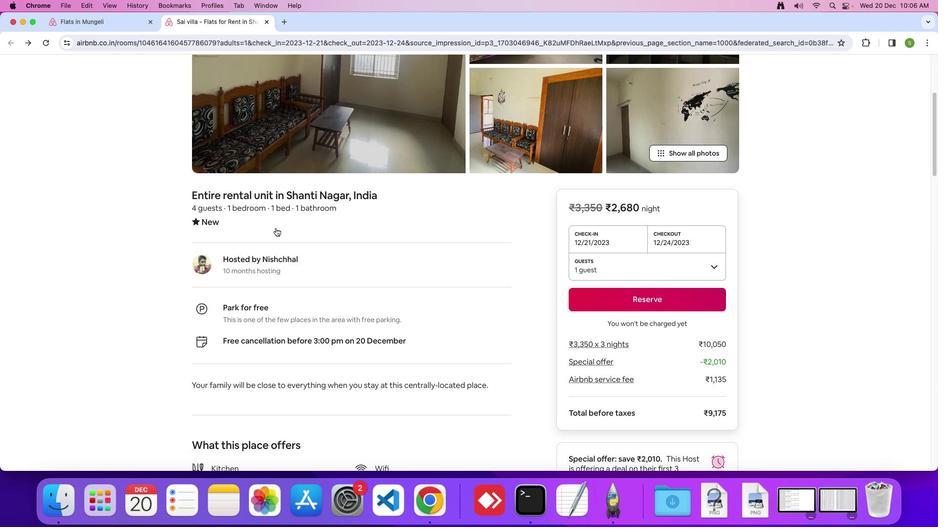 
Action: Mouse scrolled (276, 228) with delta (0, 0)
Screenshot: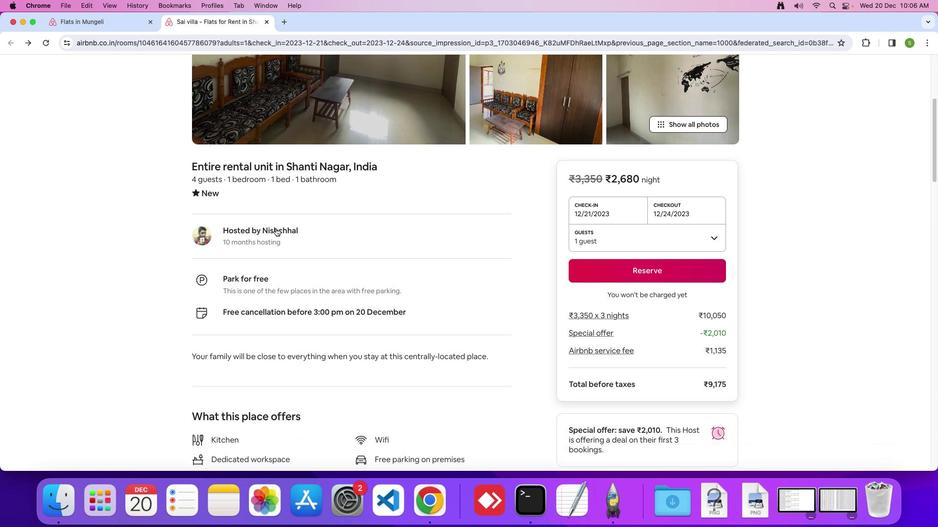 
Action: Mouse scrolled (276, 228) with delta (0, 0)
Screenshot: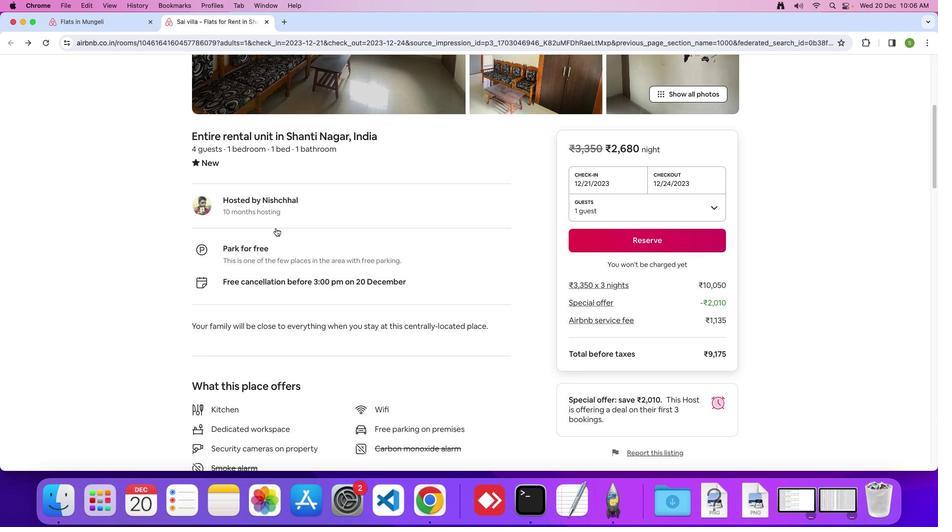 
Action: Mouse scrolled (276, 228) with delta (0, 0)
Screenshot: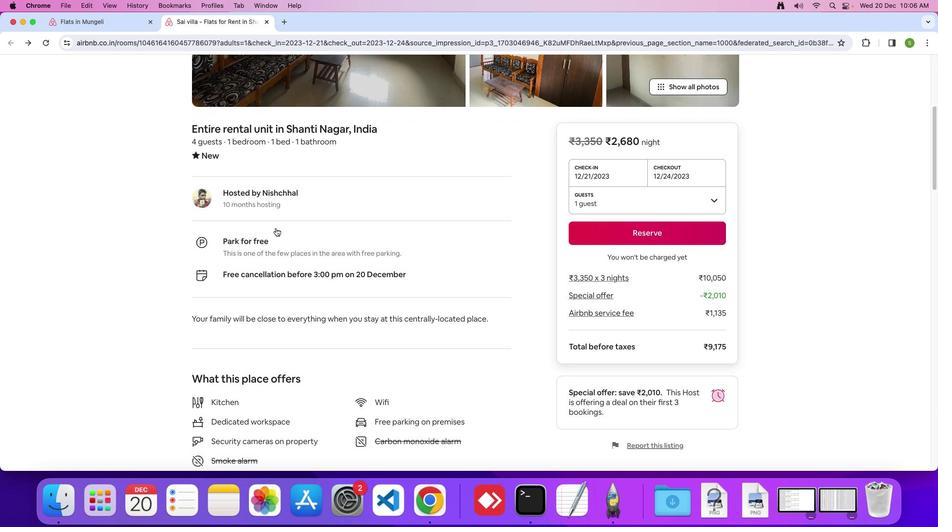 
Action: Mouse scrolled (276, 228) with delta (0, 0)
Screenshot: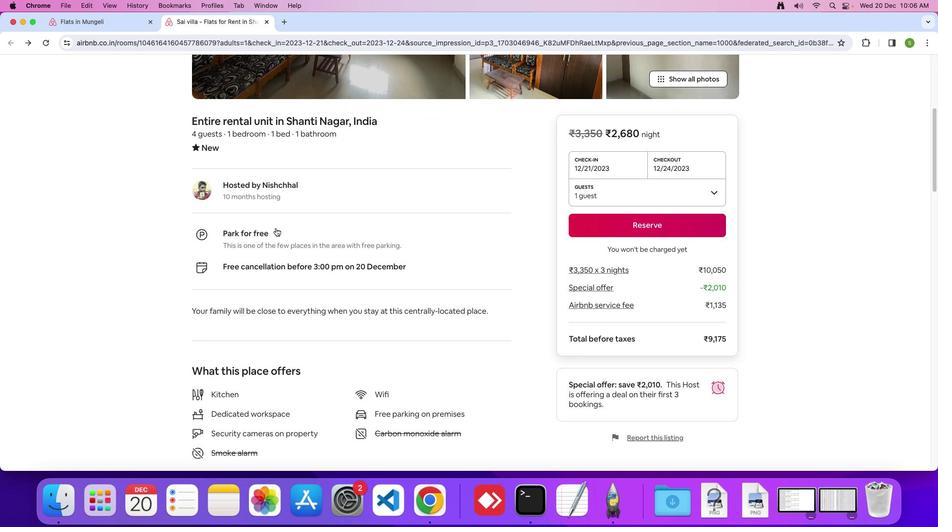 
Action: Mouse scrolled (276, 228) with delta (0, 0)
Screenshot: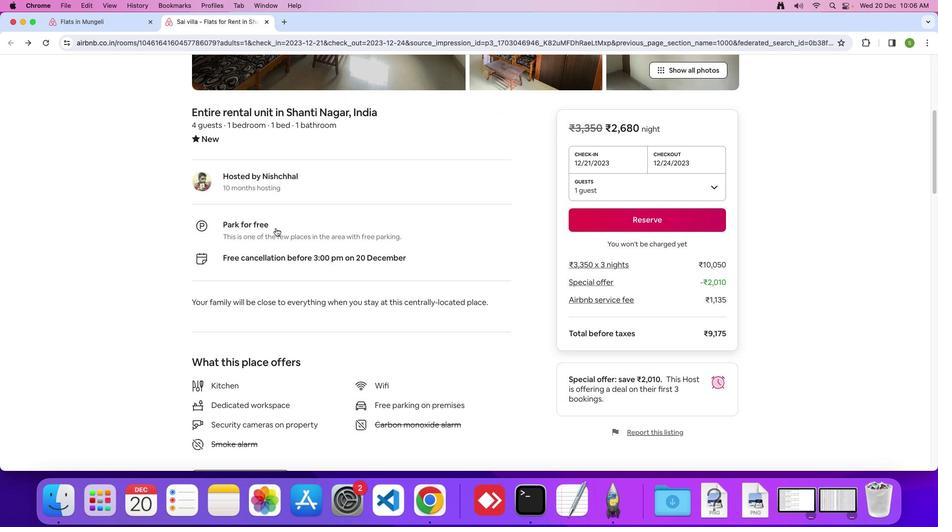 
Action: Mouse scrolled (276, 228) with delta (0, 0)
Screenshot: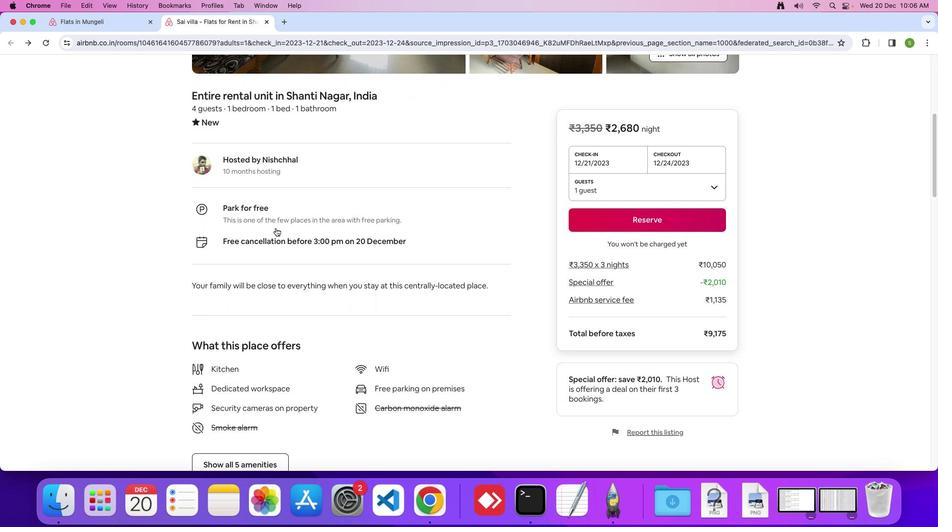 
Action: Mouse scrolled (276, 228) with delta (0, 0)
Screenshot: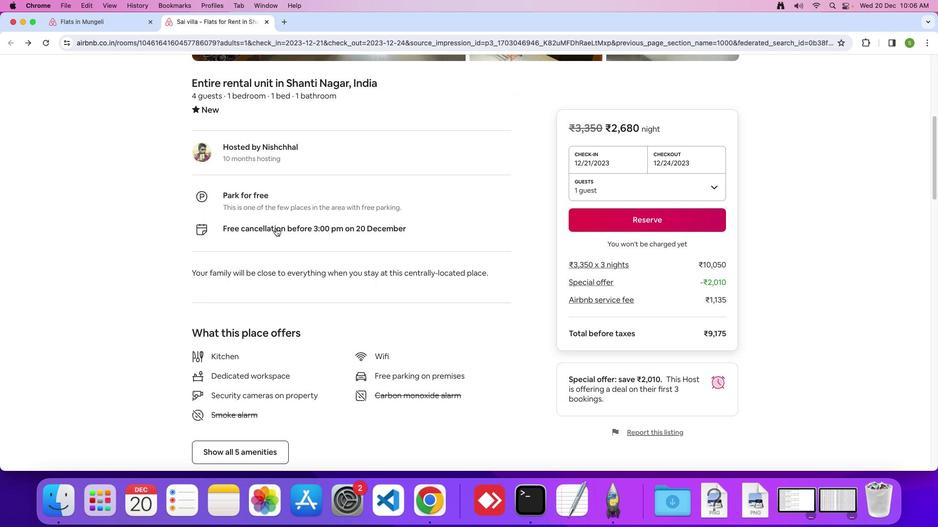 
Action: Mouse scrolled (276, 228) with delta (0, 0)
Screenshot: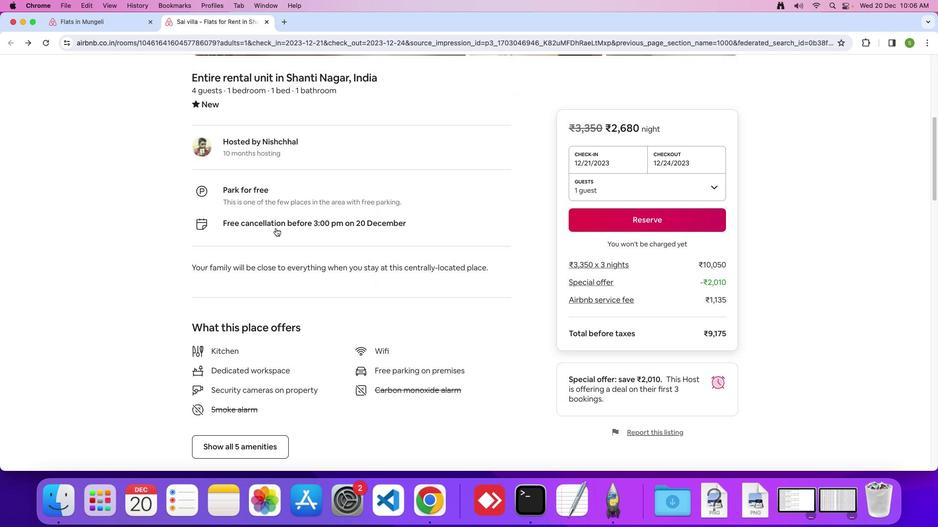 
Action: Mouse scrolled (276, 228) with delta (0, 0)
Screenshot: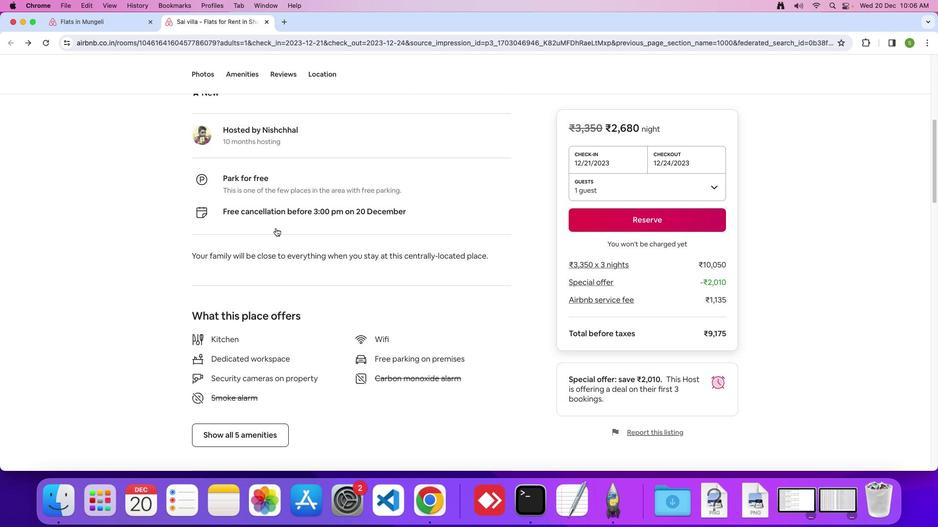 
Action: Mouse scrolled (276, 228) with delta (0, 0)
Screenshot: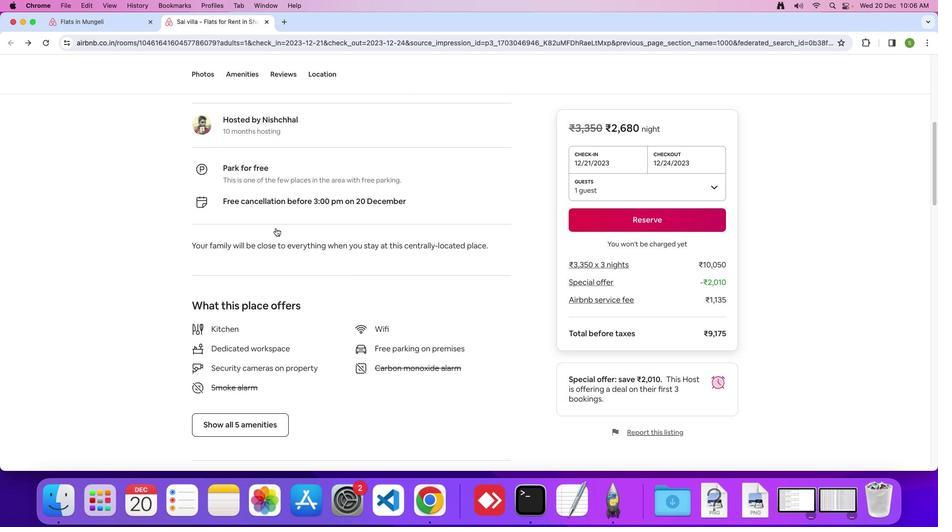
Action: Mouse scrolled (276, 228) with delta (0, -1)
Screenshot: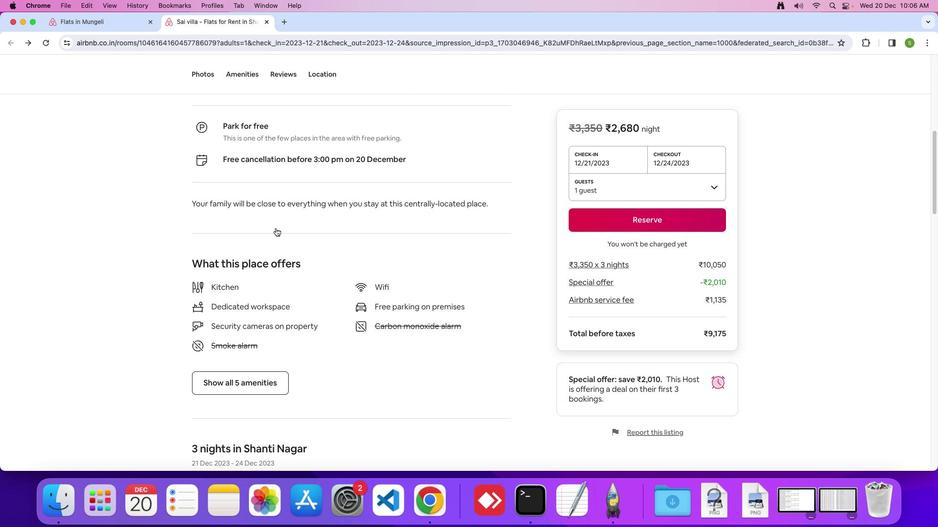 
Action: Mouse scrolled (276, 228) with delta (0, 0)
Screenshot: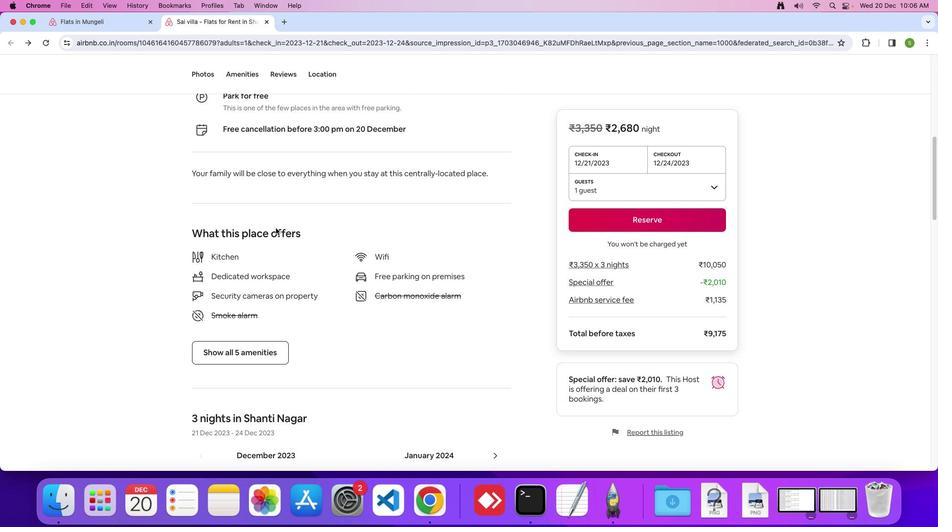 
Action: Mouse scrolled (276, 228) with delta (0, 0)
Screenshot: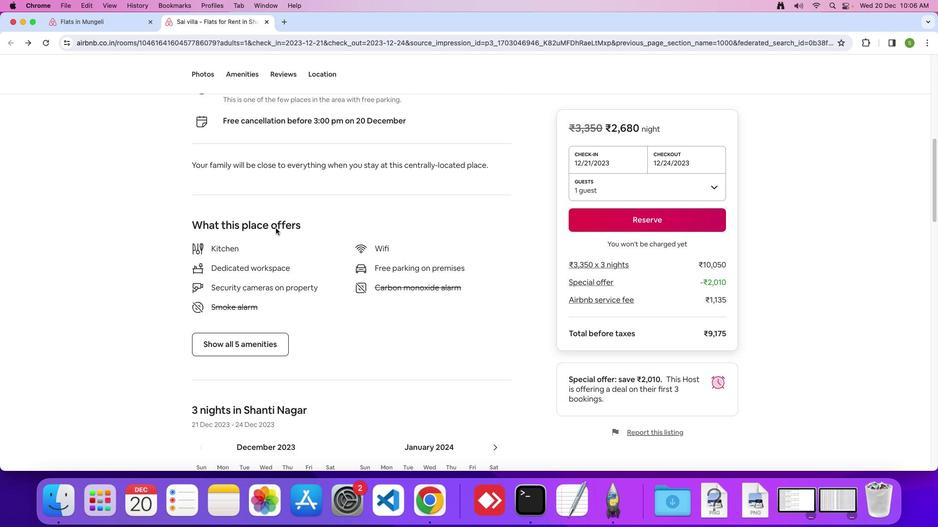 
Action: Mouse moved to (229, 334)
Screenshot: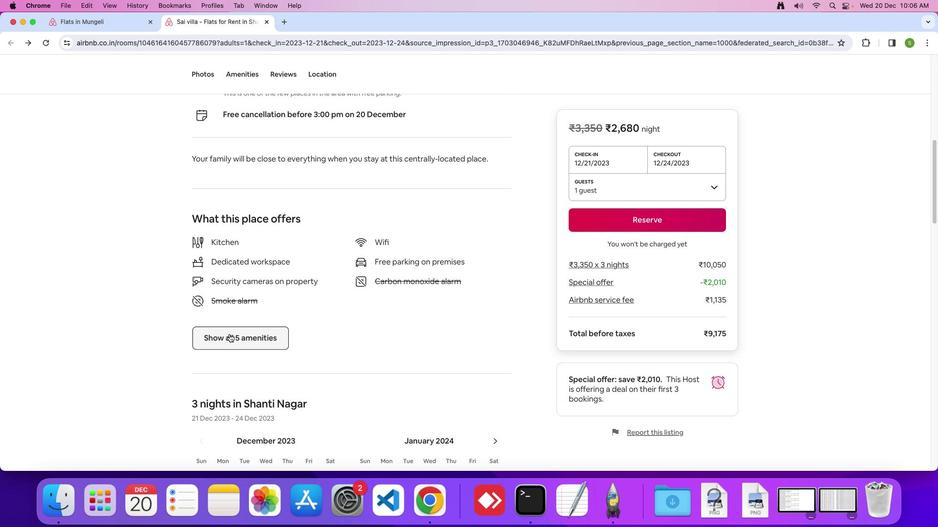 
Action: Mouse pressed left at (229, 334)
Screenshot: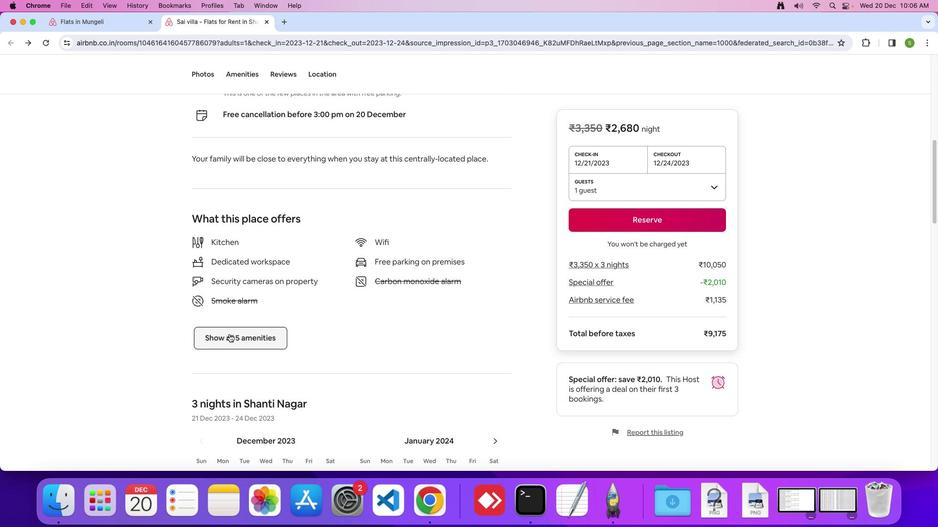 
Action: Mouse moved to (427, 257)
Screenshot: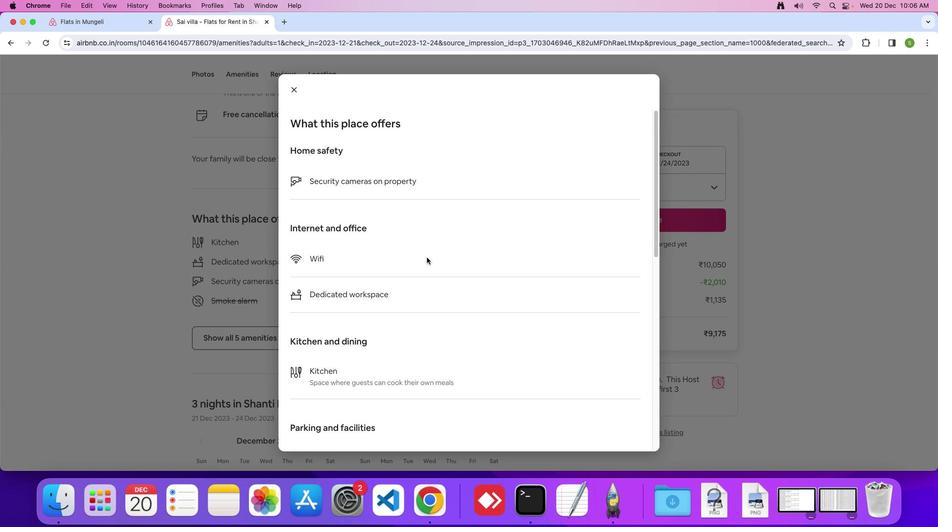 
Action: Mouse scrolled (427, 257) with delta (0, 0)
Screenshot: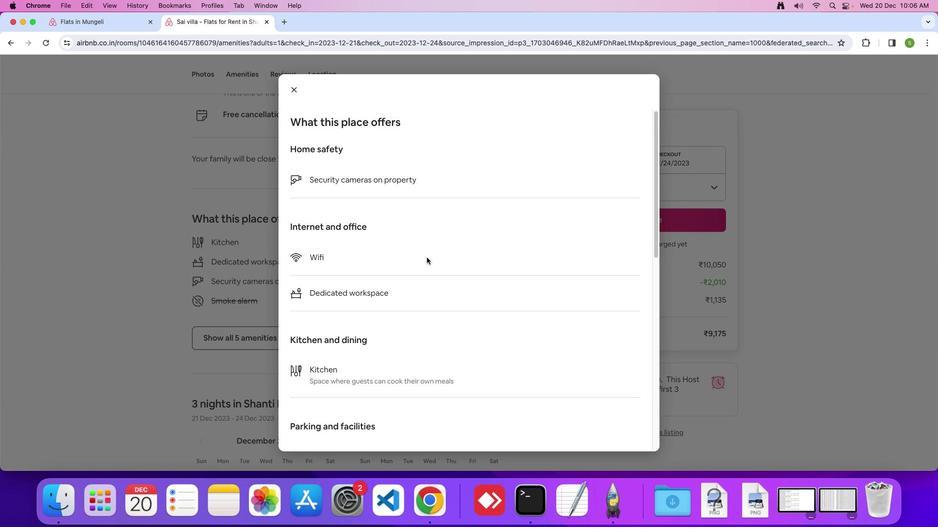 
Action: Mouse scrolled (427, 257) with delta (0, 0)
Screenshot: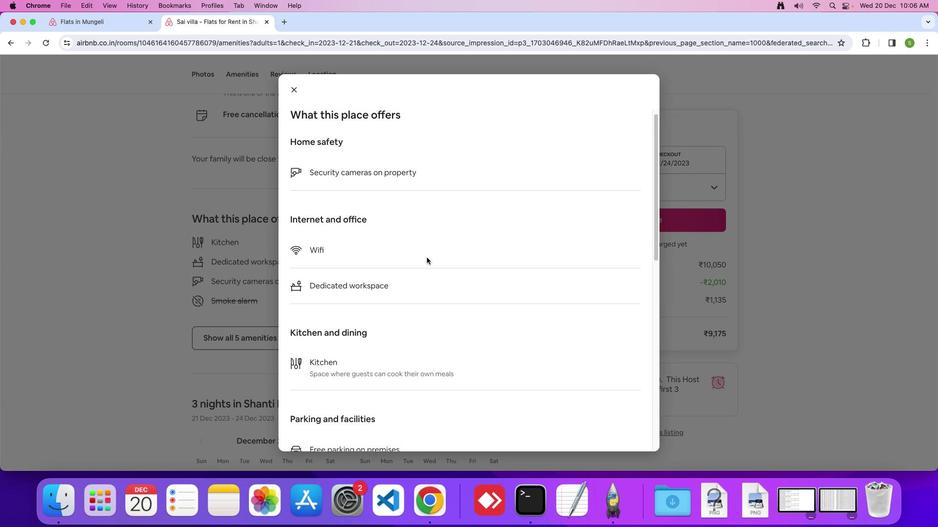 
Action: Mouse scrolled (427, 257) with delta (0, 0)
Screenshot: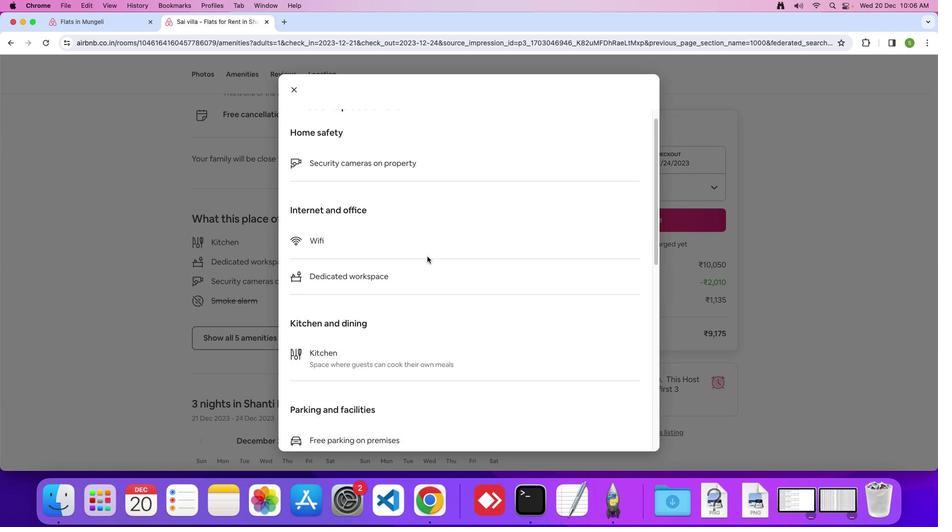
Action: Mouse moved to (427, 257)
Screenshot: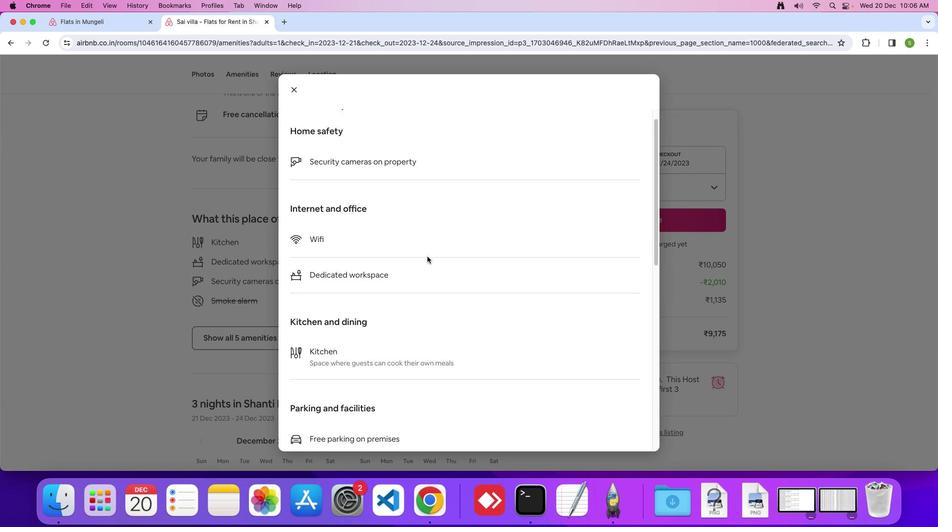 
Action: Mouse scrolled (427, 257) with delta (0, 0)
Screenshot: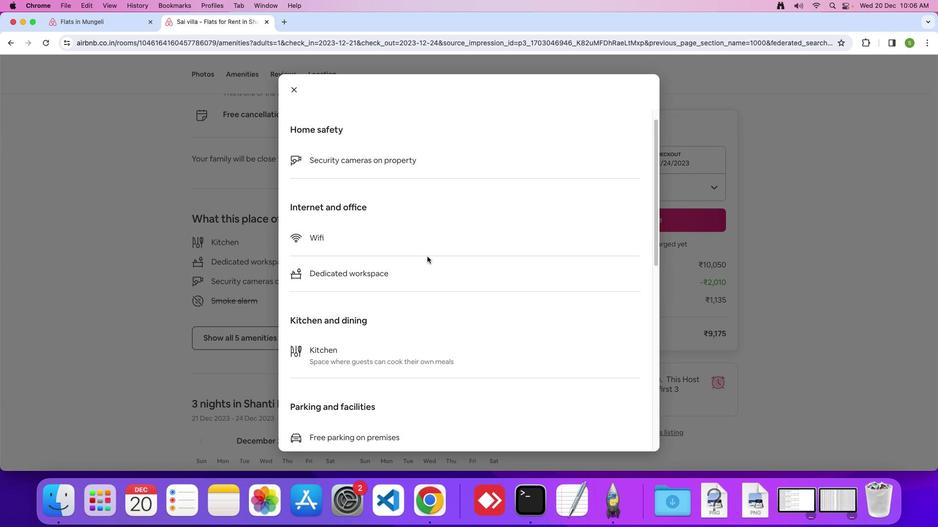 
Action: Mouse scrolled (427, 257) with delta (0, 0)
Screenshot: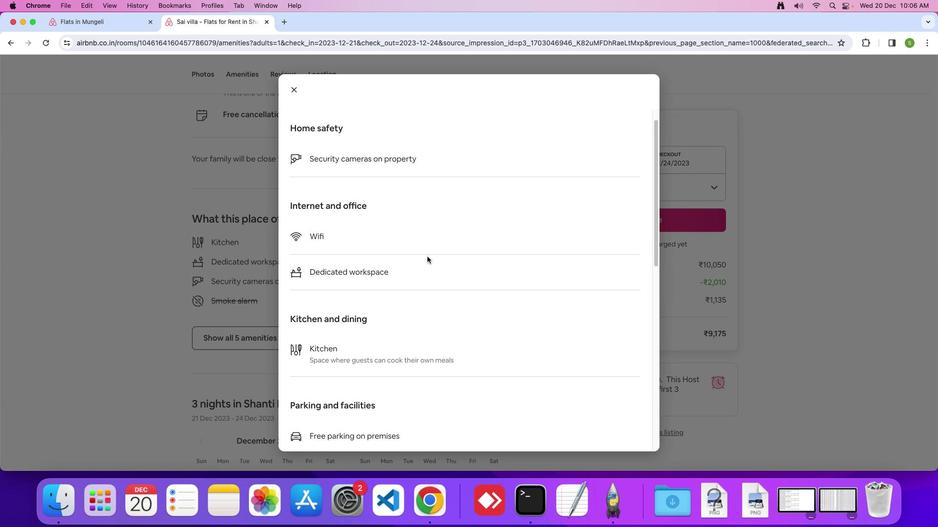 
Action: Mouse scrolled (427, 257) with delta (0, 0)
Screenshot: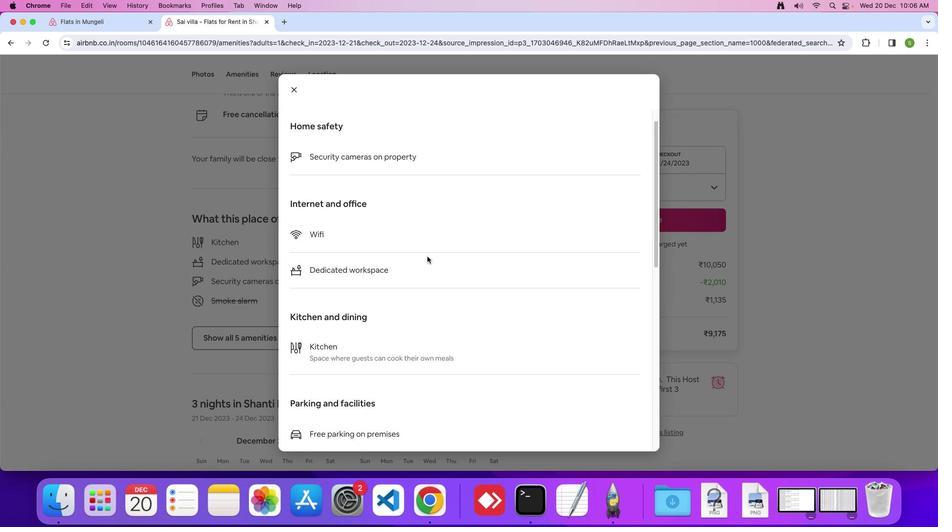 
Action: Mouse scrolled (427, 257) with delta (0, 0)
Screenshot: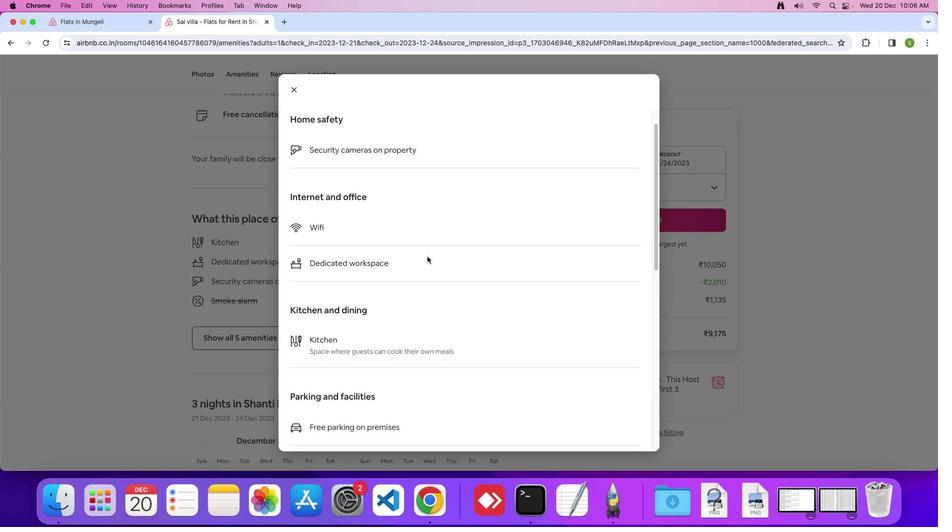
Action: Mouse scrolled (427, 257) with delta (0, 0)
Screenshot: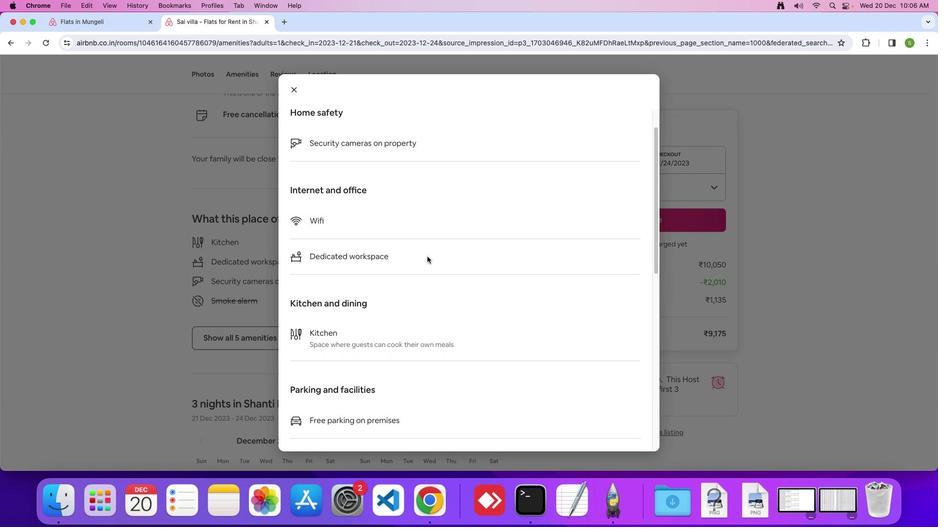 
Action: Mouse scrolled (427, 257) with delta (0, 0)
Screenshot: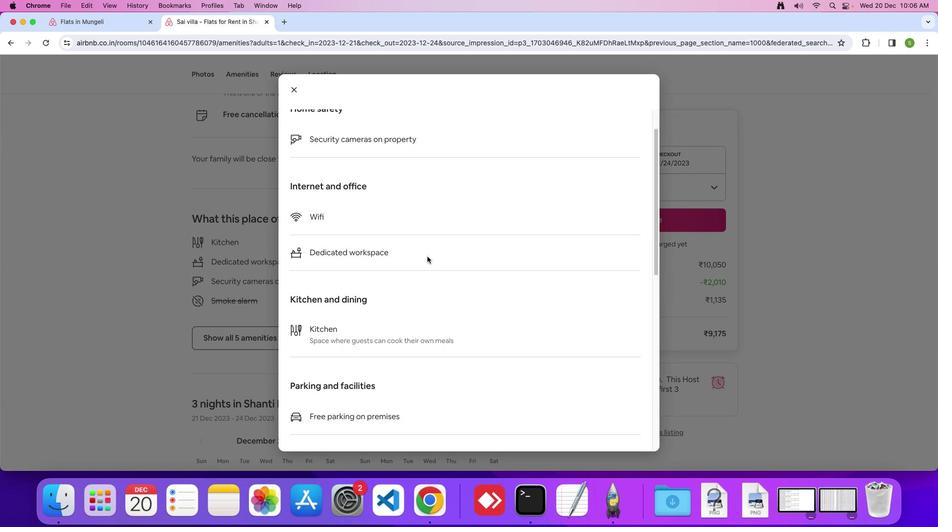 
Action: Mouse scrolled (427, 257) with delta (0, 0)
Screenshot: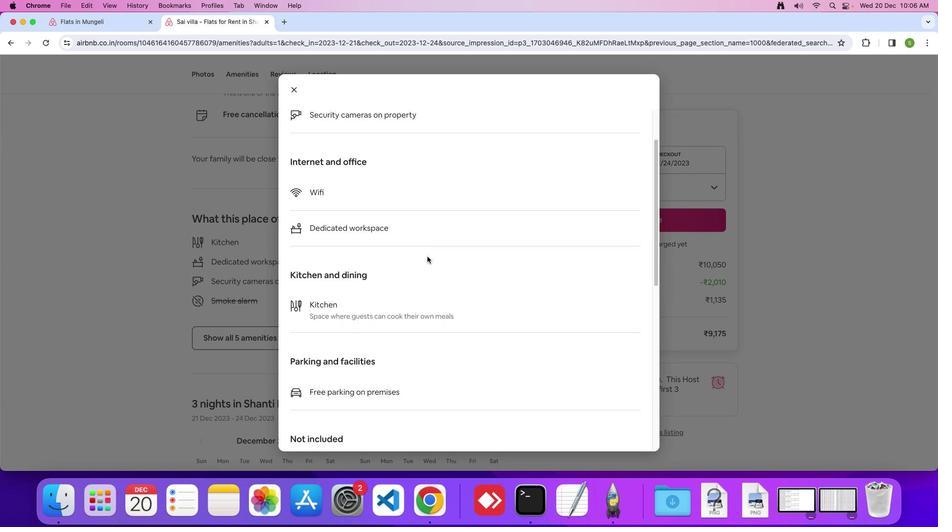 
Action: Mouse scrolled (427, 257) with delta (0, 0)
Screenshot: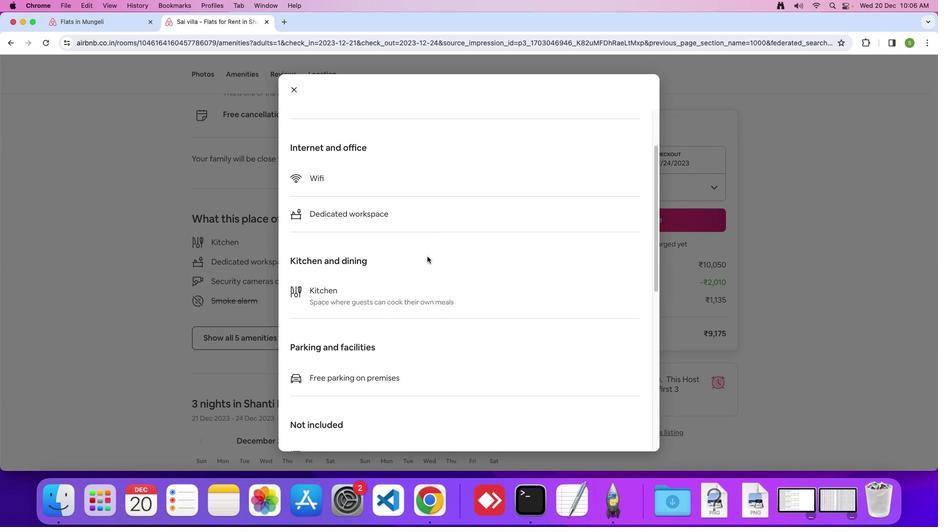 
Action: Mouse scrolled (427, 257) with delta (0, 0)
Screenshot: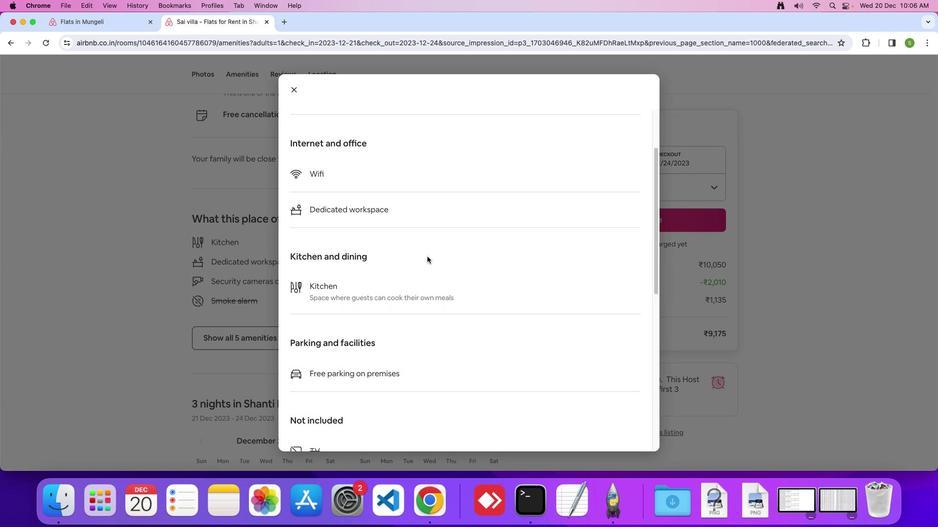 
Action: Mouse moved to (427, 256)
Screenshot: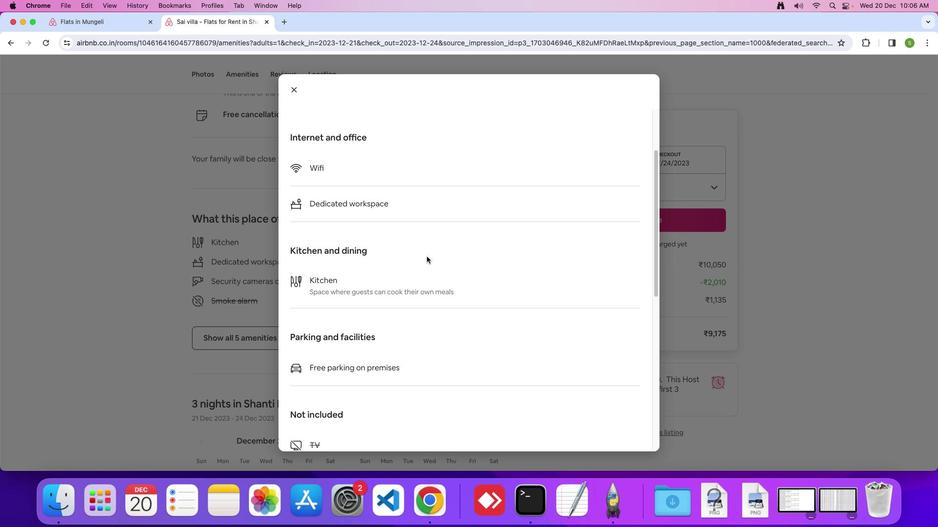 
Action: Mouse scrolled (427, 256) with delta (0, 0)
Screenshot: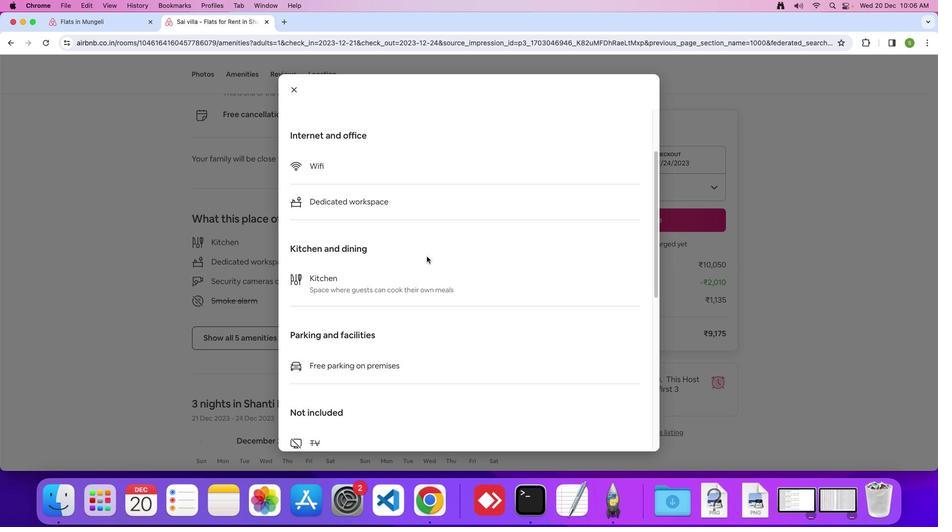 
Action: Mouse scrolled (427, 256) with delta (0, 0)
Screenshot: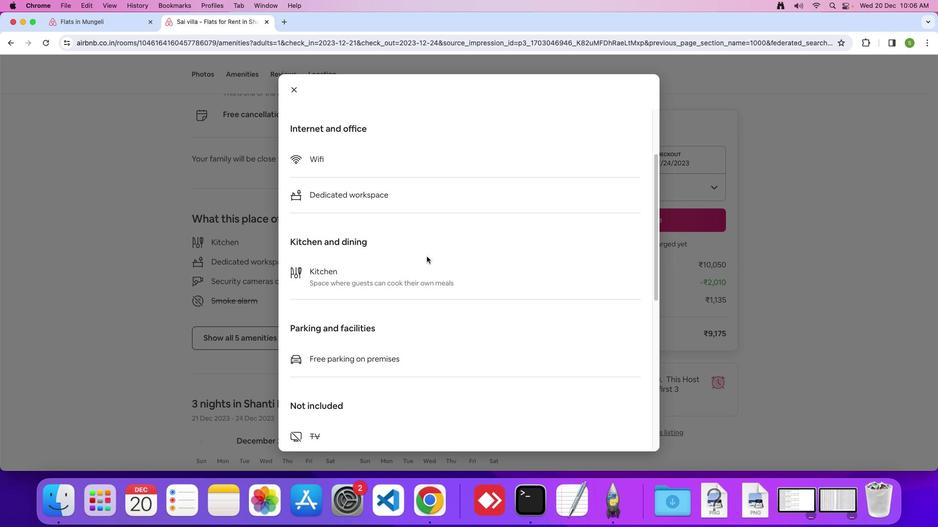 
Action: Mouse scrolled (427, 256) with delta (0, 0)
Screenshot: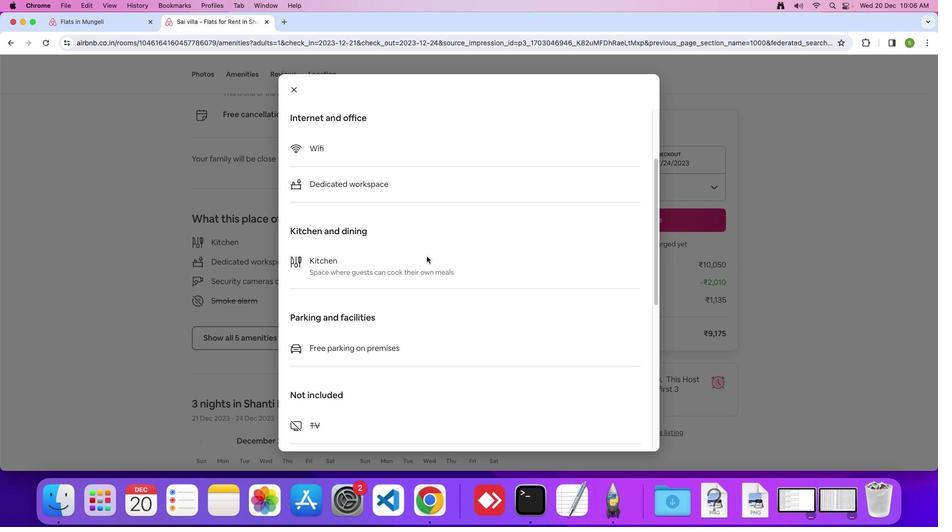 
Action: Mouse scrolled (427, 256) with delta (0, 0)
Screenshot: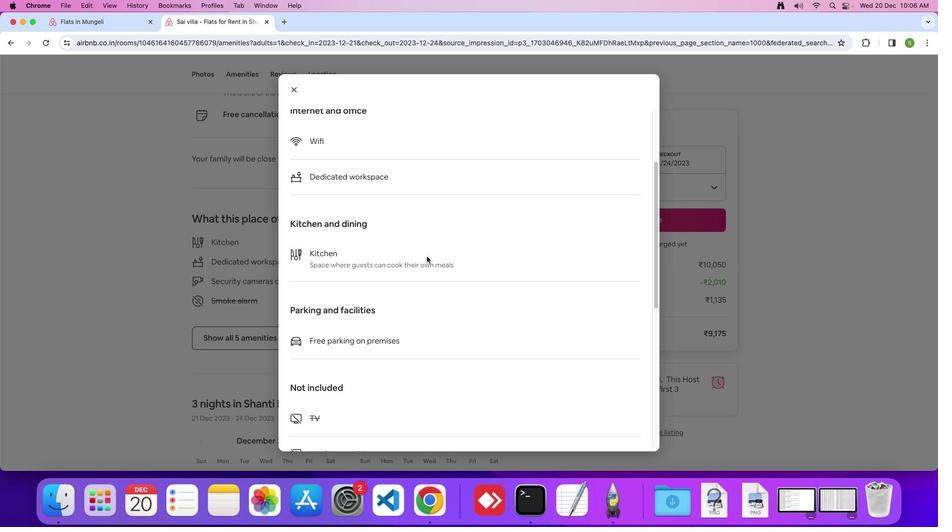 
Action: Mouse scrolled (427, 256) with delta (0, 0)
Screenshot: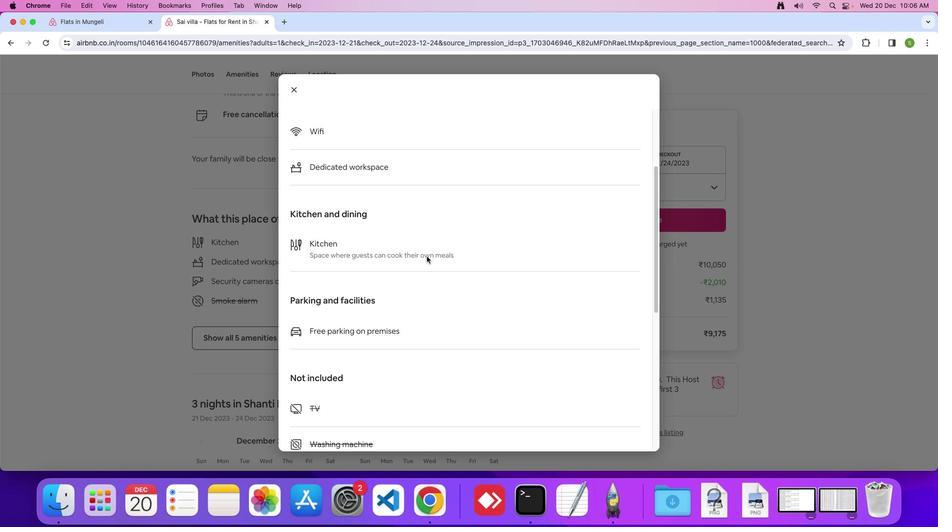 
Action: Mouse scrolled (427, 256) with delta (0, 0)
Screenshot: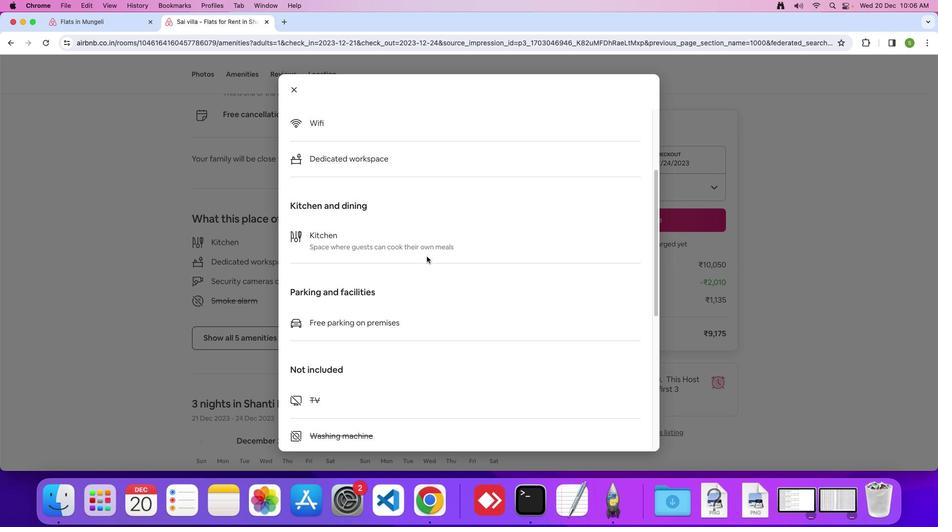 
Action: Mouse scrolled (427, 256) with delta (0, 0)
Screenshot: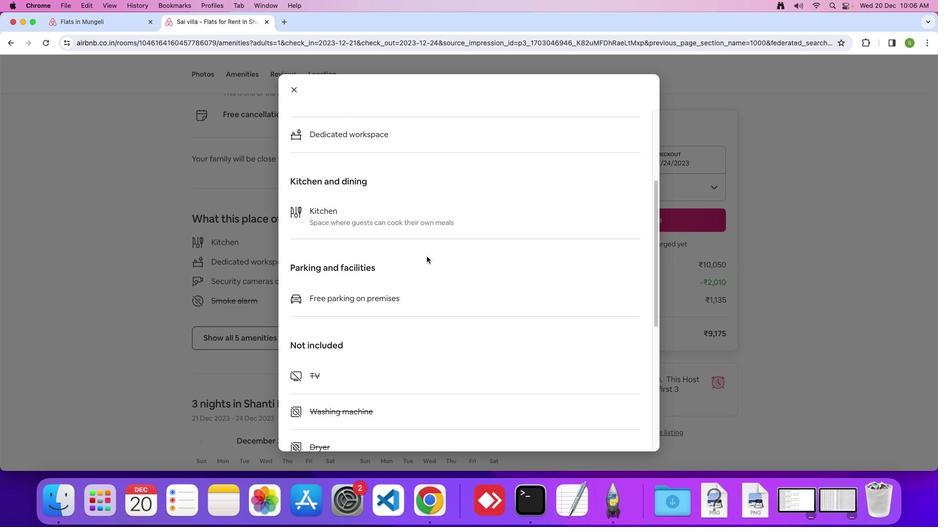 
Action: Mouse scrolled (427, 256) with delta (0, 0)
Screenshot: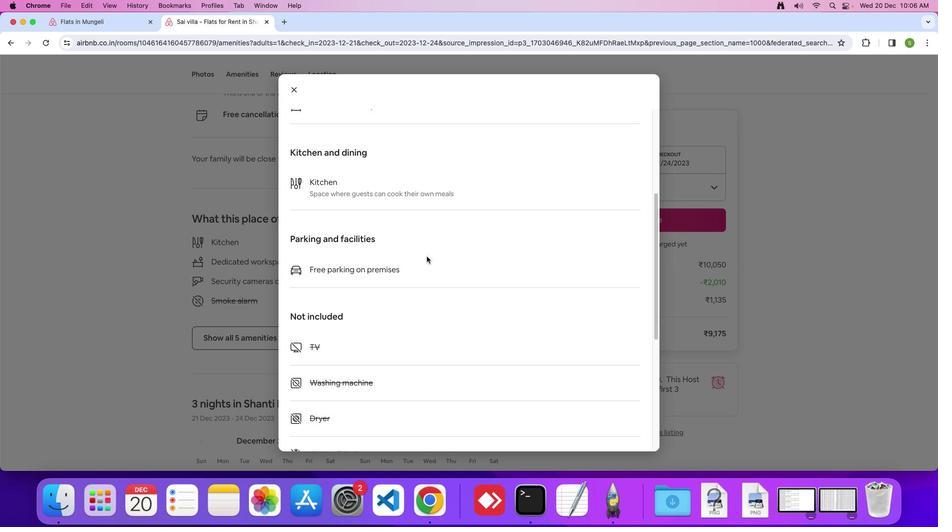 
Action: Mouse scrolled (427, 256) with delta (0, 0)
Screenshot: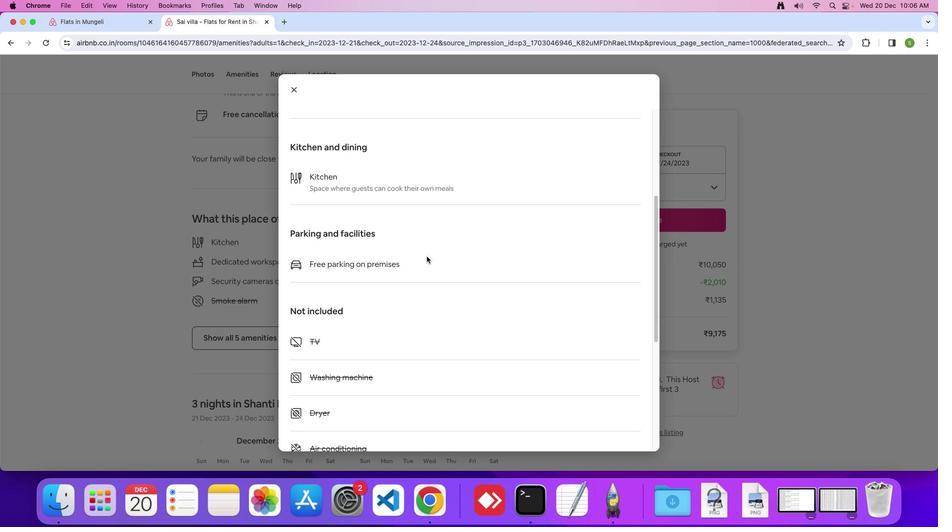 
Action: Mouse scrolled (427, 256) with delta (0, 0)
Screenshot: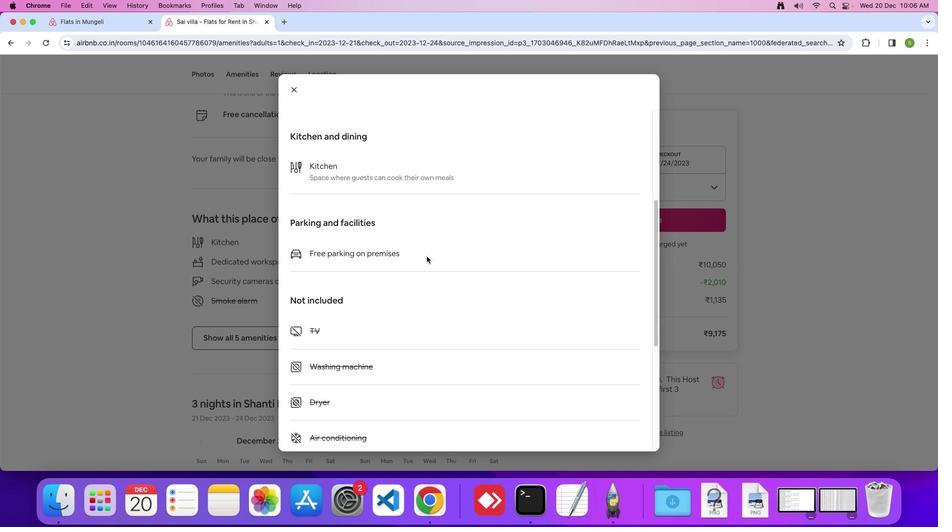 
Action: Mouse scrolled (427, 256) with delta (0, 0)
Screenshot: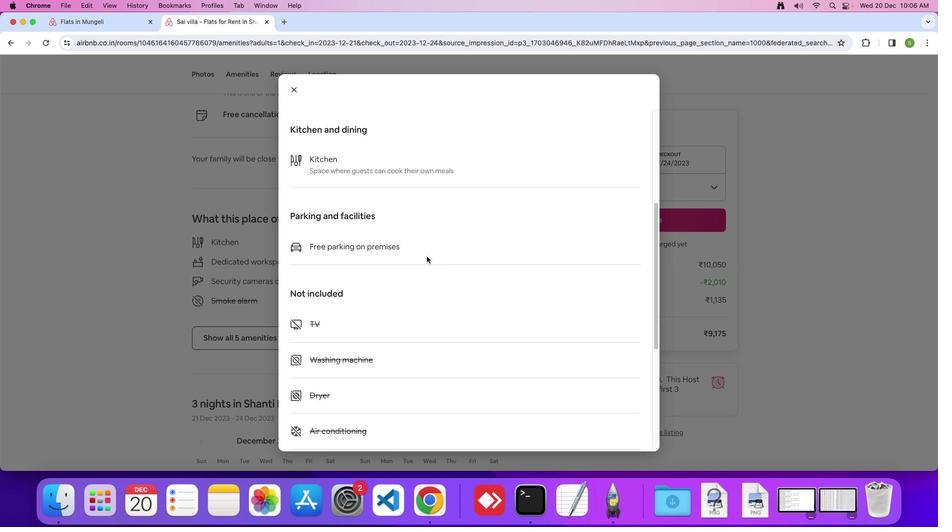 
Action: Mouse scrolled (427, 256) with delta (0, 0)
Screenshot: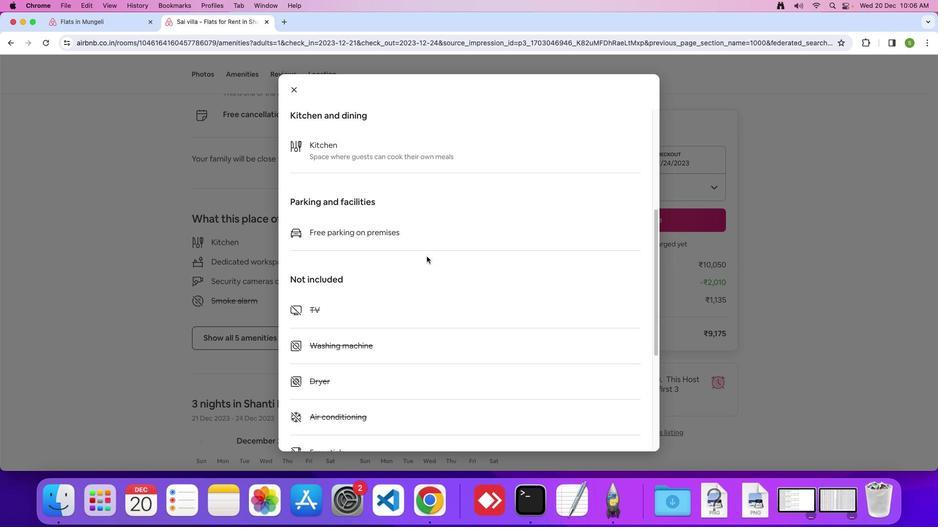 
Action: Mouse scrolled (427, 256) with delta (0, 0)
Screenshot: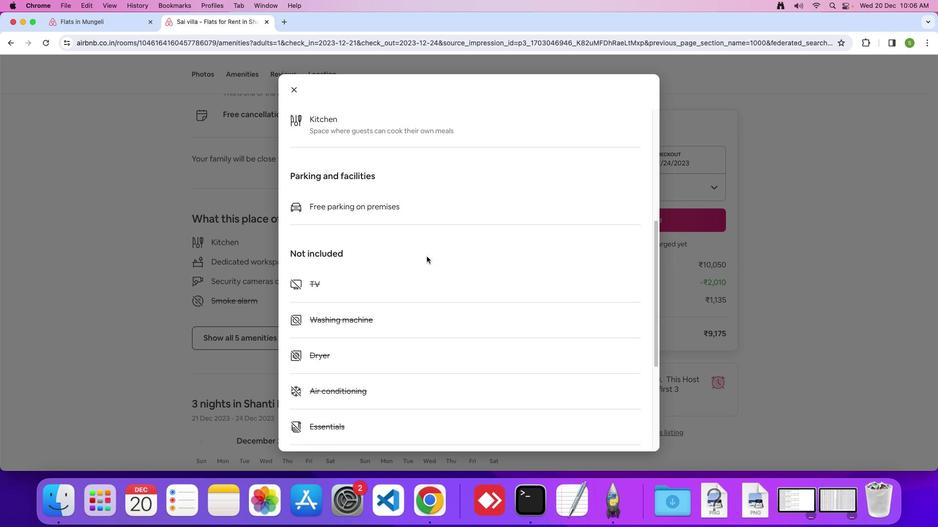 
Action: Mouse scrolled (427, 256) with delta (0, 0)
Screenshot: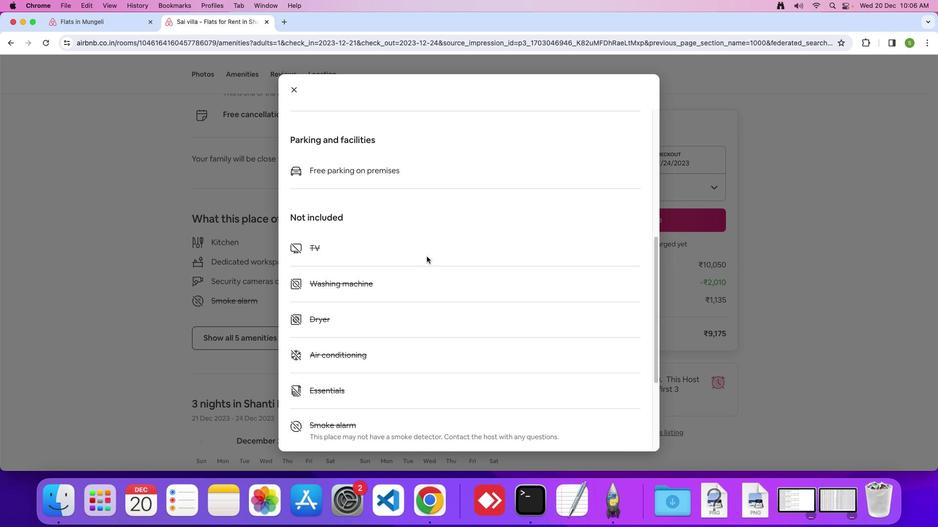 
Action: Mouse scrolled (427, 256) with delta (0, 0)
Screenshot: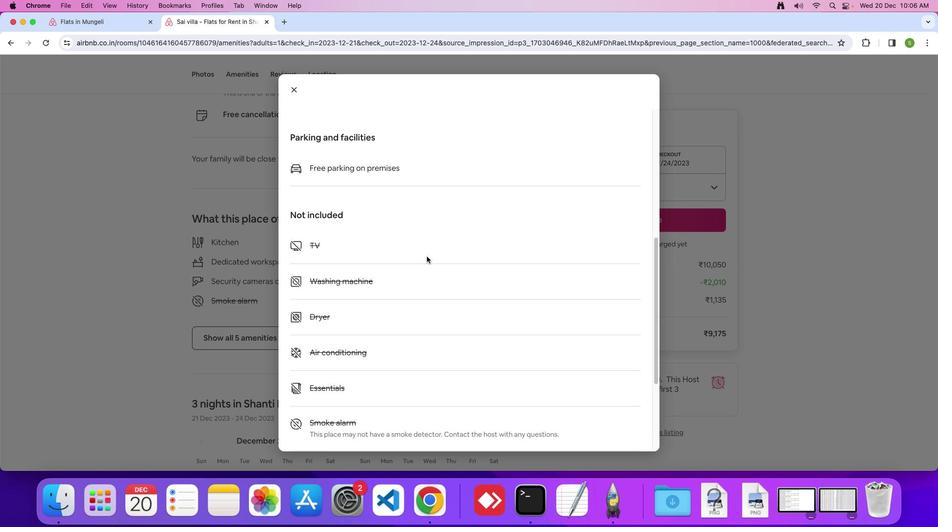 
Action: Mouse scrolled (427, 256) with delta (0, 0)
Screenshot: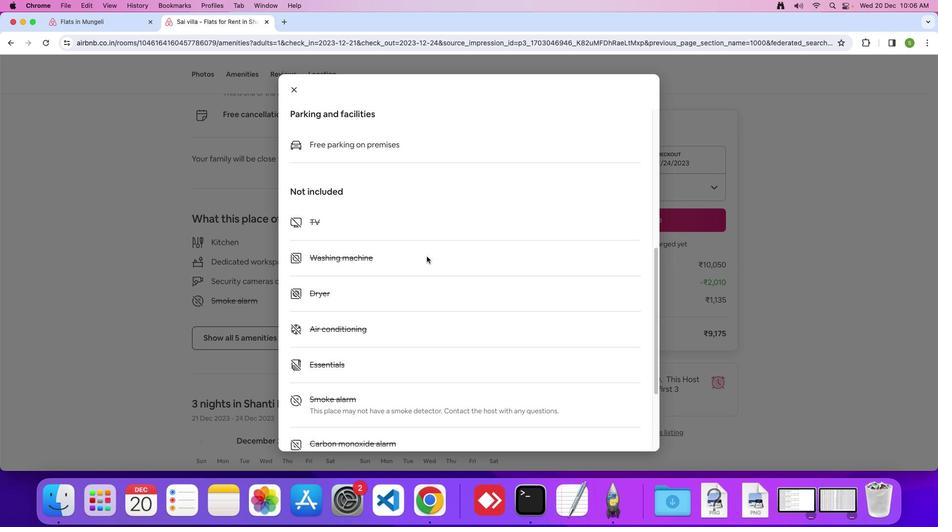 
Action: Mouse scrolled (427, 256) with delta (0, 0)
Screenshot: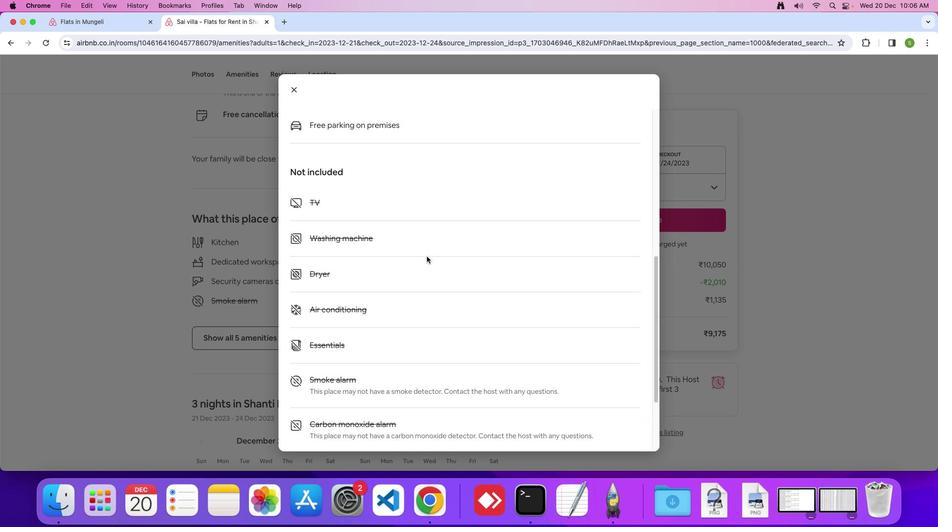 
Action: Mouse scrolled (427, 256) with delta (0, 0)
Screenshot: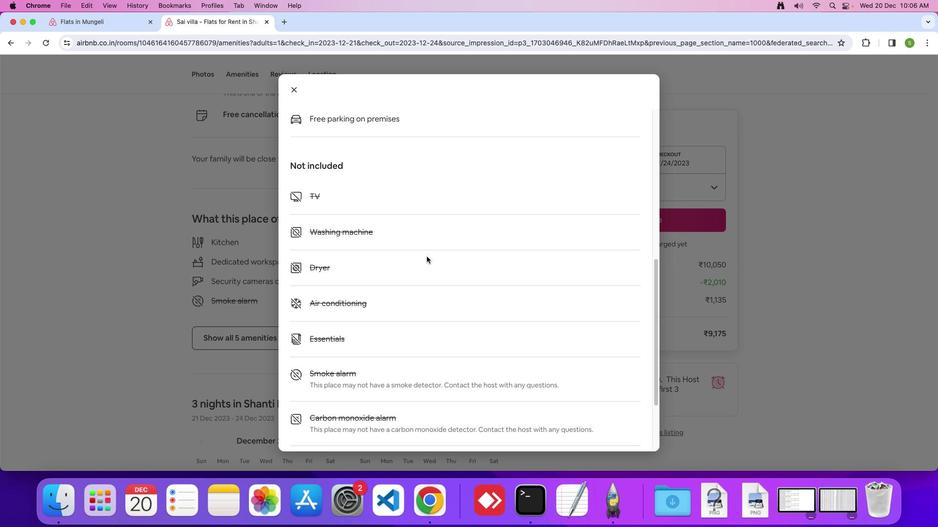 
Action: Mouse scrolled (427, 256) with delta (0, 0)
Screenshot: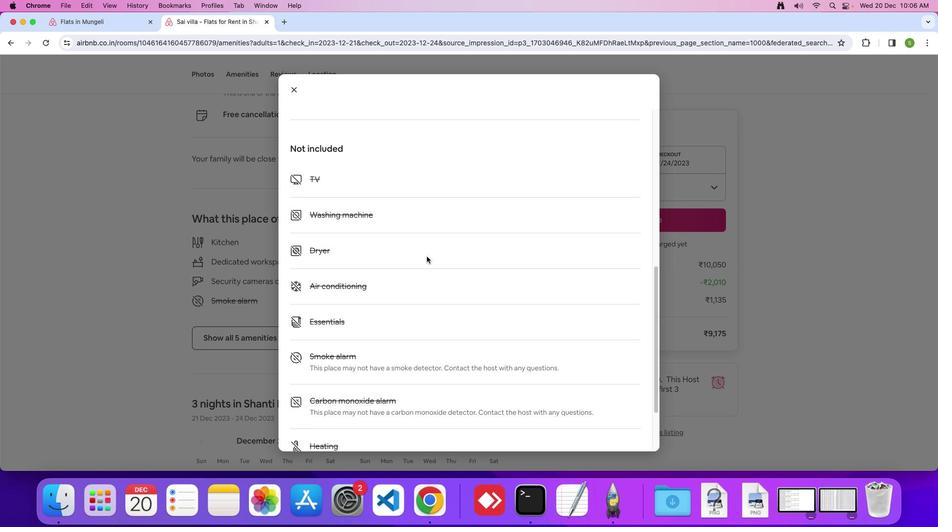 
Action: Mouse scrolled (427, 256) with delta (0, 0)
Screenshot: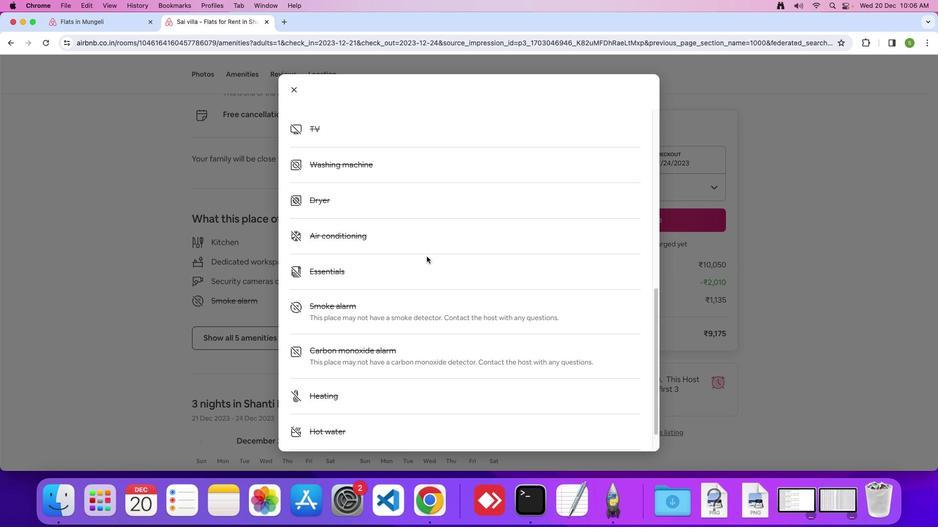 
Action: Mouse scrolled (427, 256) with delta (0, -1)
Screenshot: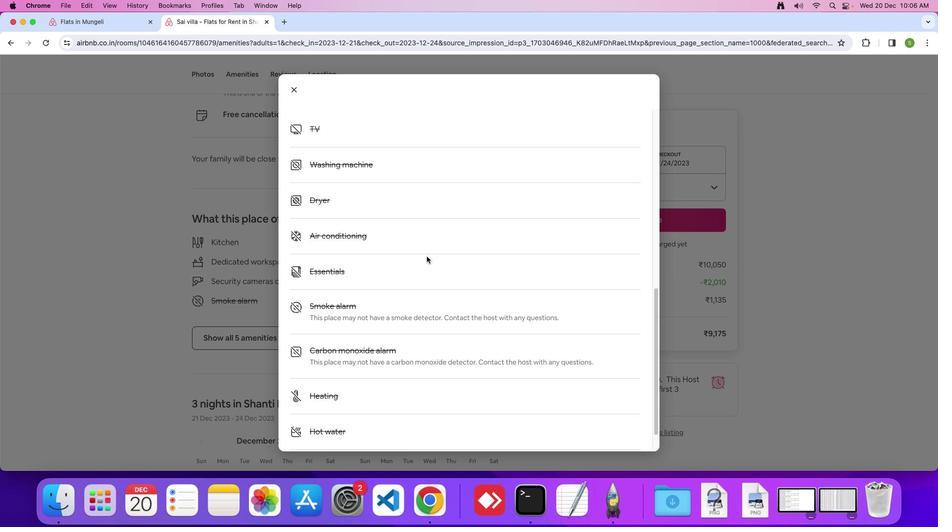 
Action: Mouse scrolled (427, 256) with delta (0, 0)
Screenshot: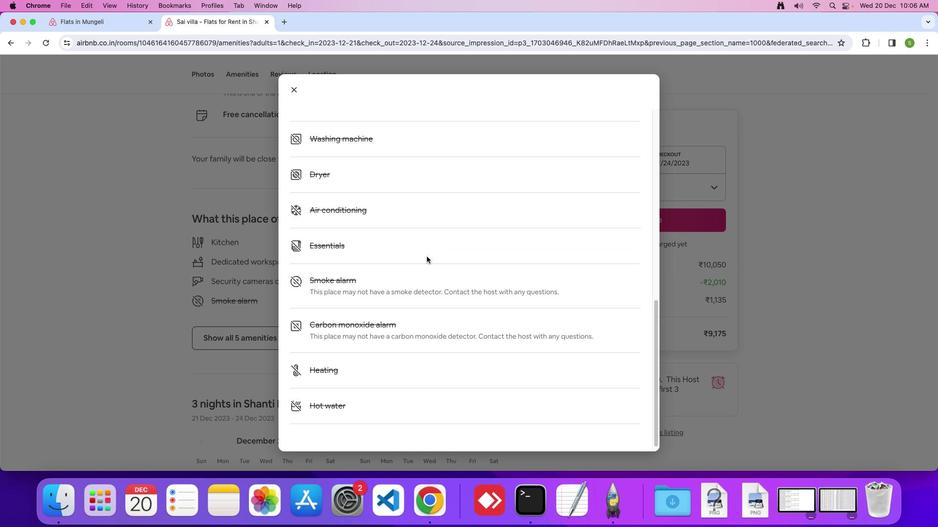 
Action: Mouse scrolled (427, 256) with delta (0, 0)
Screenshot: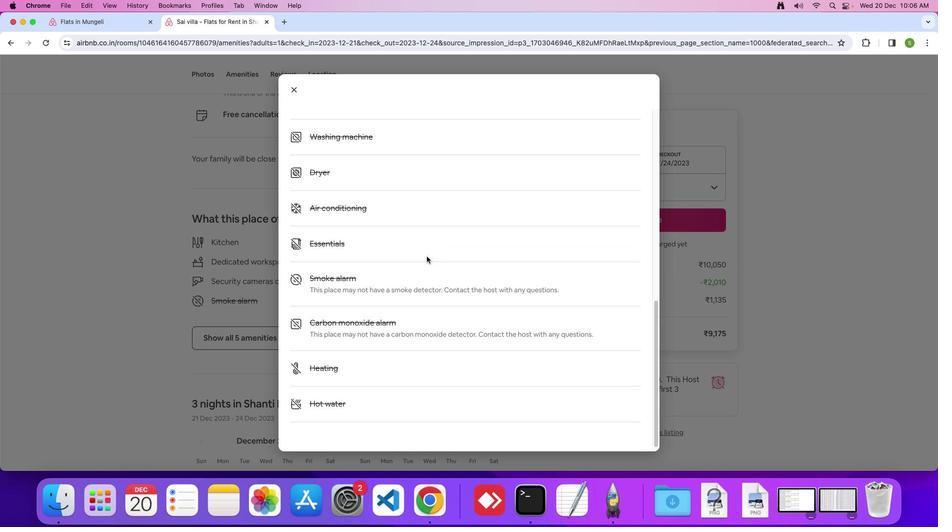 
Action: Mouse scrolled (427, 256) with delta (0, 0)
Screenshot: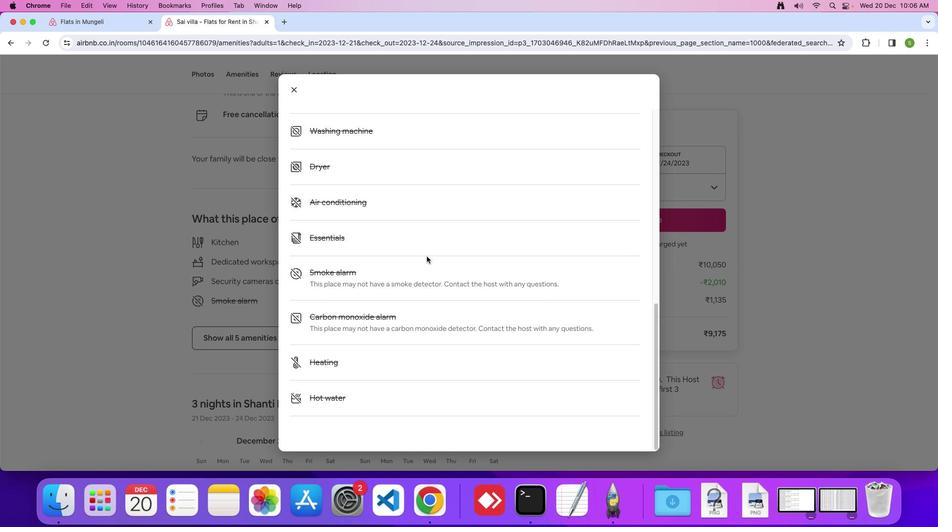 
Action: Mouse scrolled (427, 256) with delta (0, 0)
Screenshot: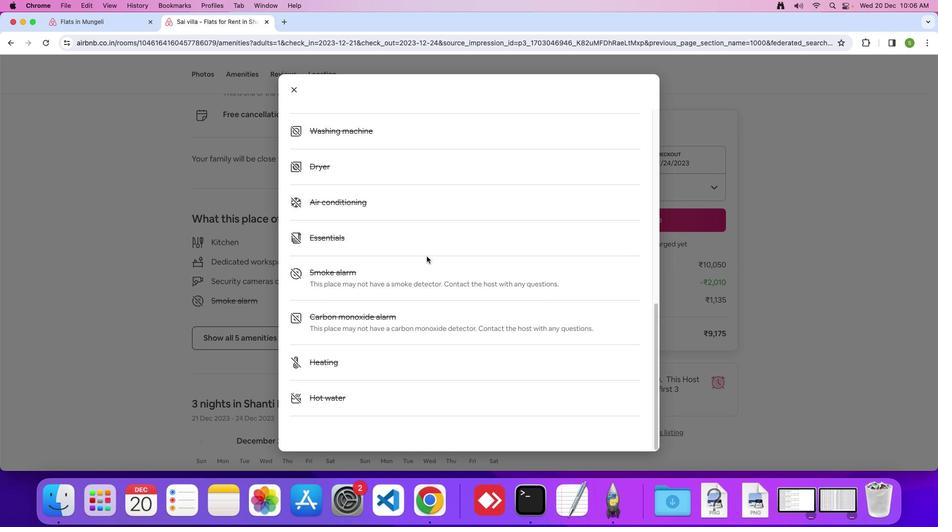
Action: Mouse scrolled (427, 256) with delta (0, 0)
Screenshot: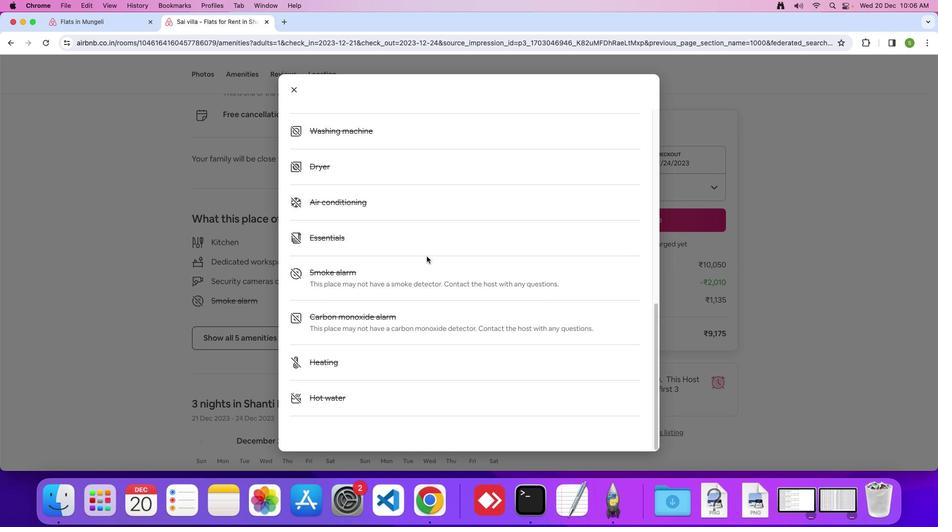 
Action: Mouse scrolled (427, 256) with delta (0, 0)
Screenshot: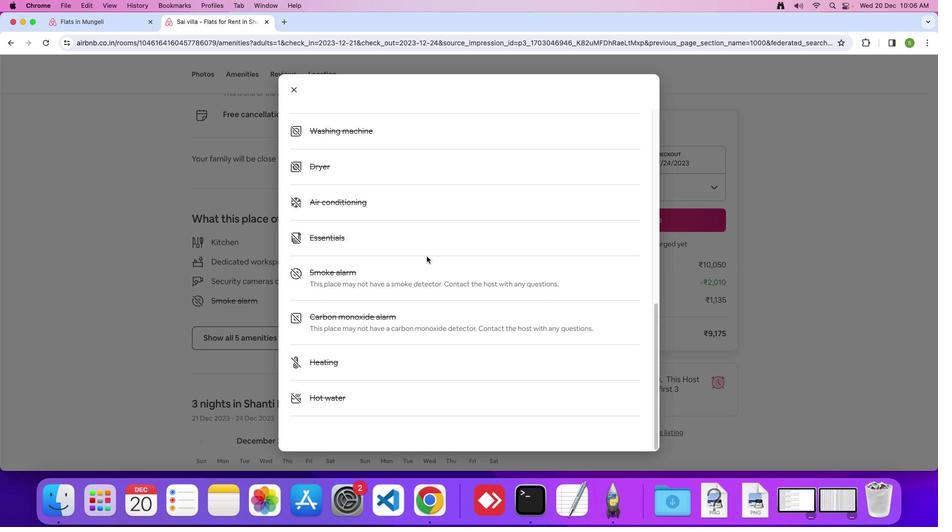 
Action: Mouse scrolled (427, 256) with delta (0, 0)
Screenshot: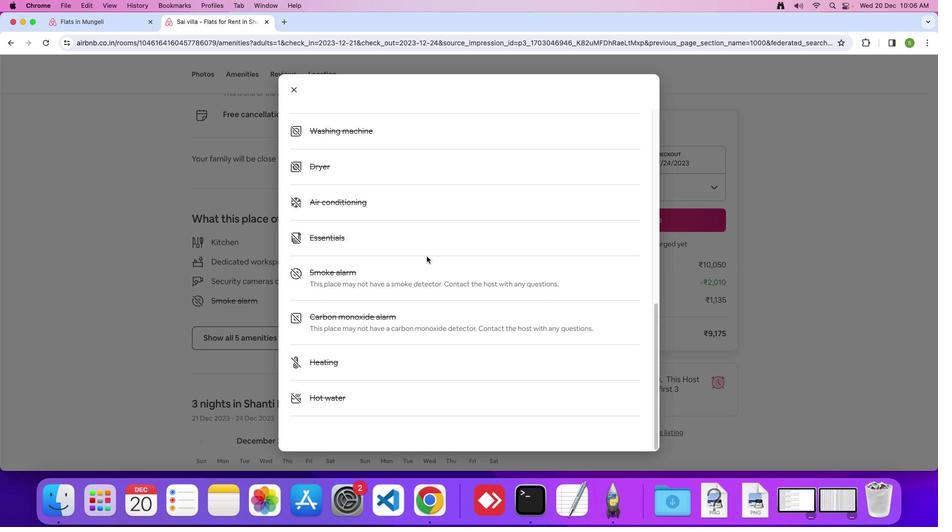 
Action: Mouse scrolled (427, 256) with delta (0, 0)
Screenshot: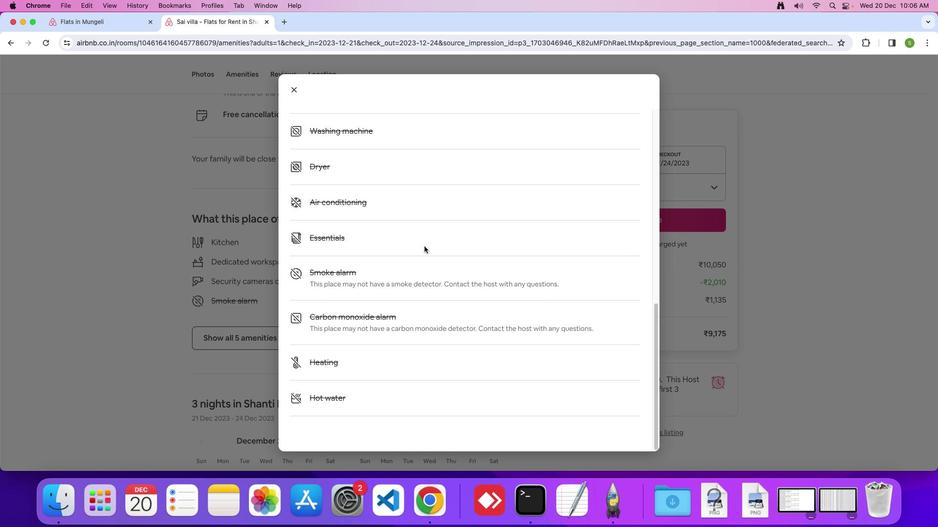 
Action: Mouse moved to (290, 89)
Screenshot: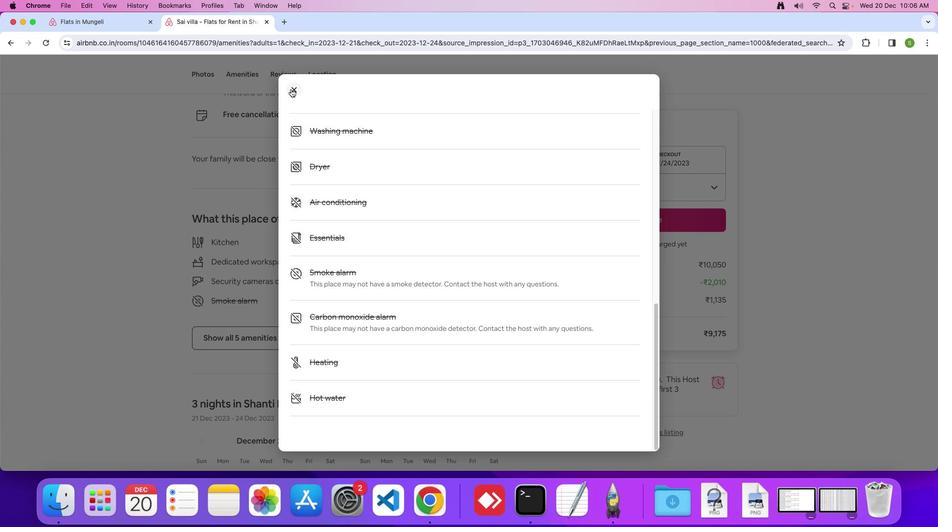 
Action: Mouse pressed left at (290, 89)
Screenshot: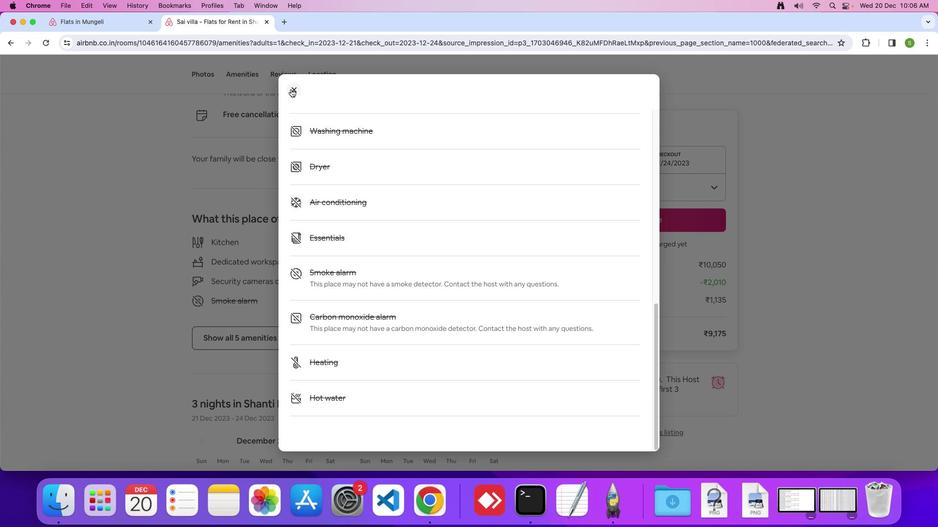 
Action: Mouse moved to (290, 257)
Screenshot: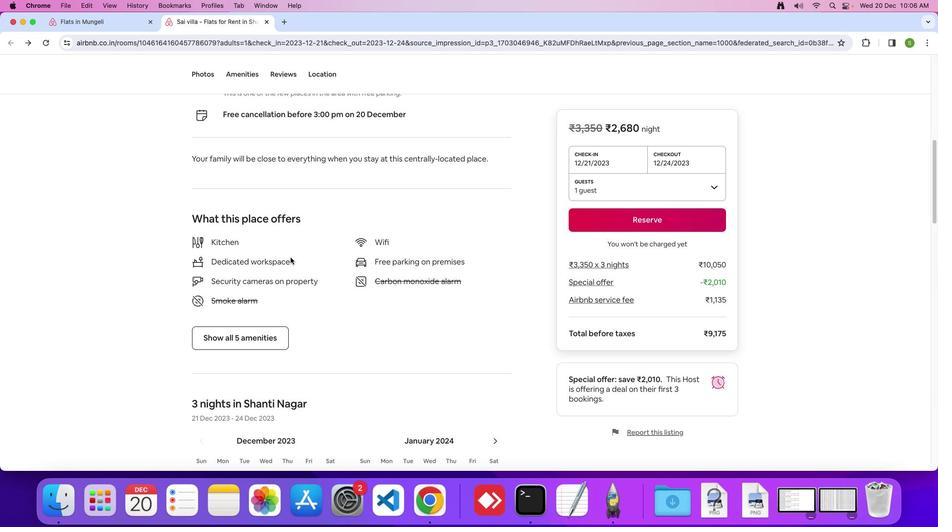 
Action: Mouse scrolled (290, 257) with delta (0, 0)
Screenshot: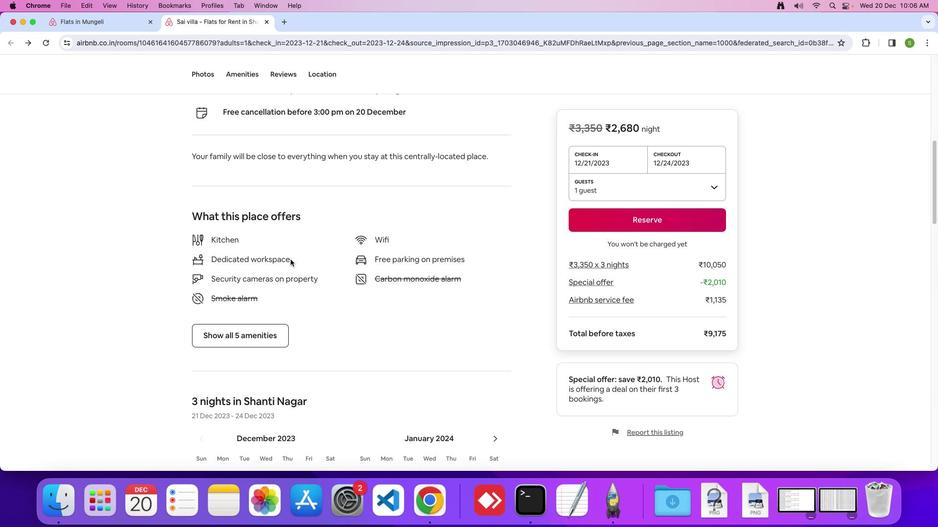 
Action: Mouse moved to (290, 258)
Screenshot: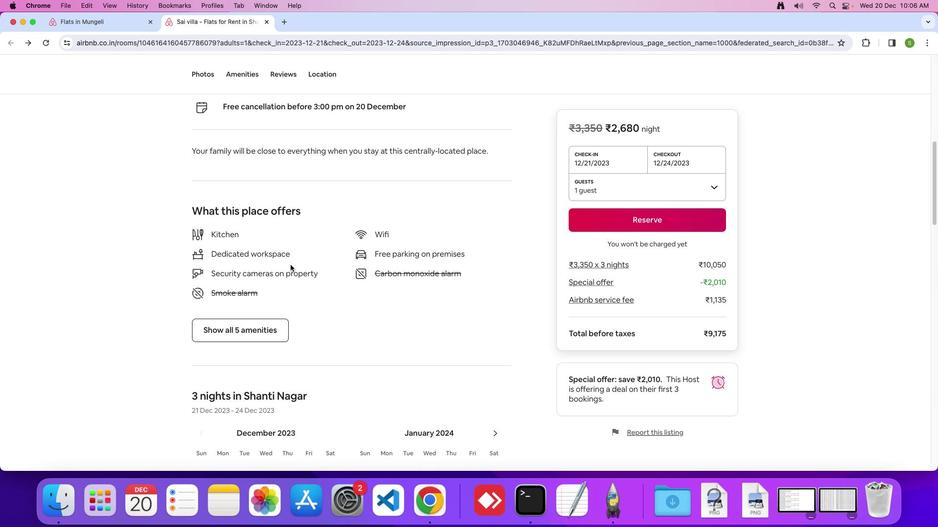
Action: Mouse scrolled (290, 258) with delta (0, 0)
Screenshot: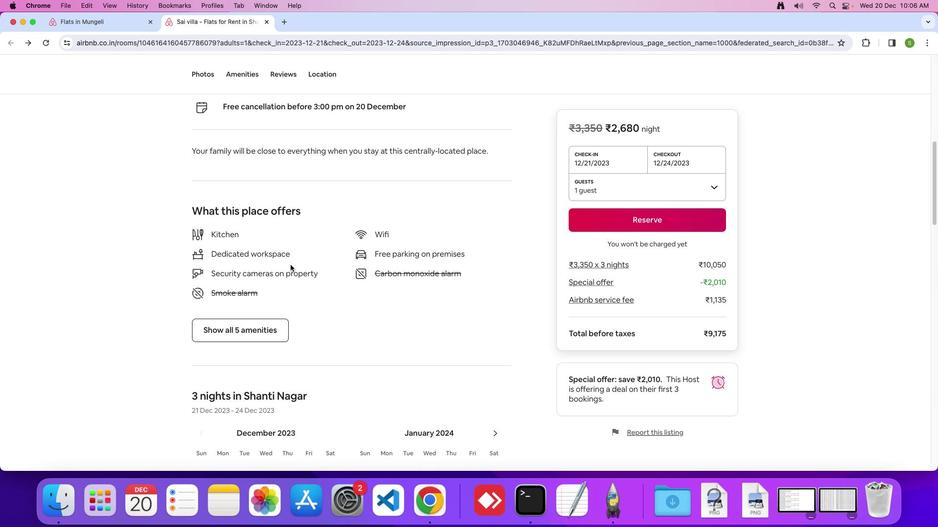 
Action: Mouse moved to (290, 262)
Screenshot: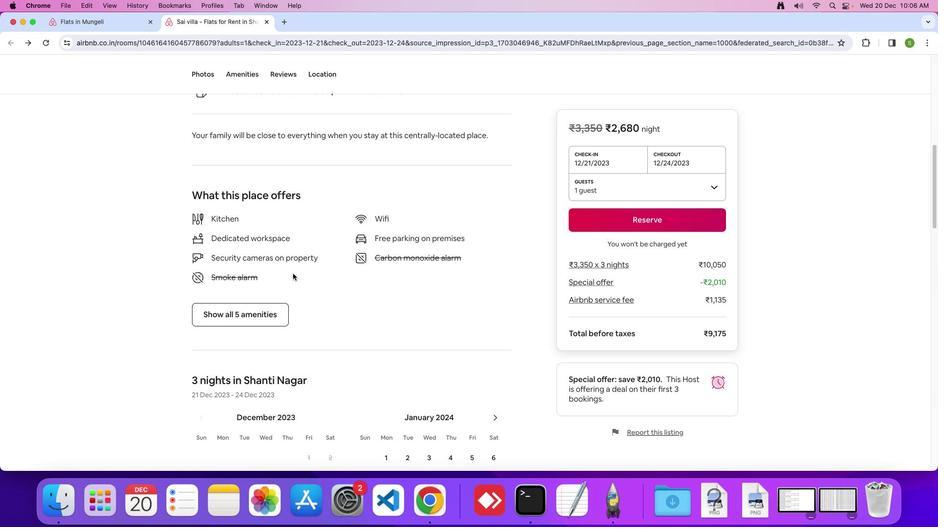
Action: Mouse scrolled (290, 262) with delta (0, 0)
Screenshot: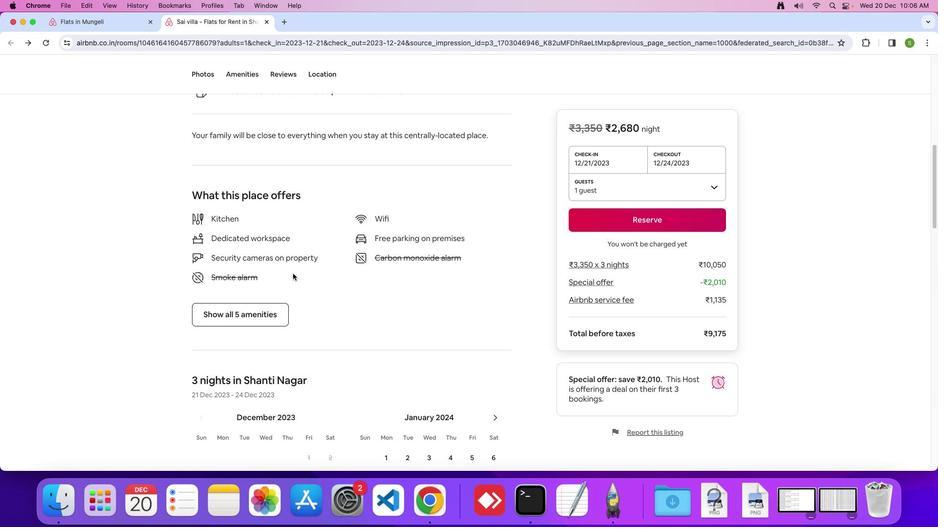 
Action: Mouse moved to (293, 274)
Screenshot: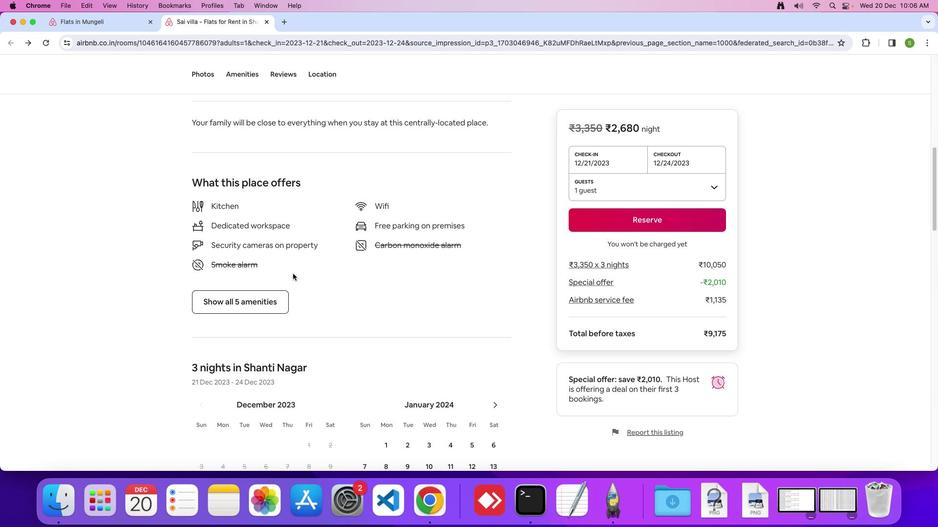 
Action: Mouse scrolled (293, 274) with delta (0, 0)
Screenshot: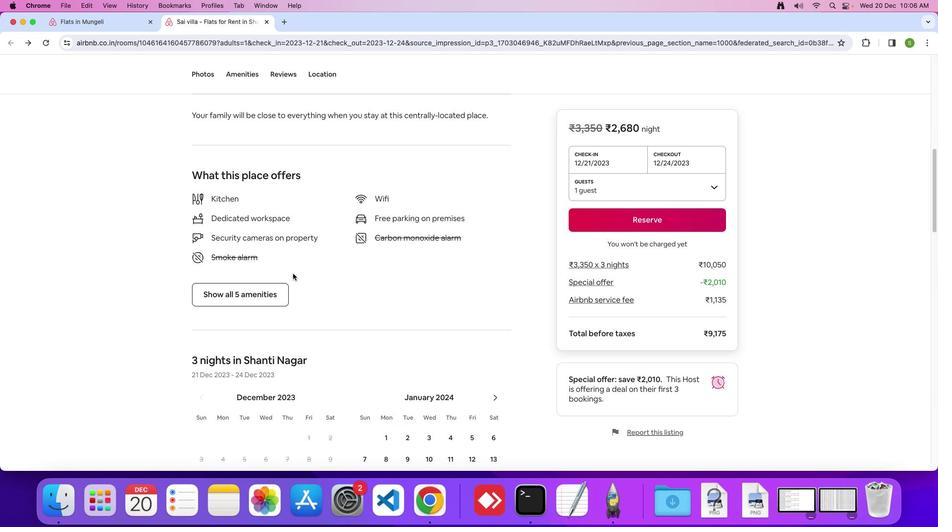 
Action: Mouse scrolled (293, 274) with delta (0, 0)
Screenshot: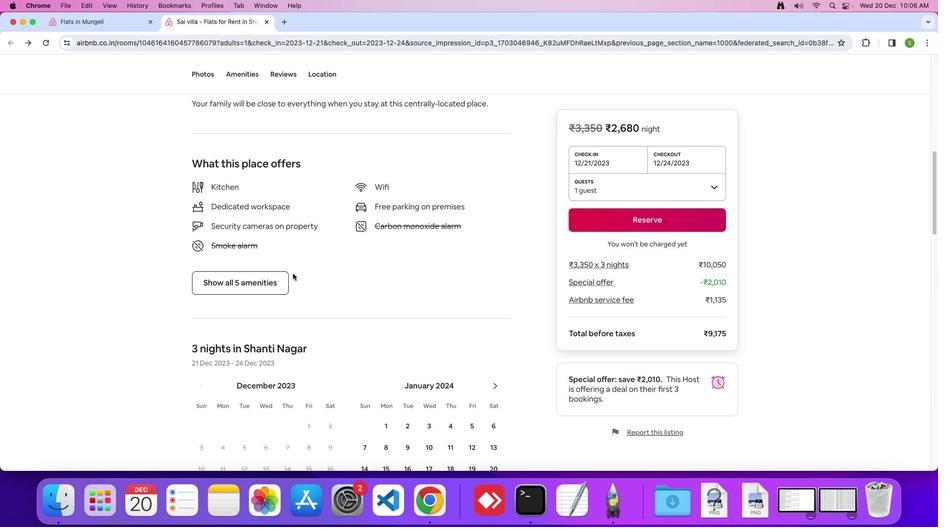 
Action: Mouse scrolled (293, 274) with delta (0, -1)
Screenshot: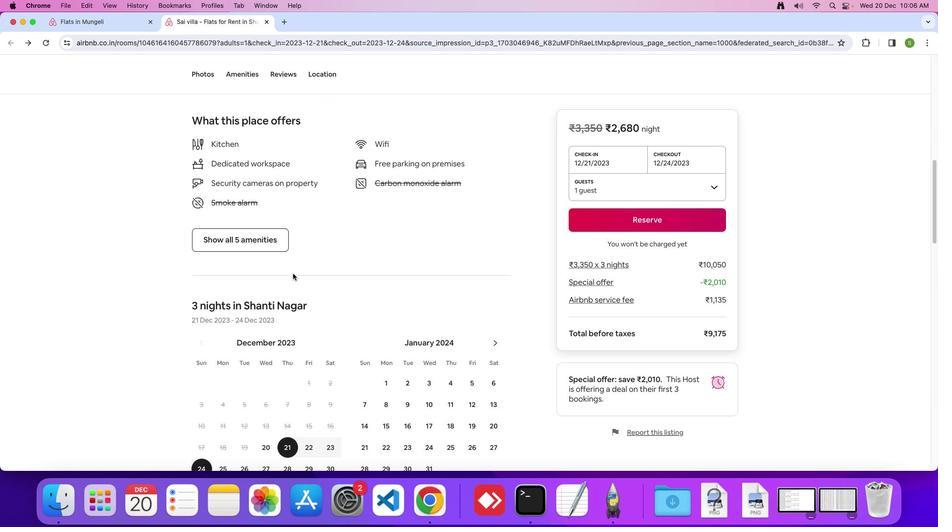 
Action: Mouse scrolled (293, 274) with delta (0, 0)
Screenshot: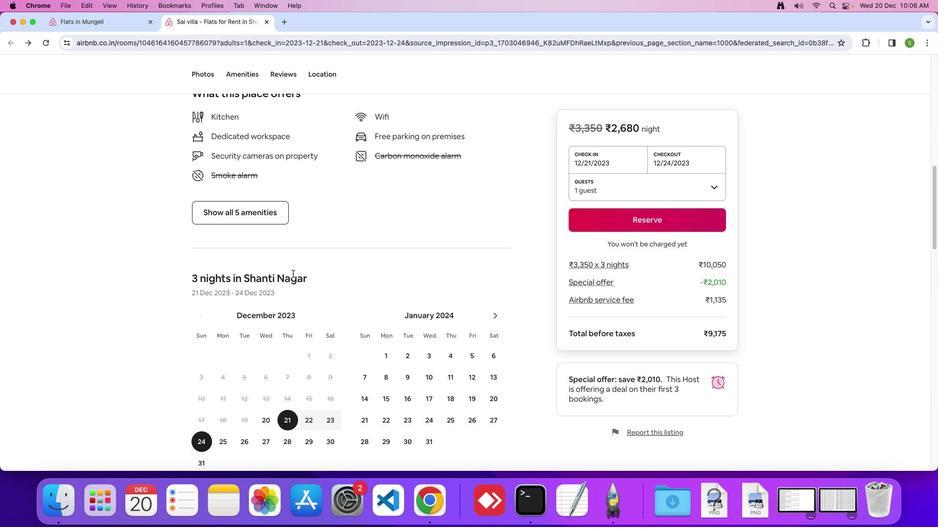 
Action: Mouse scrolled (293, 274) with delta (0, 0)
Screenshot: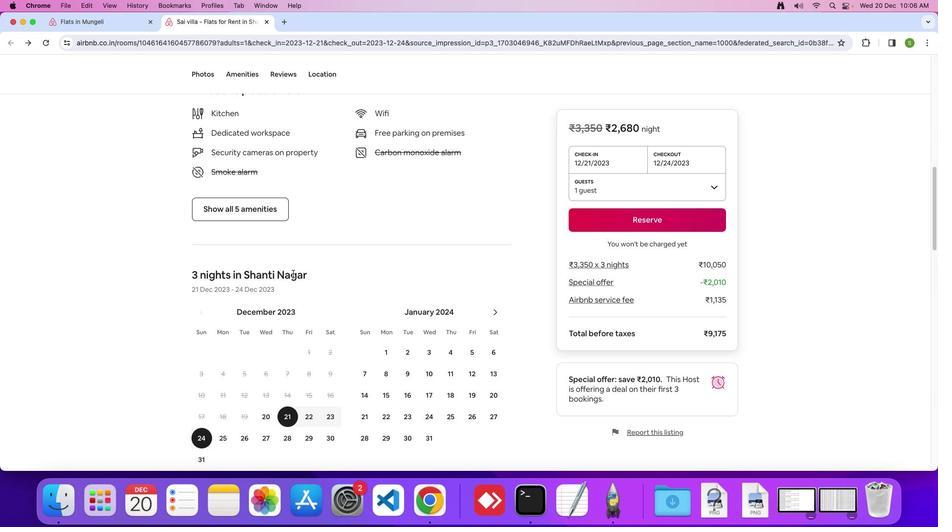 
Action: Mouse scrolled (293, 274) with delta (0, -1)
Screenshot: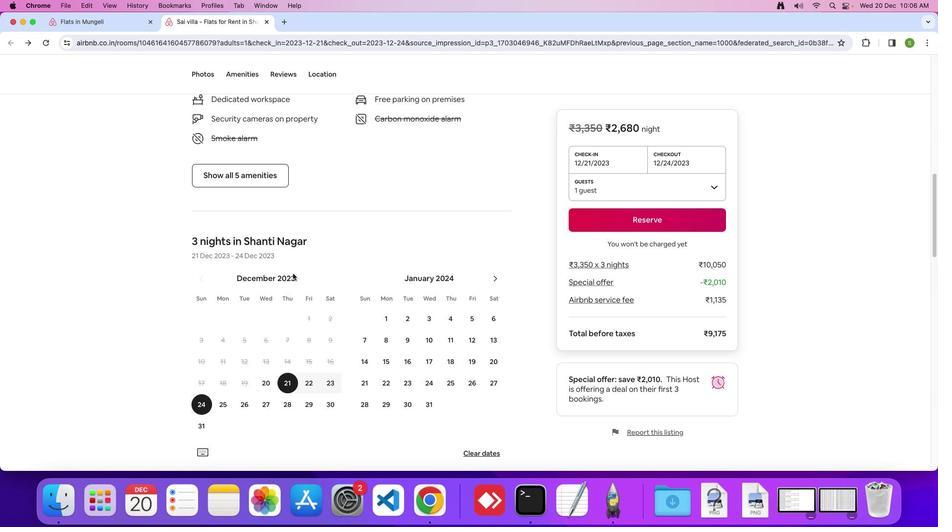 
Action: Mouse scrolled (293, 274) with delta (0, 0)
Screenshot: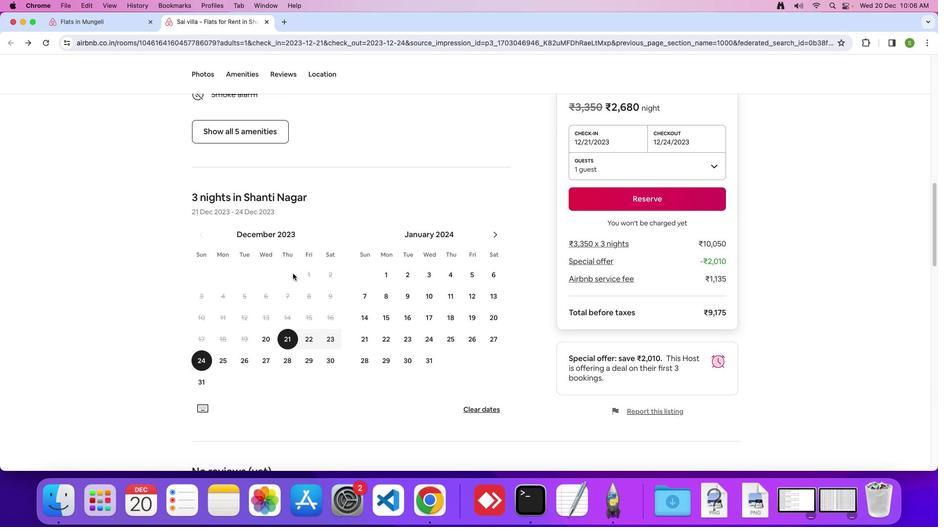 
Action: Mouse scrolled (293, 274) with delta (0, 0)
Screenshot: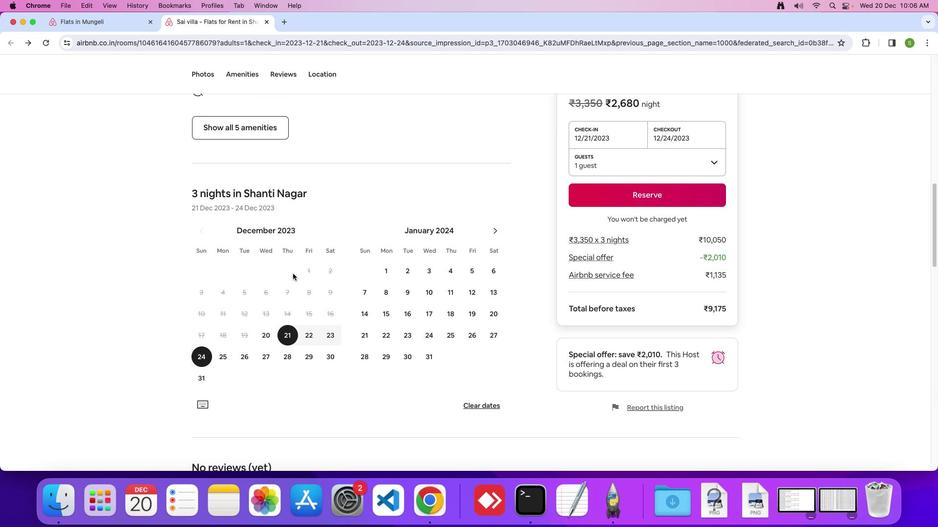 
Action: Mouse scrolled (293, 274) with delta (0, 0)
Screenshot: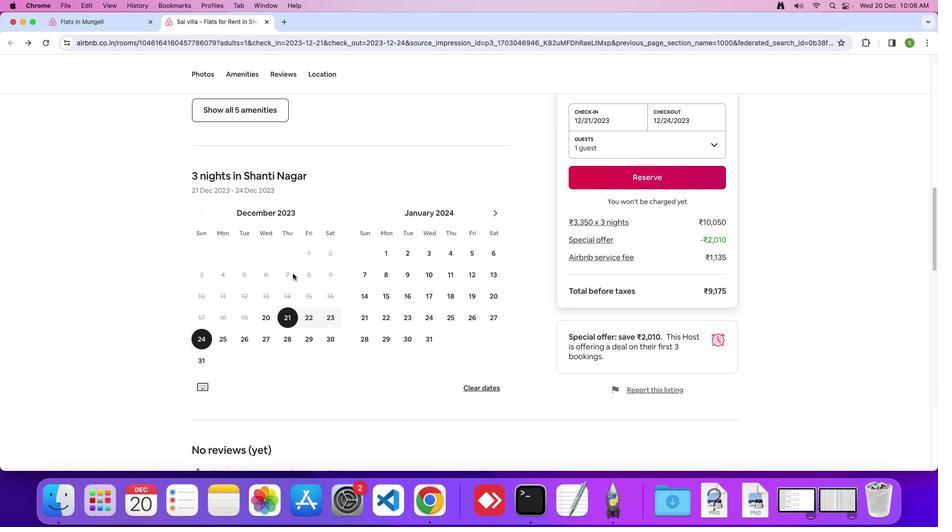 
Action: Mouse scrolled (293, 274) with delta (0, 0)
Screenshot: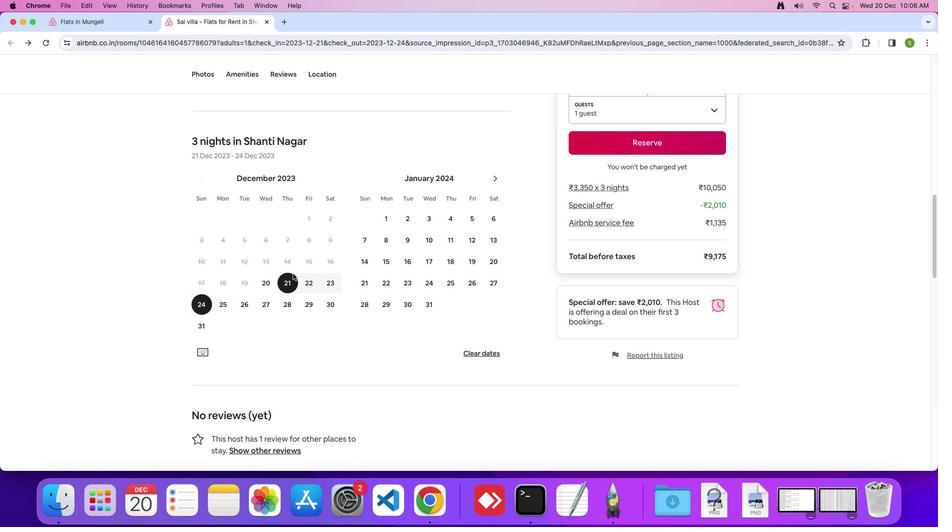 
Action: Mouse scrolled (293, 274) with delta (0, 0)
Screenshot: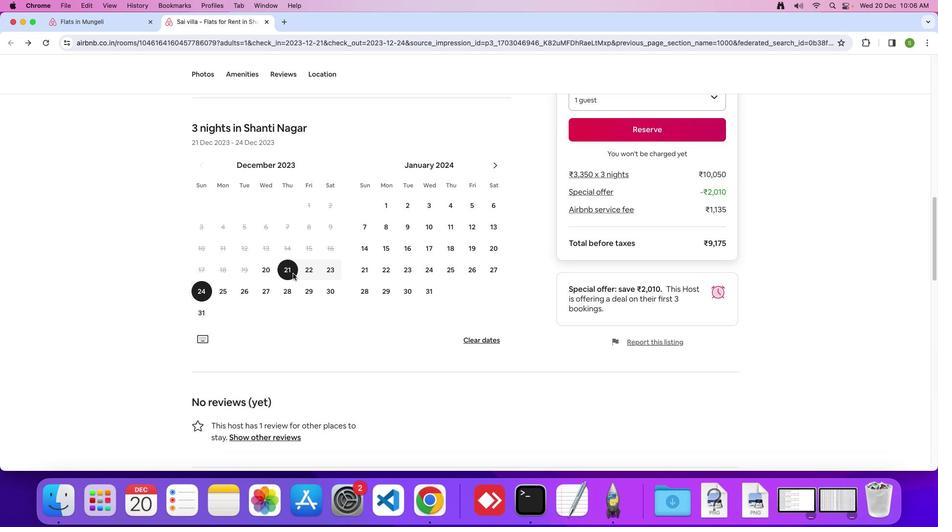 
Action: Mouse scrolled (293, 274) with delta (0, 0)
Screenshot: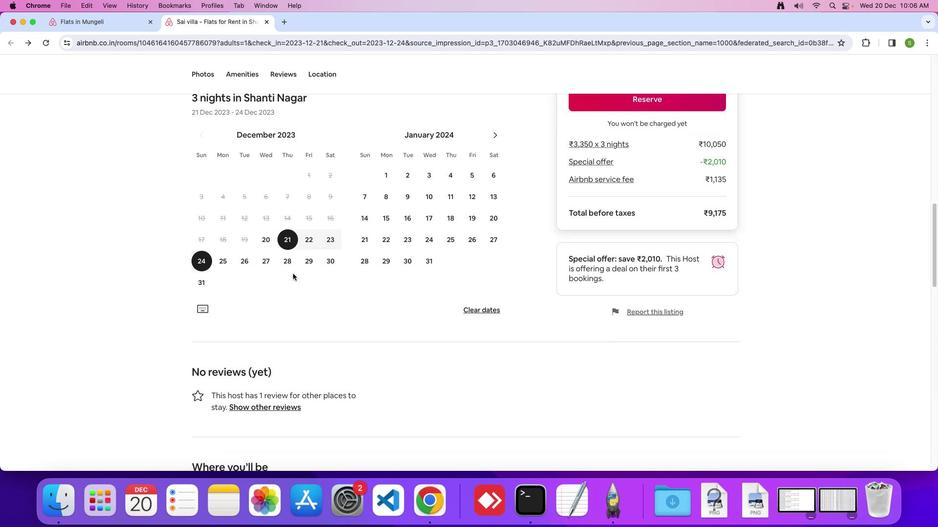 
Action: Mouse scrolled (293, 274) with delta (0, 0)
Screenshot: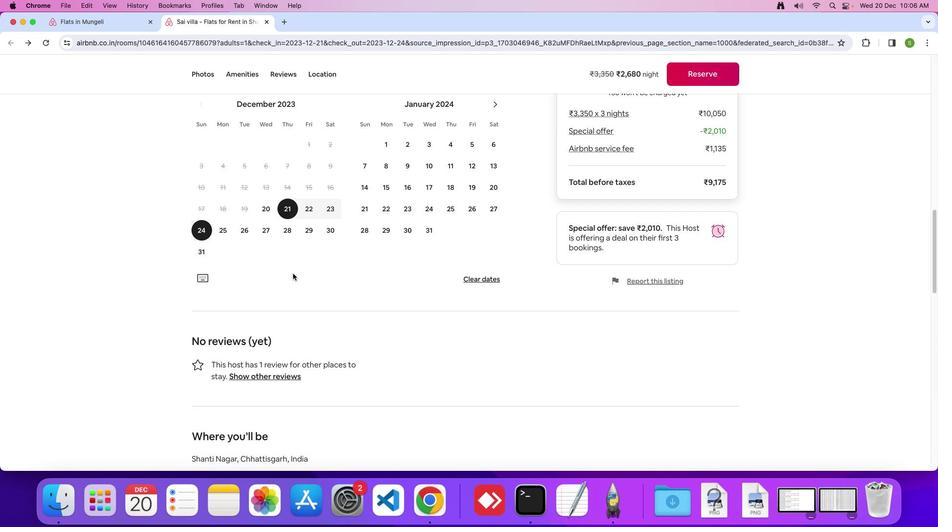 
Action: Mouse scrolled (293, 274) with delta (0, 0)
Screenshot: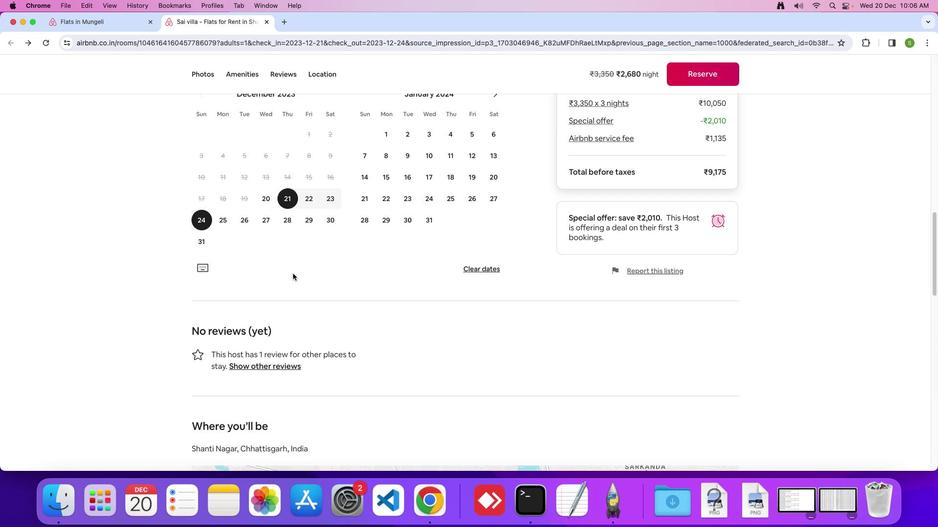 
Action: Mouse scrolled (293, 274) with delta (0, 0)
Screenshot: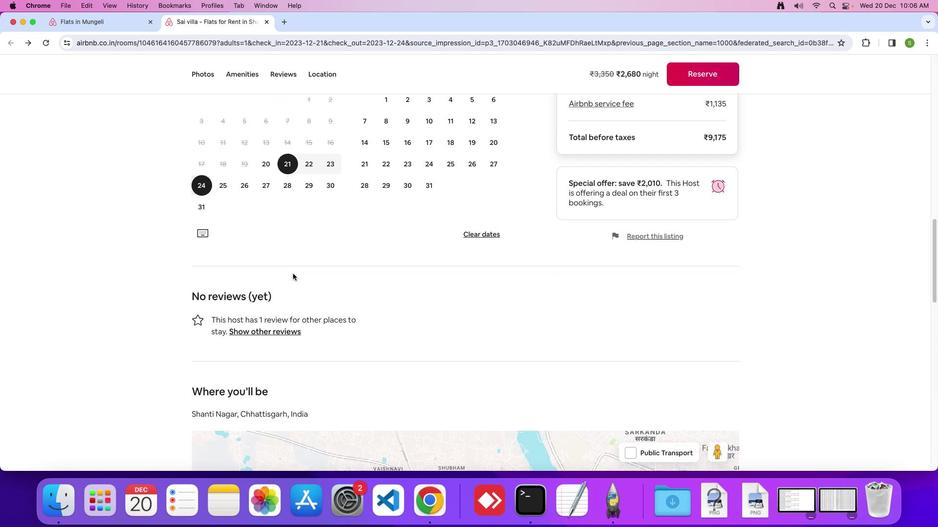 
Action: Mouse scrolled (293, 274) with delta (0, 0)
Screenshot: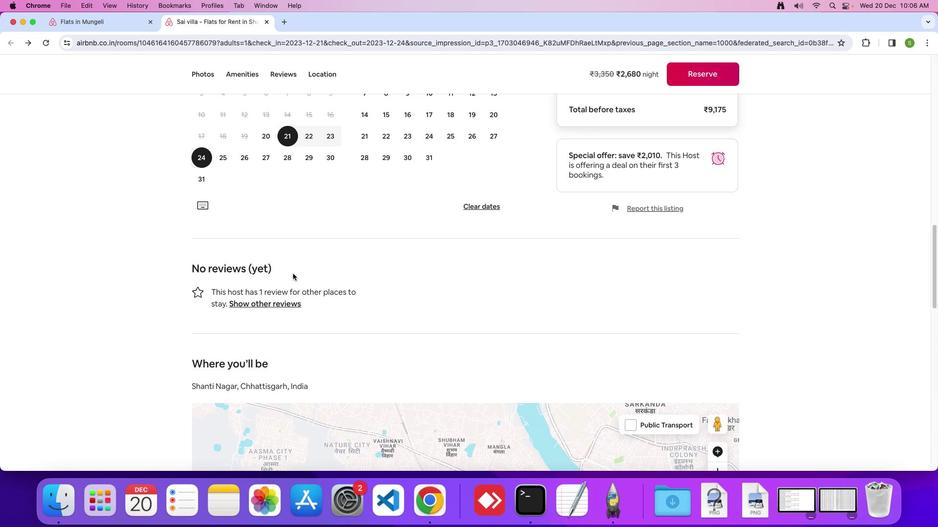 
Action: Mouse scrolled (293, 274) with delta (0, 0)
Screenshot: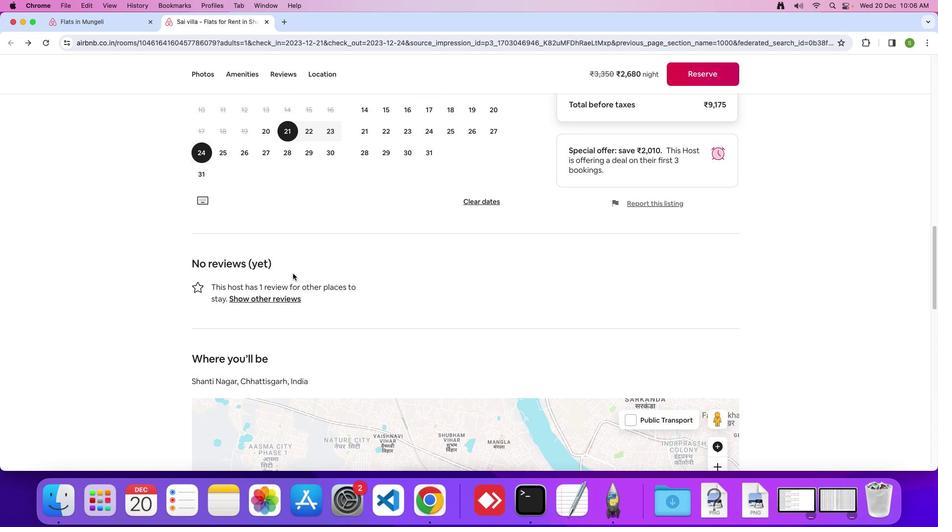 
Action: Mouse scrolled (293, 274) with delta (0, 0)
Screenshot: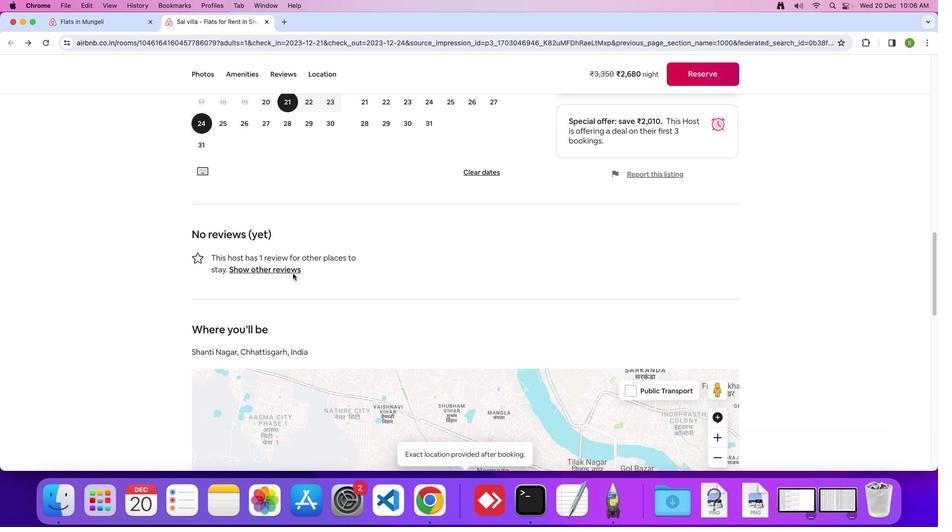 
Action: Mouse scrolled (293, 274) with delta (0, 0)
Screenshot: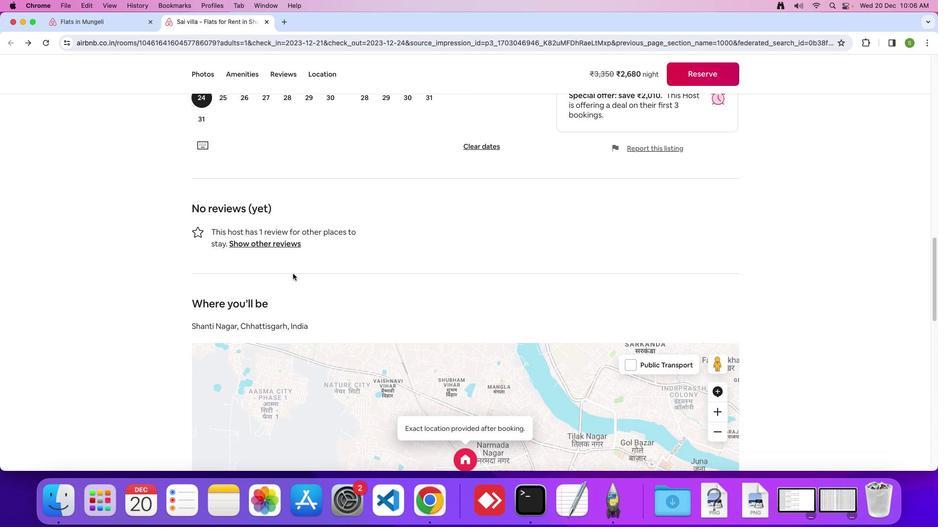 
Action: Mouse scrolled (293, 274) with delta (0, 0)
Screenshot: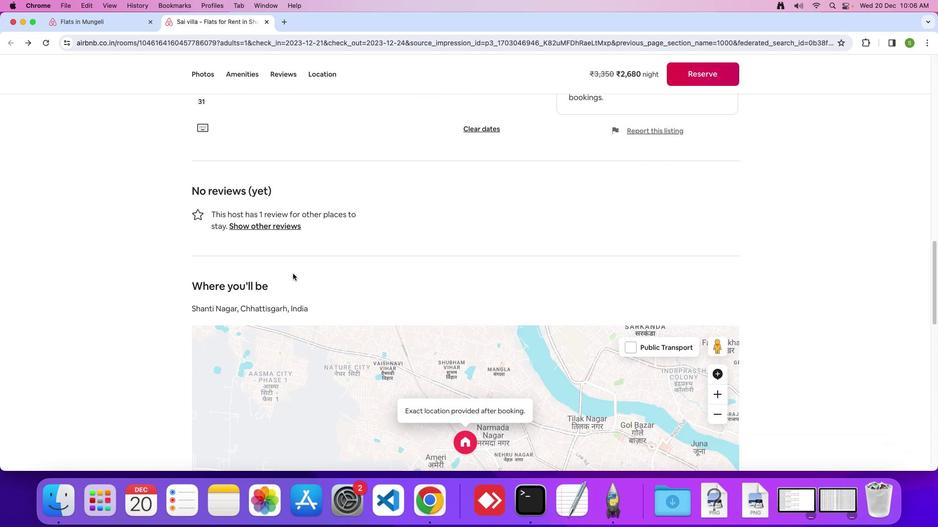 
Action: Mouse scrolled (293, 274) with delta (0, -1)
Screenshot: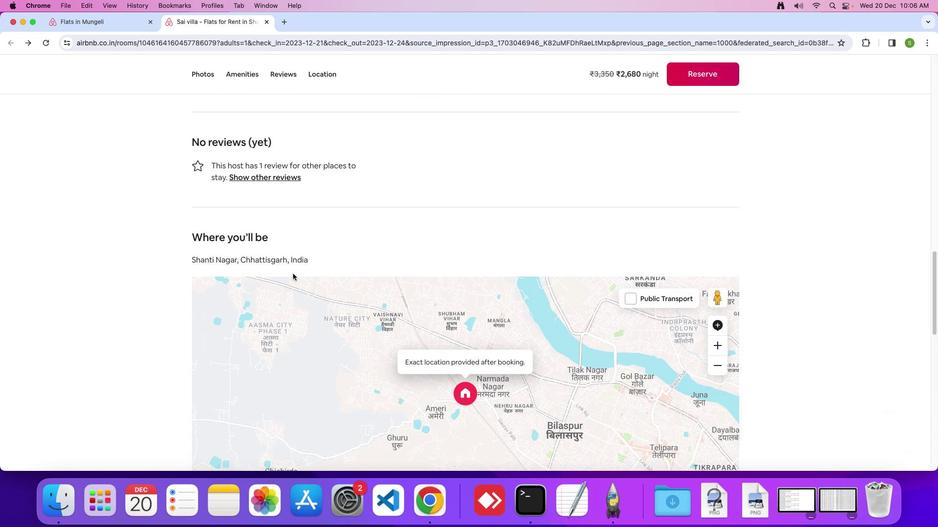 
Action: Mouse scrolled (293, 274) with delta (0, 0)
Screenshot: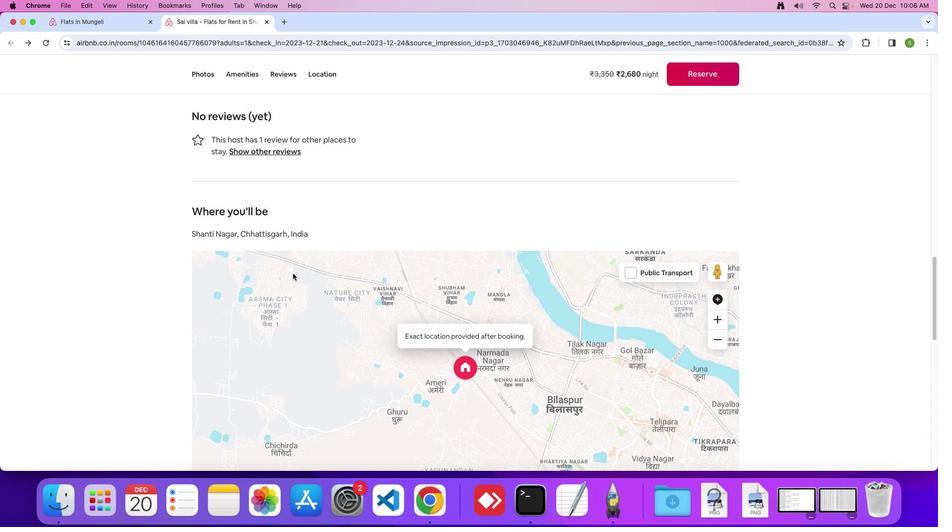 
Action: Mouse scrolled (293, 274) with delta (0, 0)
Screenshot: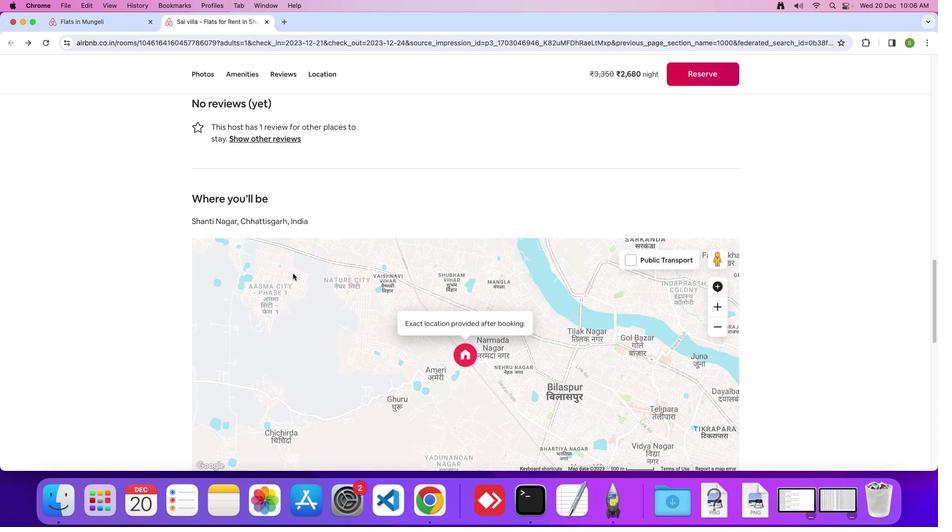 
Action: Mouse scrolled (293, 274) with delta (0, -1)
Screenshot: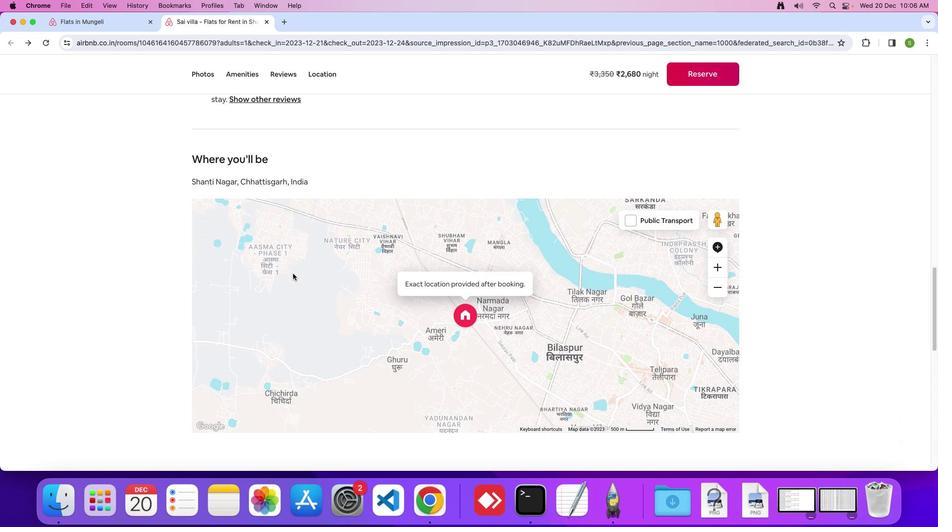 
Action: Mouse scrolled (293, 274) with delta (0, 0)
Screenshot: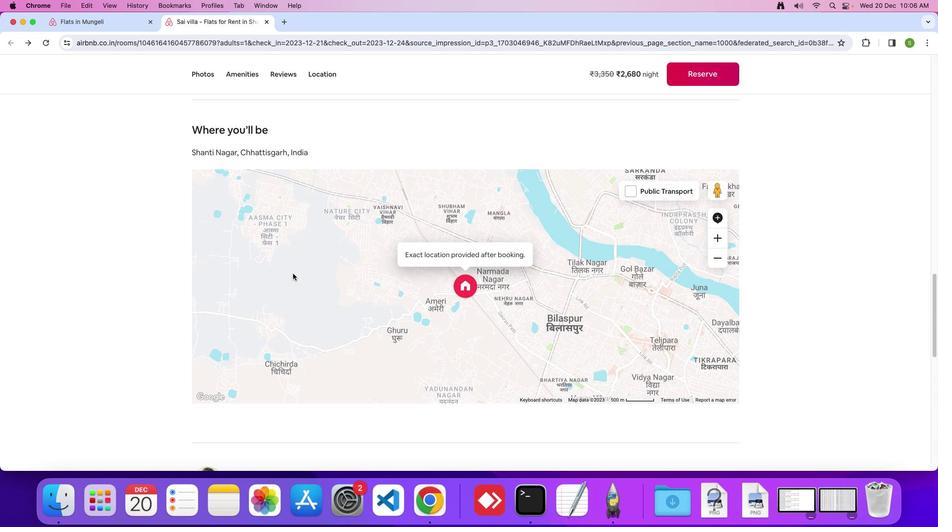 
Action: Mouse scrolled (293, 274) with delta (0, 0)
Screenshot: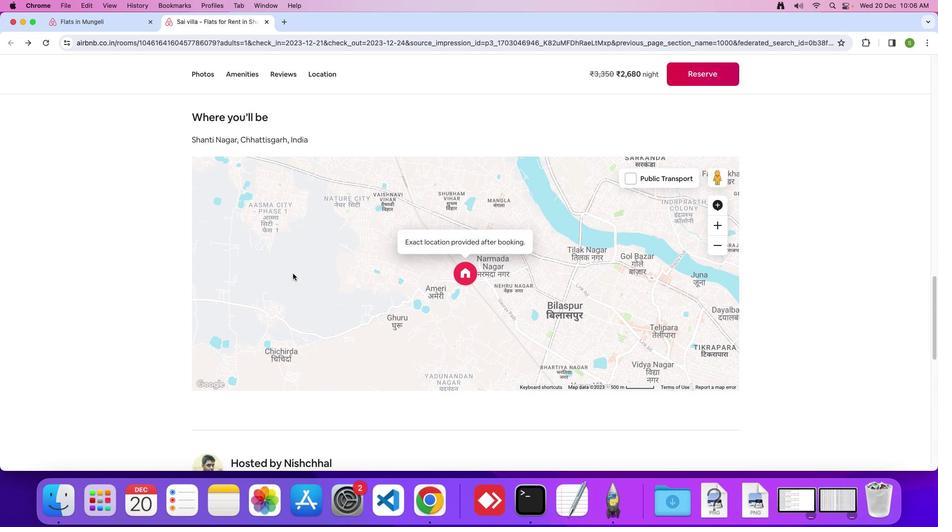 
Action: Mouse scrolled (293, 274) with delta (0, -1)
Screenshot: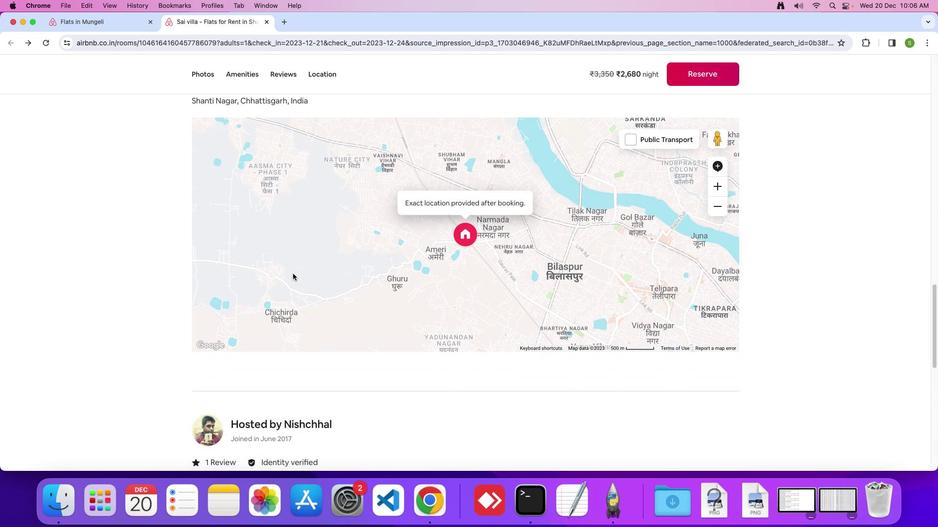 
Action: Mouse scrolled (293, 274) with delta (0, 0)
Screenshot: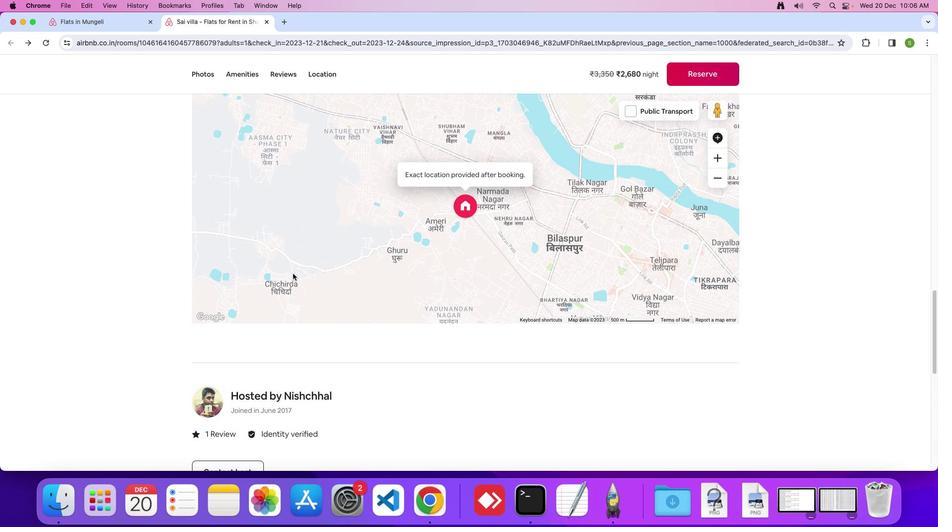
Action: Mouse scrolled (293, 274) with delta (0, 0)
Screenshot: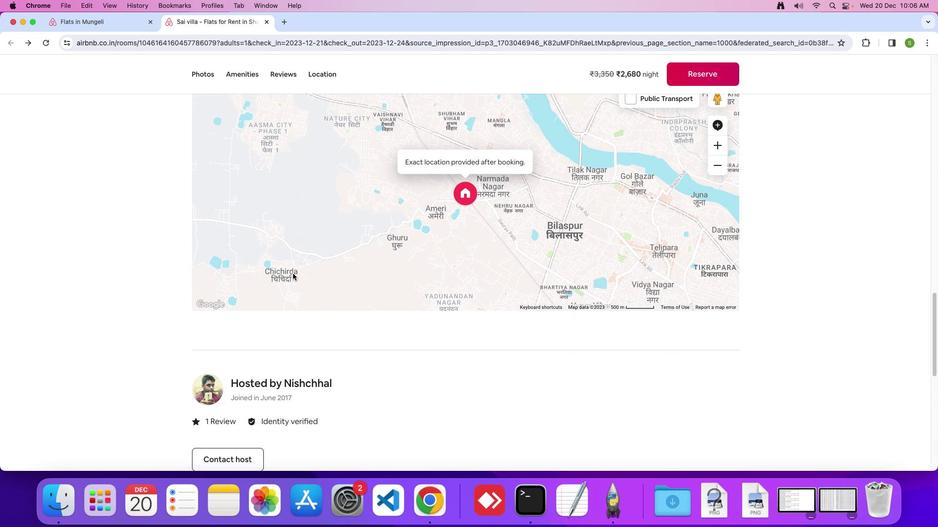 
Action: Mouse scrolled (293, 274) with delta (0, -1)
Screenshot: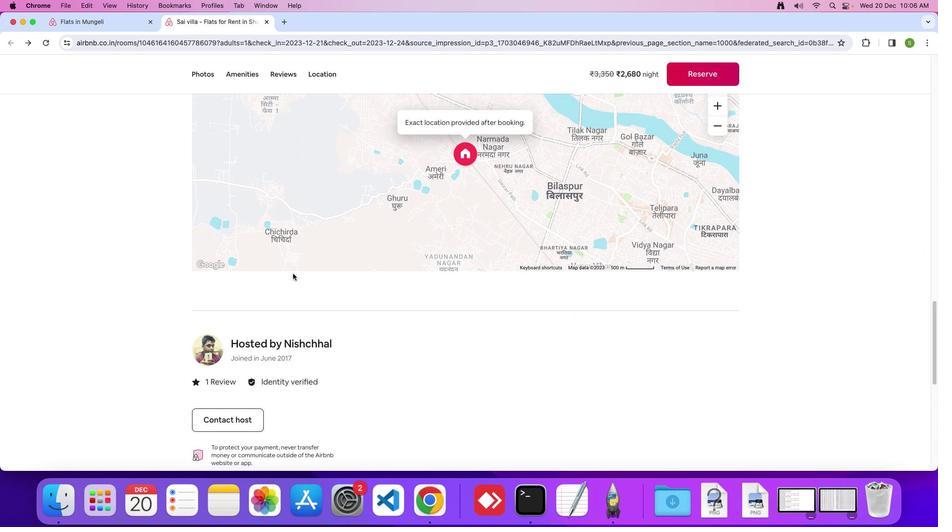 
Action: Mouse scrolled (293, 274) with delta (0, 0)
Screenshot: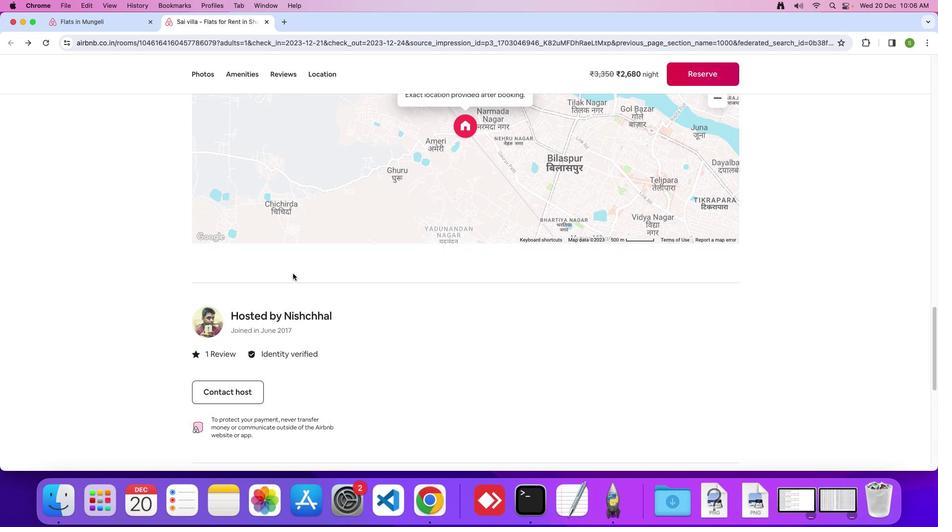 
Action: Mouse scrolled (293, 274) with delta (0, 0)
Screenshot: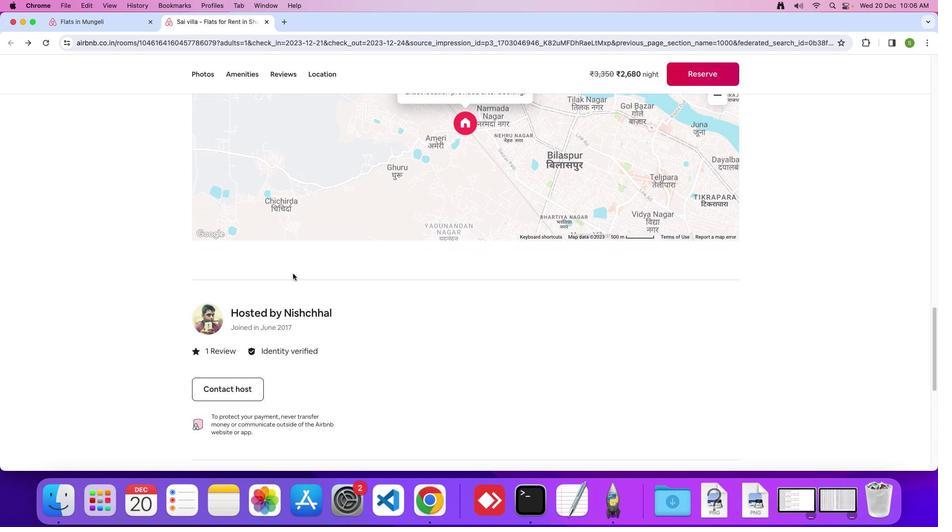 
Action: Mouse scrolled (293, 274) with delta (0, 0)
Screenshot: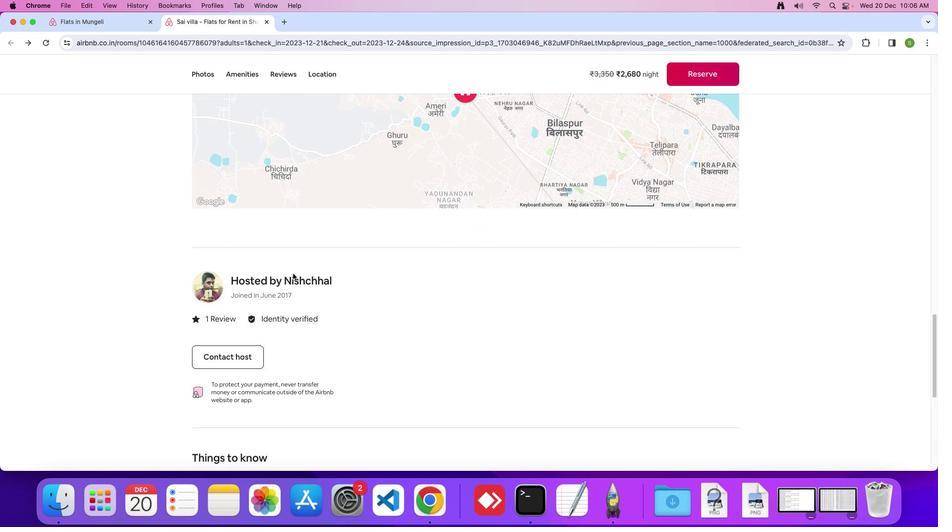 
Action: Mouse scrolled (293, 274) with delta (0, 0)
Screenshot: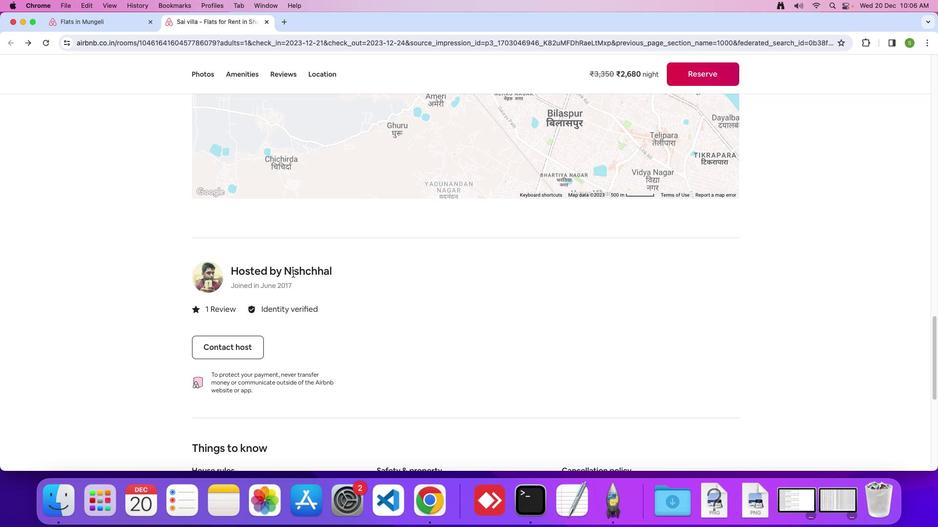 
Action: Mouse scrolled (293, 274) with delta (0, 0)
Screenshot: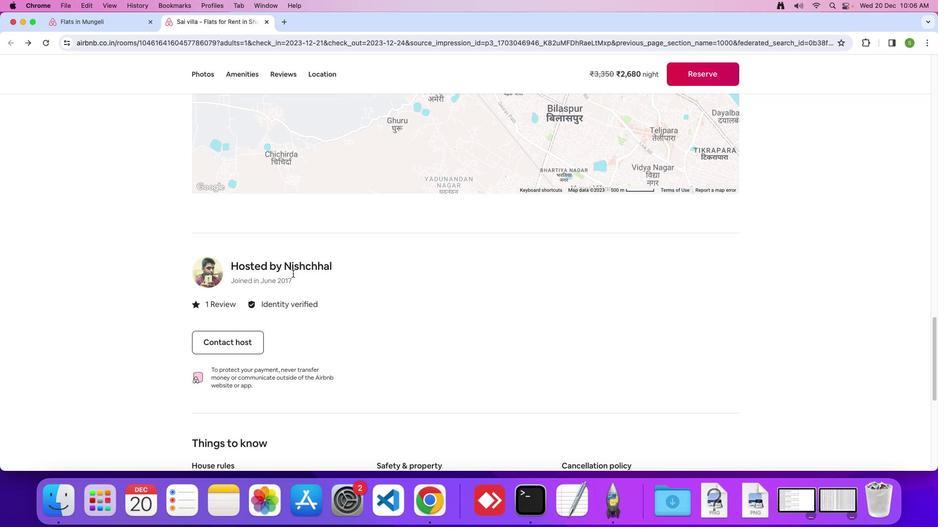 
Action: Mouse scrolled (293, 274) with delta (0, 0)
Screenshot: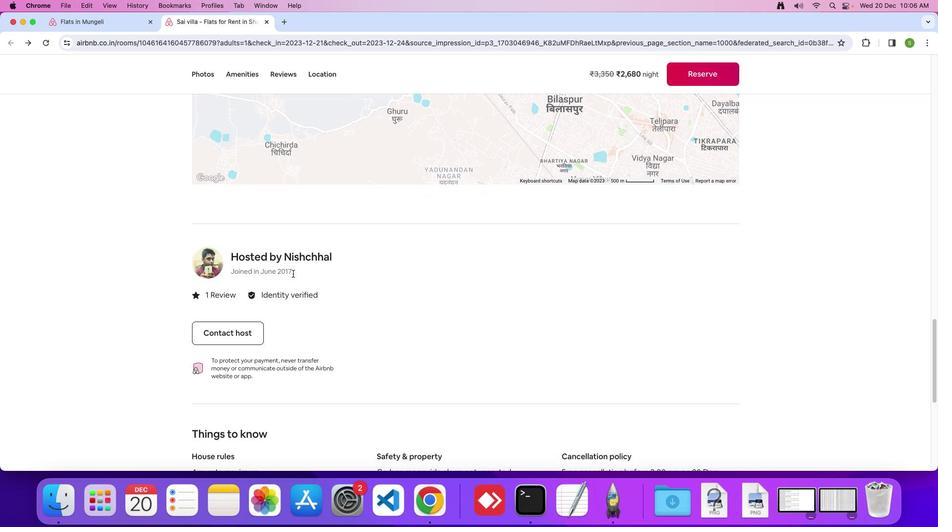 
Action: Mouse scrolled (293, 274) with delta (0, 0)
Screenshot: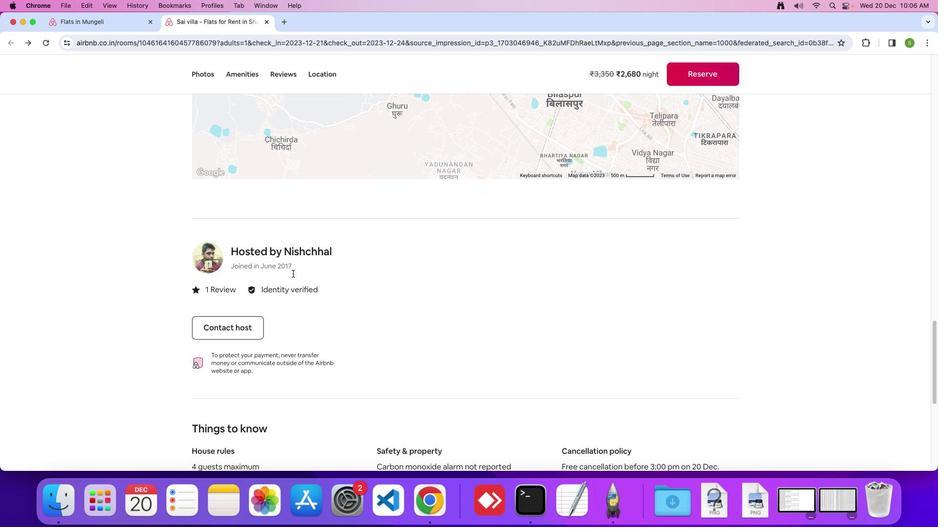 
Action: Mouse scrolled (293, 274) with delta (0, 0)
Screenshot: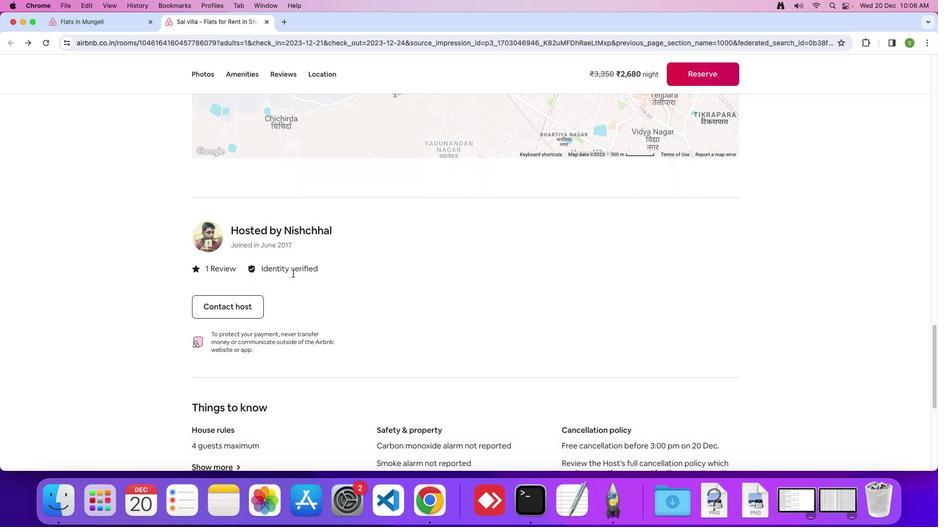 
Action: Mouse scrolled (293, 274) with delta (0, 0)
Screenshot: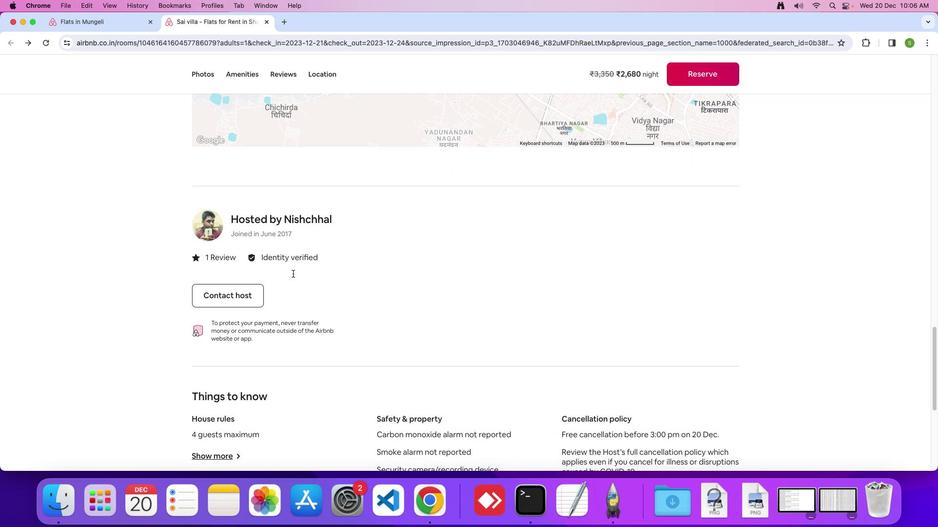 
Action: Mouse scrolled (293, 274) with delta (0, 0)
Screenshot: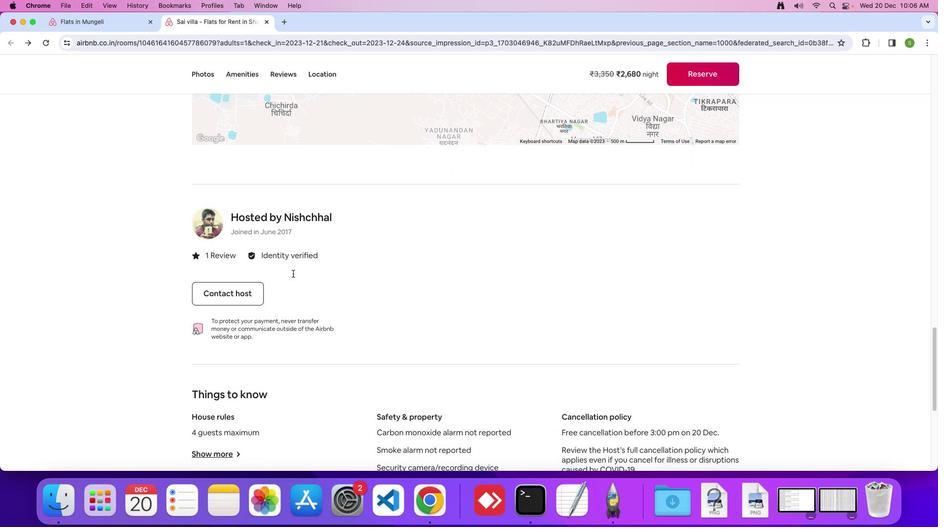 
Action: Mouse scrolled (293, 274) with delta (0, 0)
Screenshot: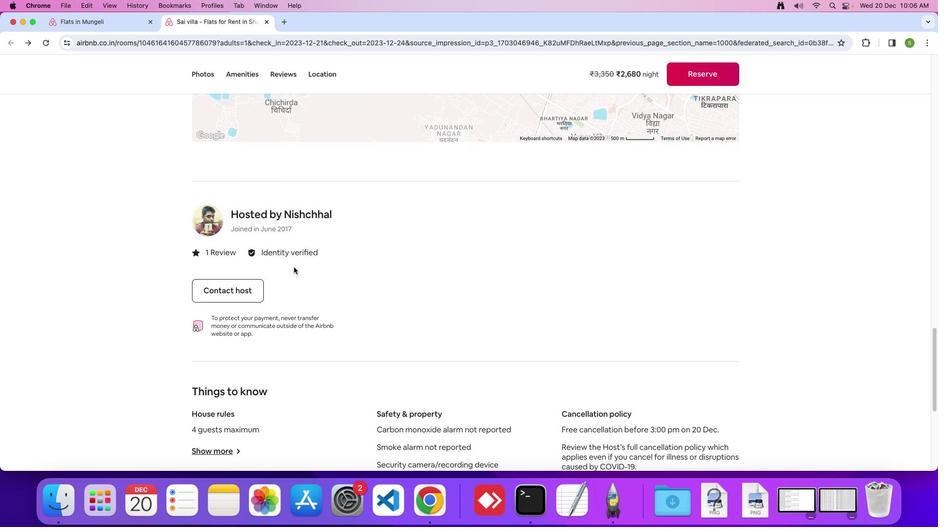 
Action: Mouse scrolled (293, 274) with delta (0, 0)
Screenshot: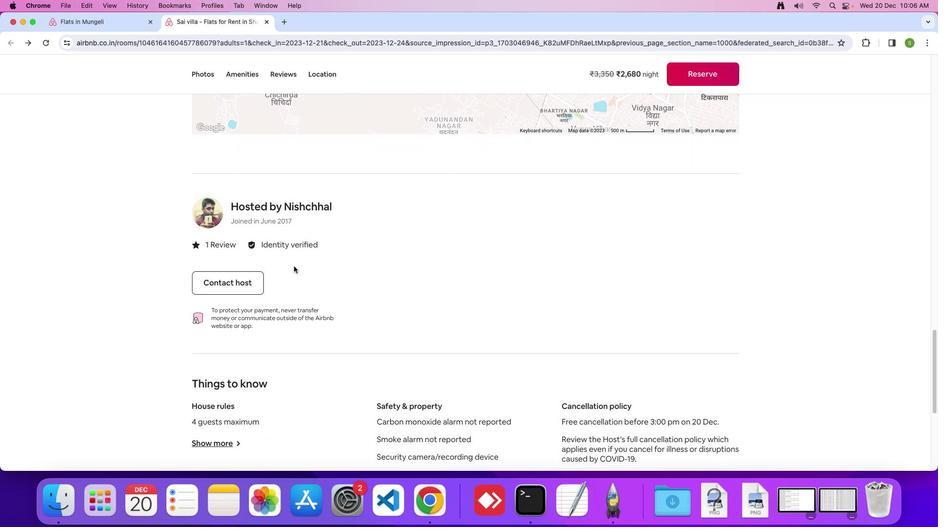 
Action: Mouse moved to (294, 266)
